 Task: Create custom object Asset for Service desk management.
Action: Mouse moved to (688, 40)
Screenshot: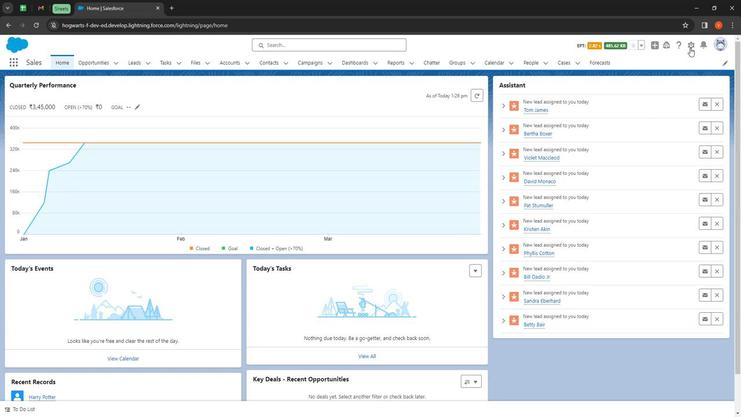 
Action: Mouse pressed left at (688, 40)
Screenshot: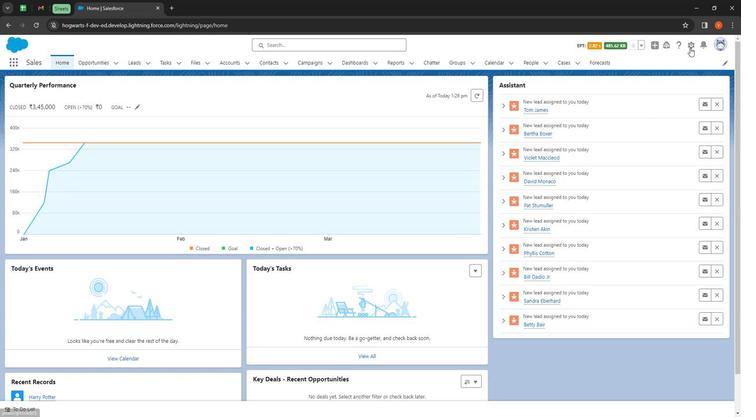
Action: Mouse moved to (677, 59)
Screenshot: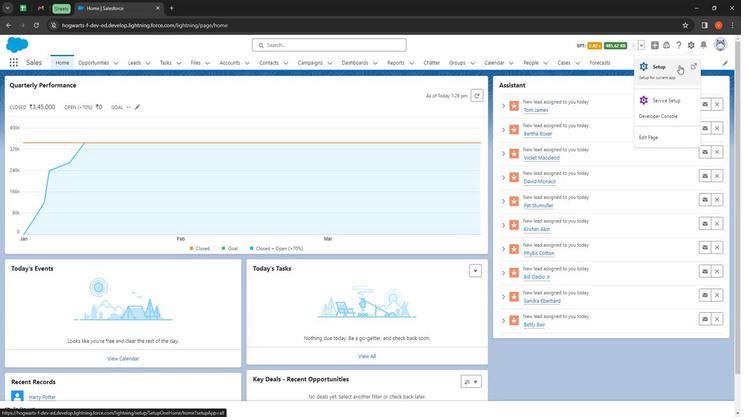
Action: Mouse pressed left at (677, 59)
Screenshot: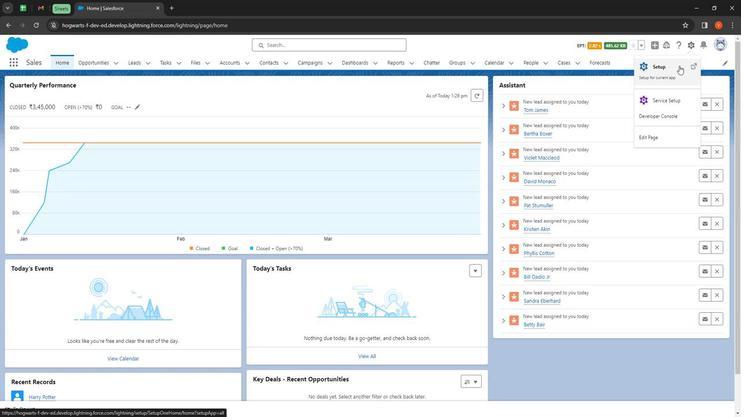 
Action: Mouse moved to (100, 53)
Screenshot: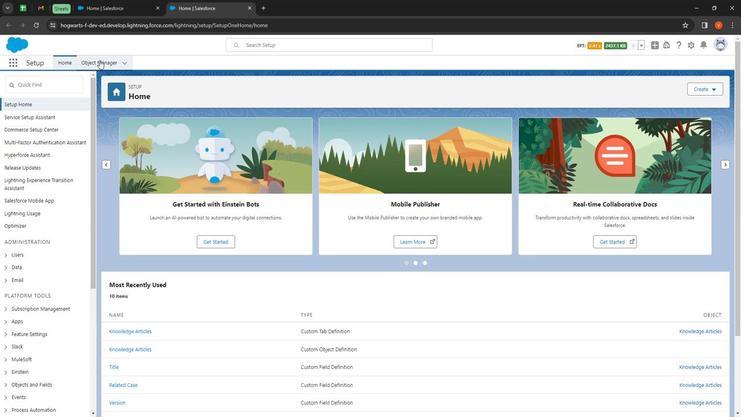 
Action: Mouse pressed left at (100, 53)
Screenshot: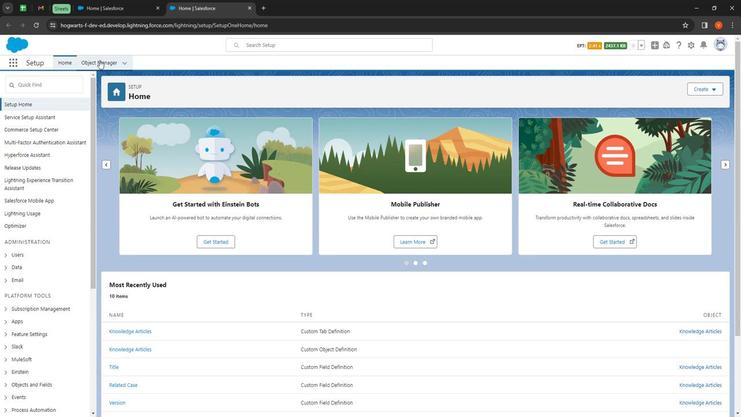 
Action: Mouse moved to (713, 86)
Screenshot: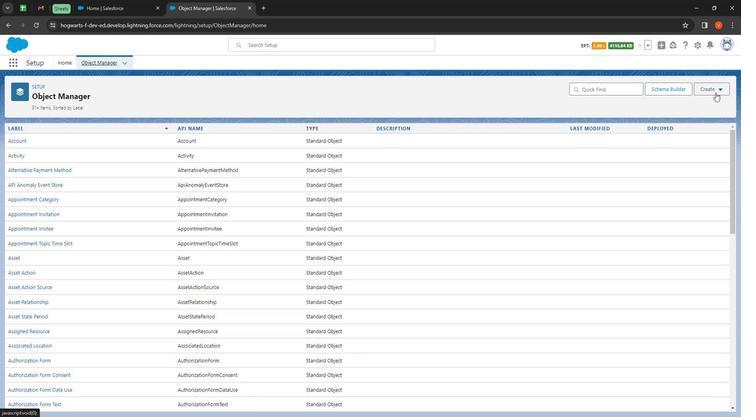 
Action: Mouse pressed left at (713, 86)
Screenshot: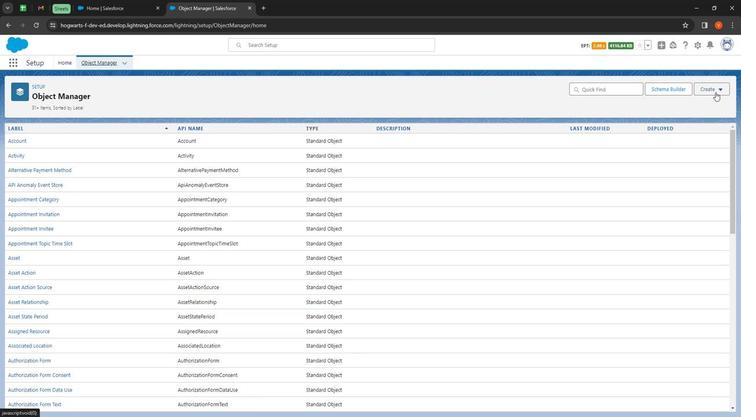 
Action: Mouse moved to (700, 102)
Screenshot: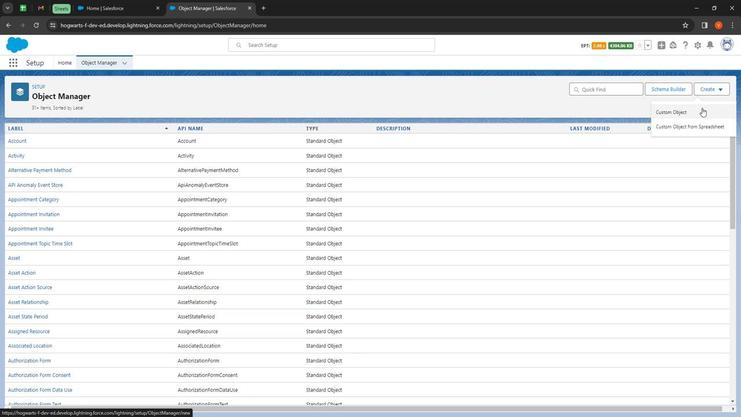 
Action: Mouse pressed left at (700, 102)
Screenshot: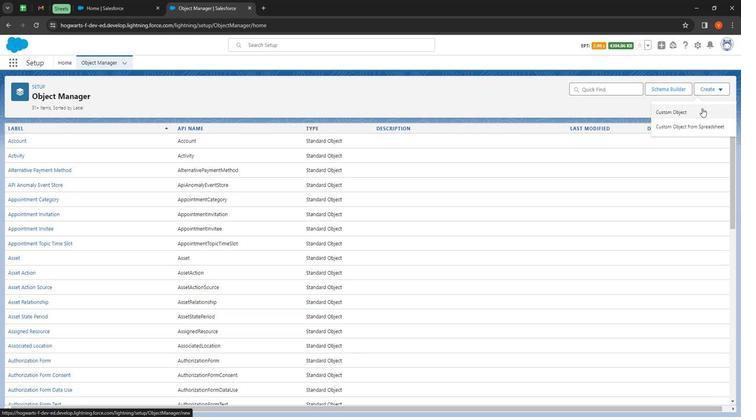 
Action: Mouse moved to (180, 186)
Screenshot: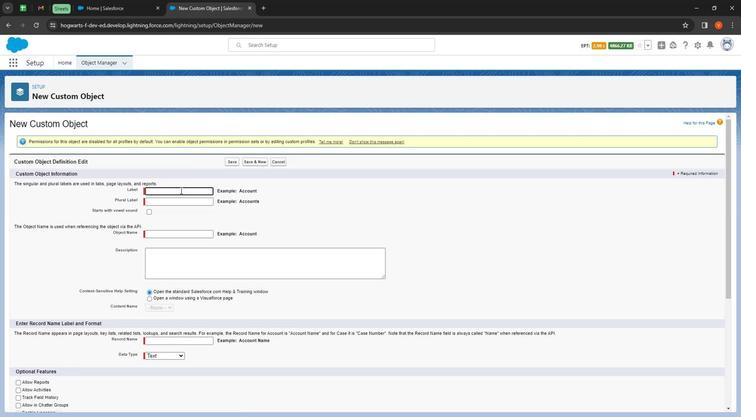 
Action: Mouse pressed left at (180, 186)
Screenshot: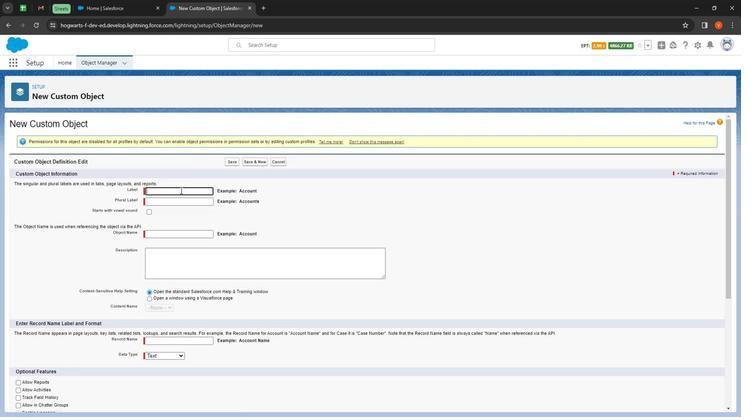 
Action: Mouse moved to (180, 186)
Screenshot: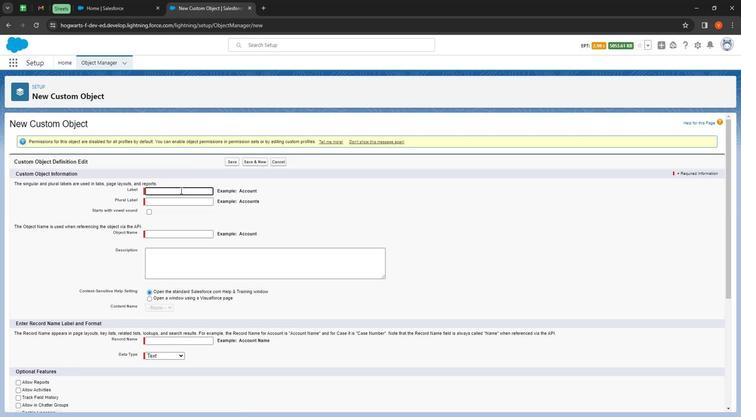 
Action: Key pressed <Key.shift>Asset
Screenshot: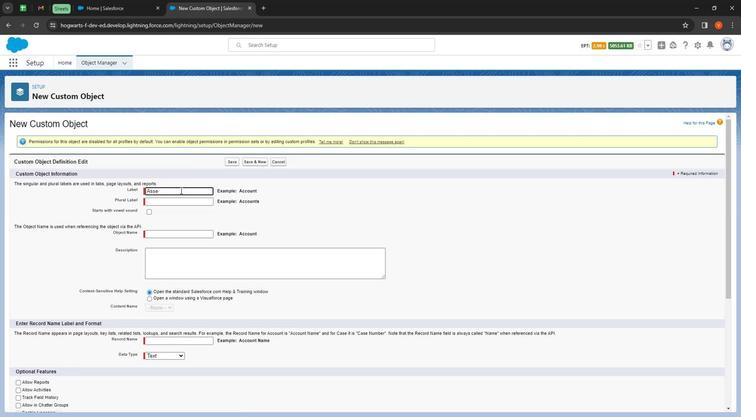 
Action: Mouse moved to (183, 197)
Screenshot: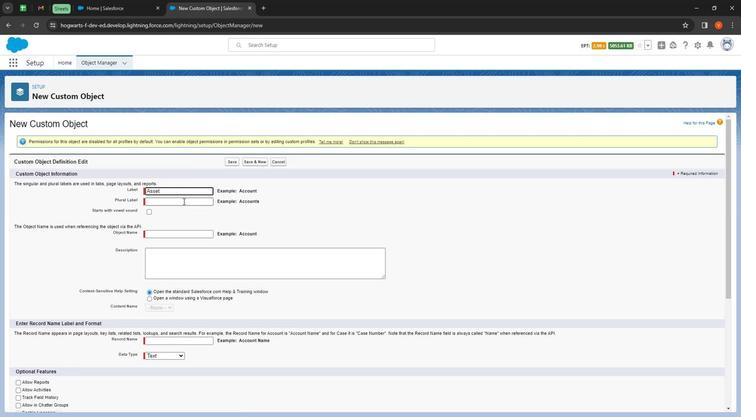 
Action: Mouse pressed left at (183, 197)
Screenshot: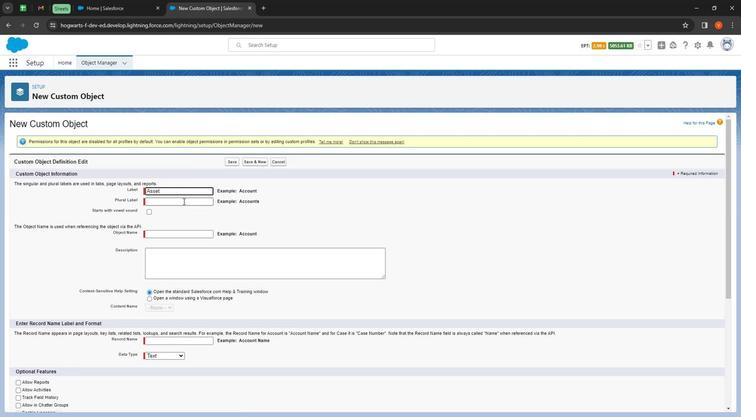 
Action: Key pressed <Key.shift>Assets
Screenshot: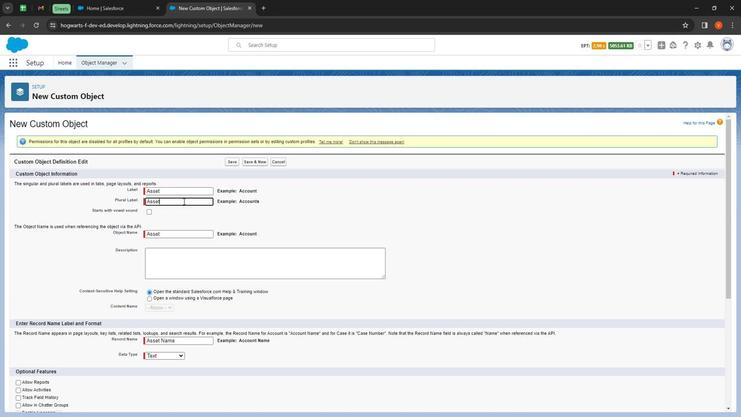 
Action: Mouse moved to (147, 209)
Screenshot: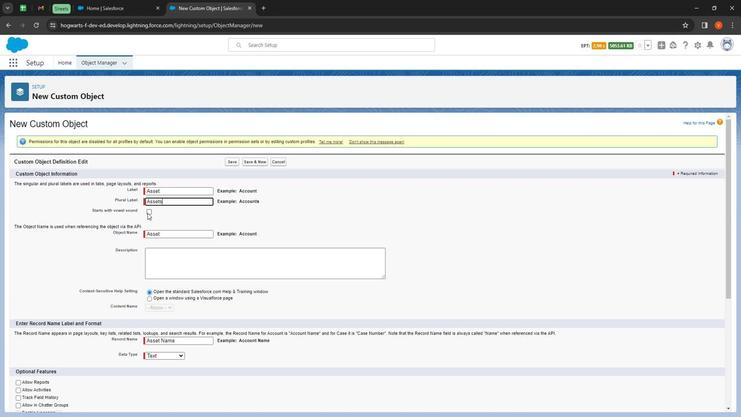 
Action: Mouse pressed left at (147, 209)
Screenshot: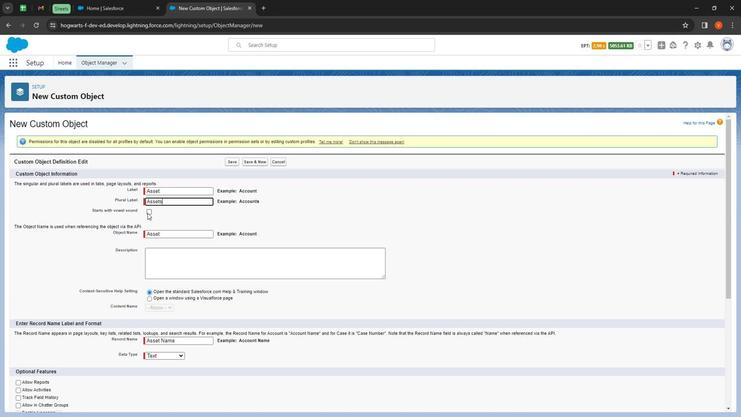 
Action: Mouse moved to (201, 238)
Screenshot: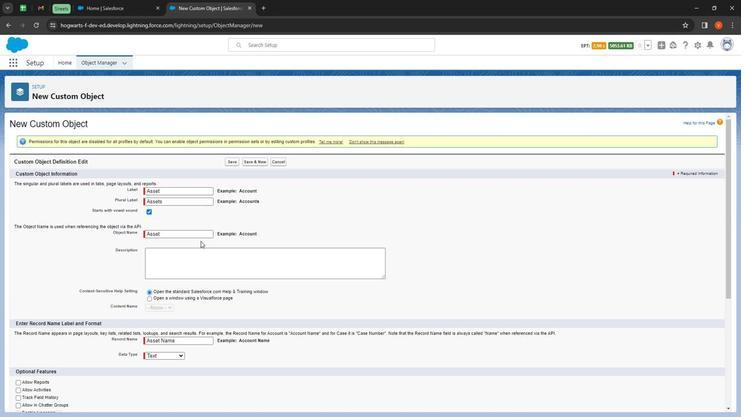 
Action: Mouse scrolled (201, 238) with delta (0, 0)
Screenshot: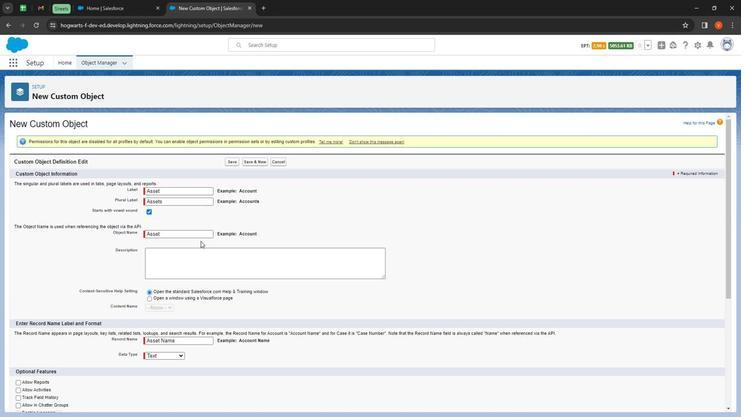 
Action: Mouse moved to (185, 220)
Screenshot: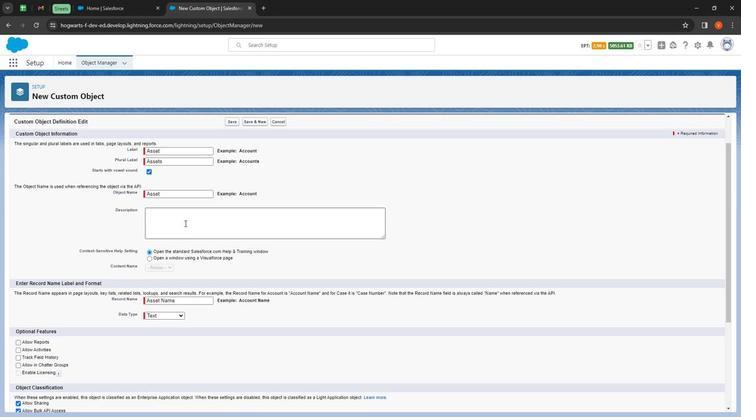 
Action: Mouse pressed left at (185, 220)
Screenshot: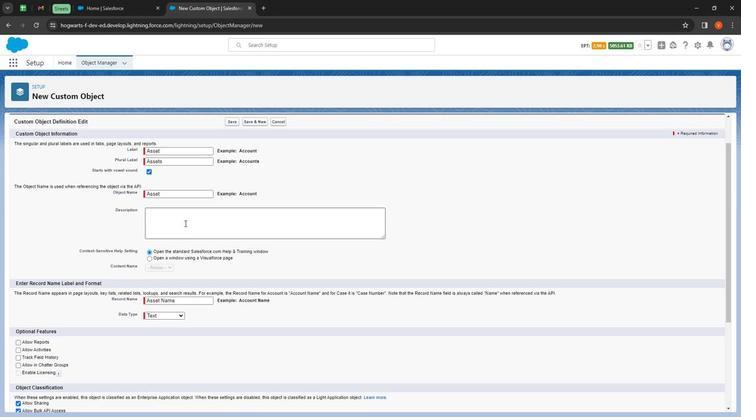 
Action: Key pressed <Key.shift>Asses<Key.backspace>t<Key.space>os<Key.space><Key.backspace><Key.backspace><Key.backspace>is<Key.space>an<Key.space>custom<Key.space>object<Key.space>used<Key.space>in<Key.space>
Screenshot: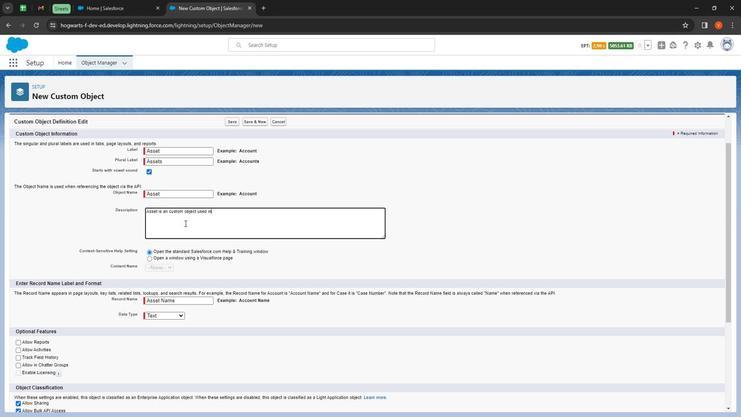 
Action: Mouse moved to (184, 220)
Screenshot: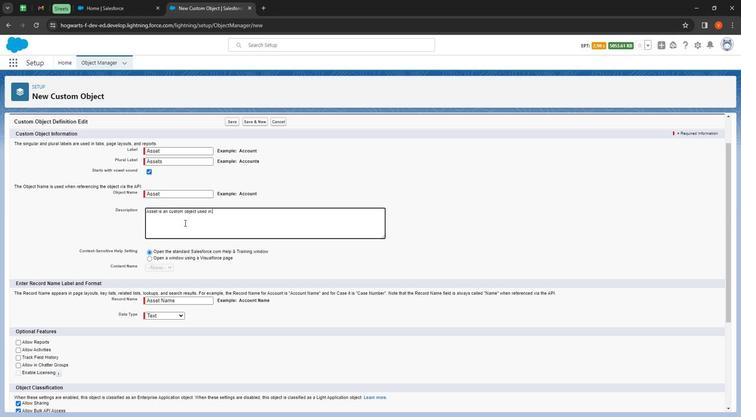 
Action: Key pressed <Key.shift><Key.shift><Key.shift><Key.shift><Key.shift><Key.shift><Key.shift><Key.shift><Key.shift><Key.shift><Key.shift><Key.shift><Key.shift><Key.shift><Key.shift>Service<Key.space><Key.shift>Desk<Key.space><Key.shift>Management<Key.space>application<Key.space>in<Key.space>salesforce<Key.space>containing<Key.space>different<Key.space>different<Key.space>fields<Key.space>which<Key.space>take<Key.space>data<Key.space>from<Key.space>user.
Screenshot: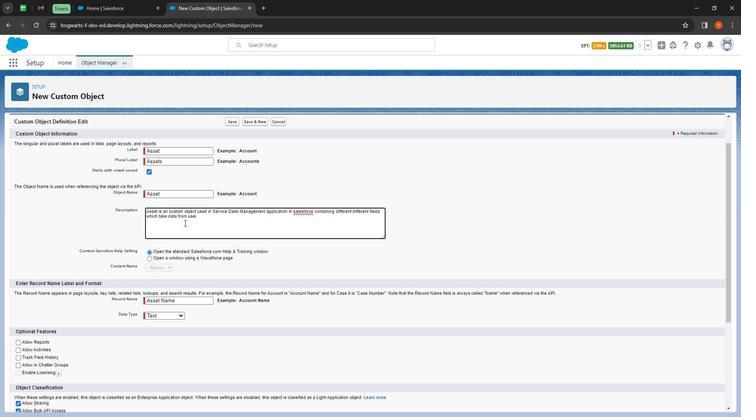 
Action: Mouse moved to (297, 209)
Screenshot: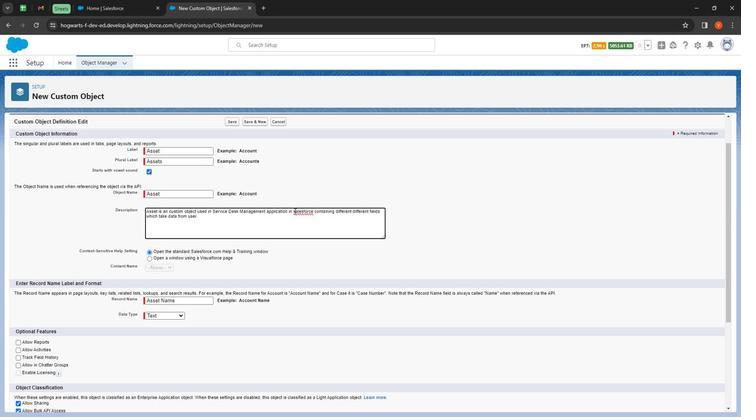
Action: Mouse pressed right at (297, 209)
Screenshot: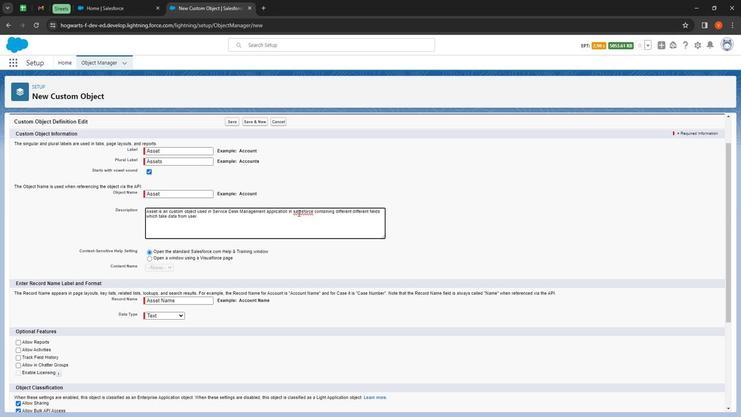 
Action: Mouse moved to (311, 219)
Screenshot: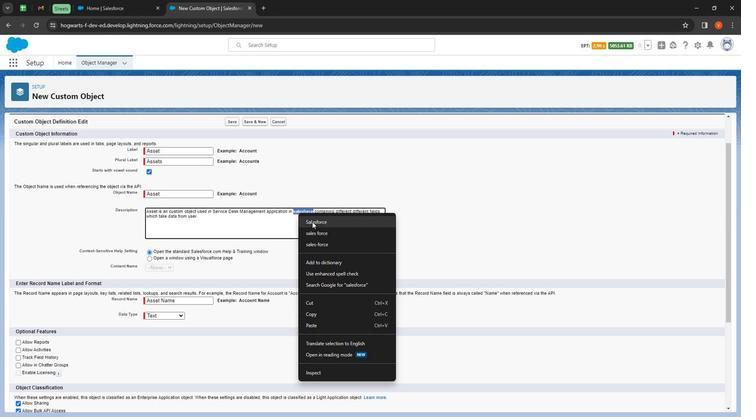 
Action: Mouse pressed left at (311, 219)
Screenshot: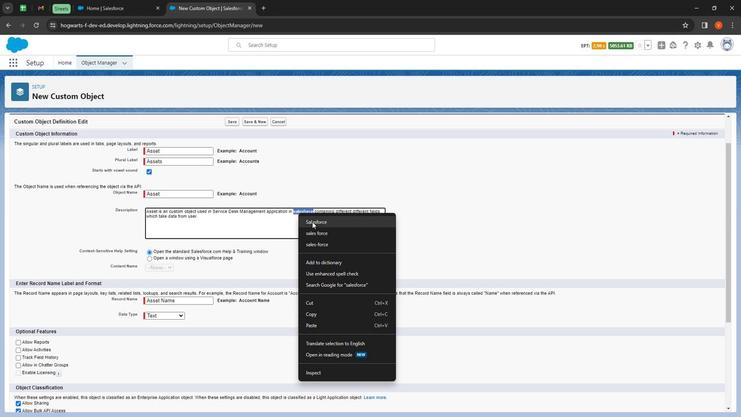 
Action: Mouse moved to (31, 341)
Screenshot: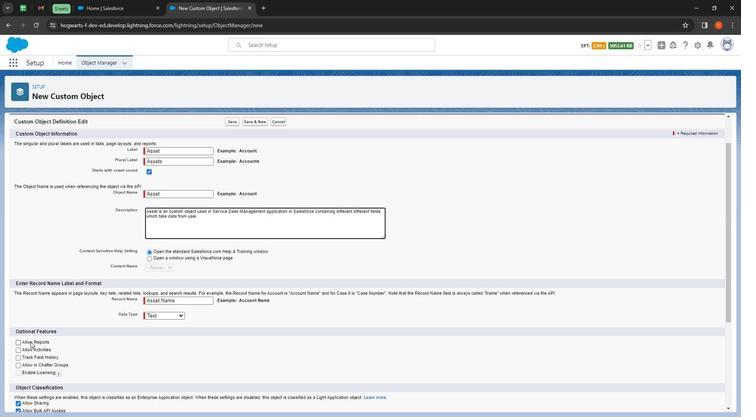 
Action: Mouse pressed left at (31, 341)
Screenshot: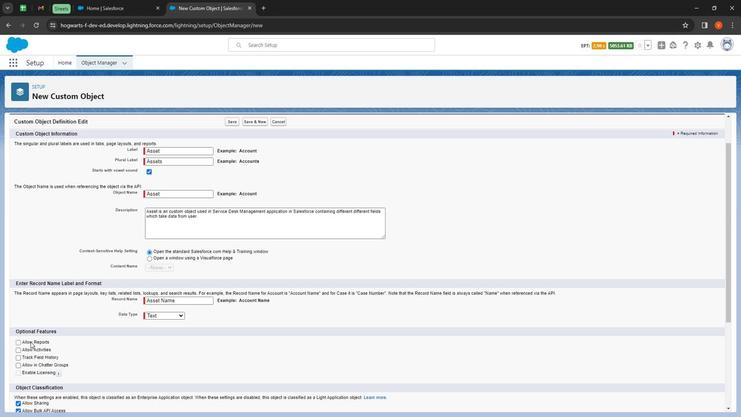 
Action: Mouse moved to (33, 349)
Screenshot: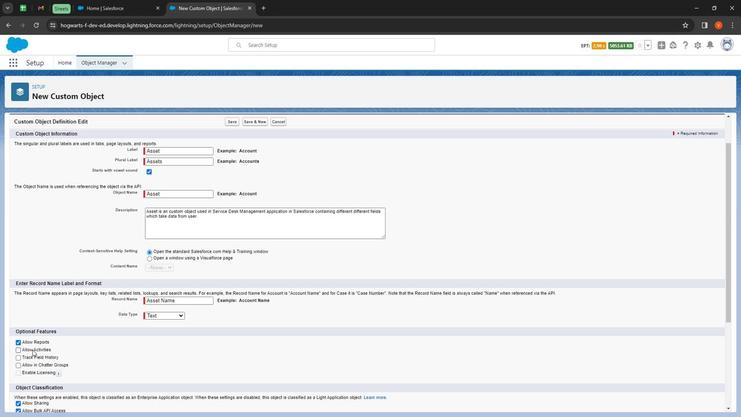 
Action: Mouse pressed left at (33, 349)
Screenshot: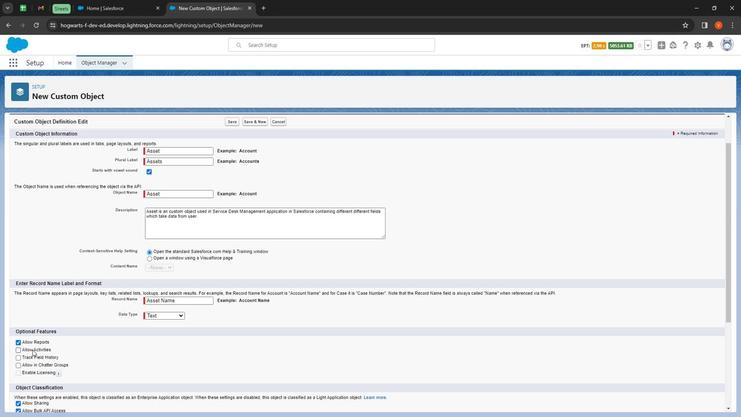 
Action: Mouse moved to (38, 358)
Screenshot: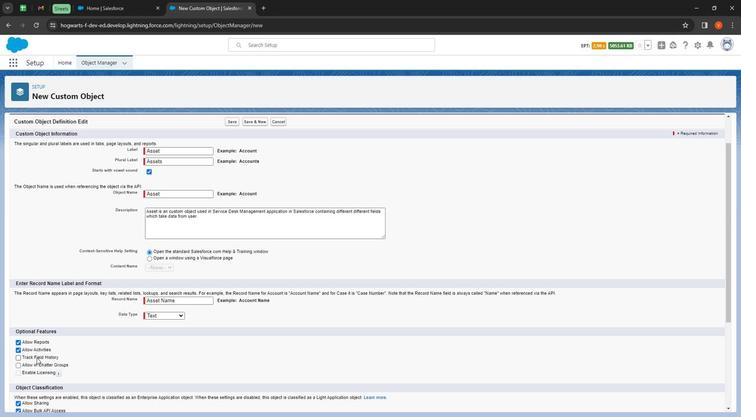 
Action: Mouse pressed left at (38, 358)
Screenshot: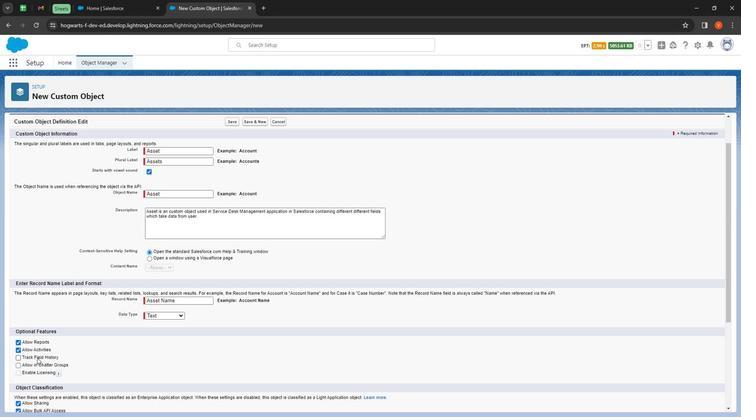 
Action: Mouse moved to (41, 363)
Screenshot: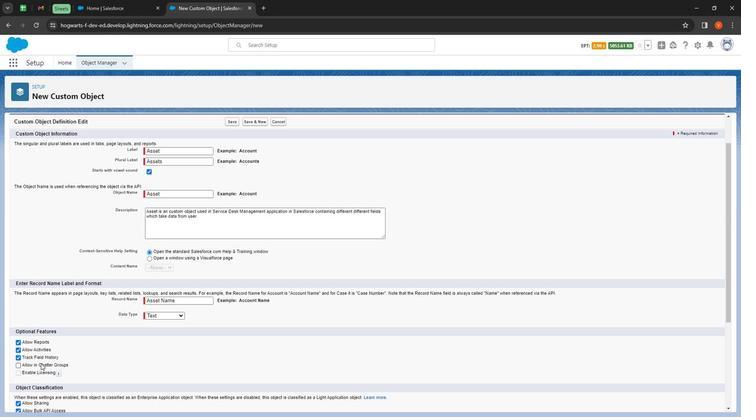 
Action: Mouse pressed left at (41, 363)
Screenshot: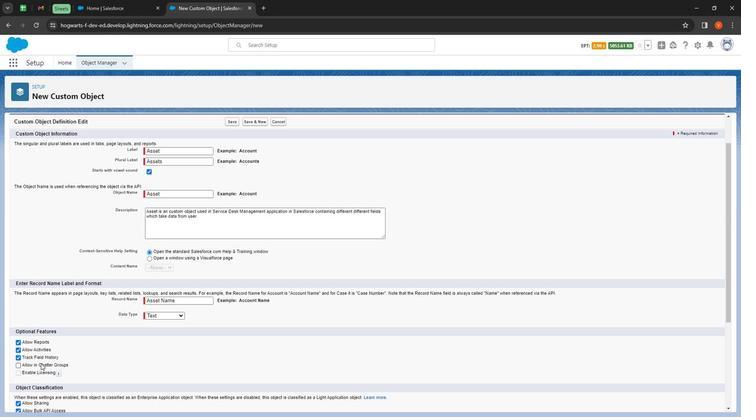 
Action: Mouse moved to (66, 365)
Screenshot: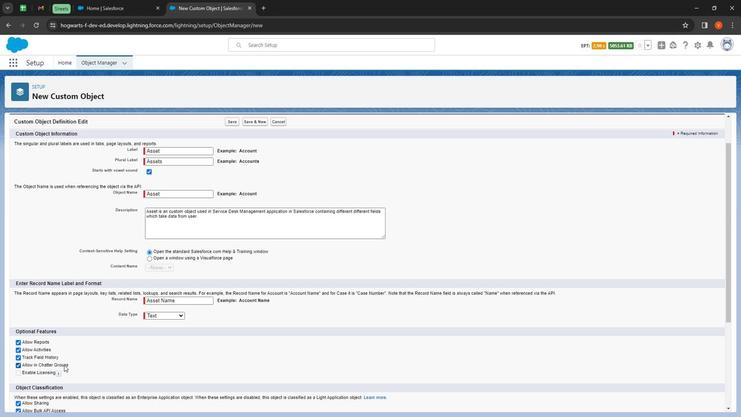 
Action: Mouse scrolled (66, 365) with delta (0, 0)
Screenshot: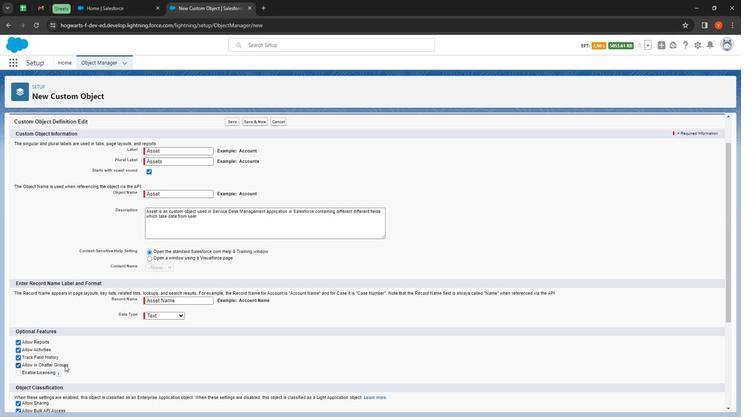 
Action: Mouse scrolled (66, 365) with delta (0, 0)
Screenshot: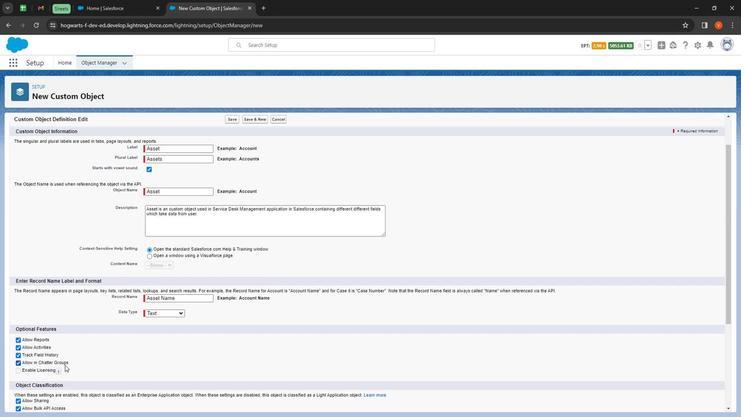 
Action: Mouse scrolled (66, 365) with delta (0, 0)
Screenshot: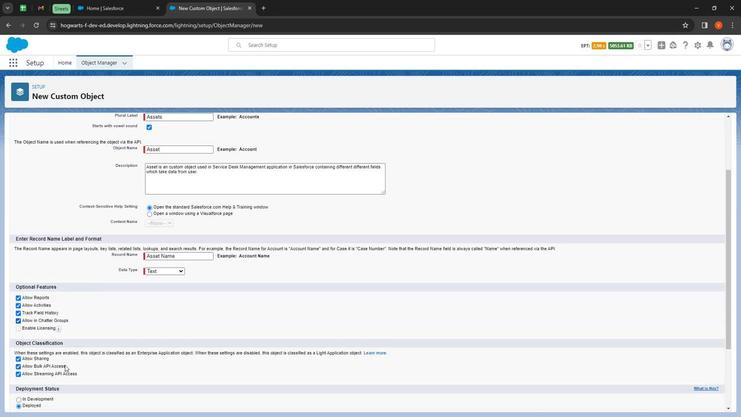 
Action: Mouse scrolled (66, 365) with delta (0, 0)
Screenshot: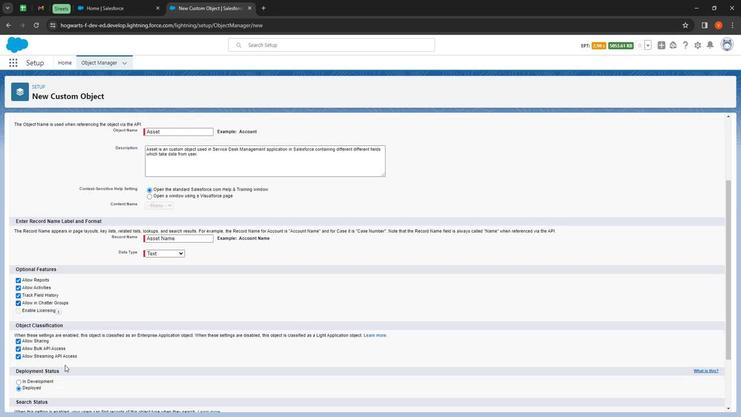 
Action: Mouse scrolled (66, 365) with delta (0, 0)
Screenshot: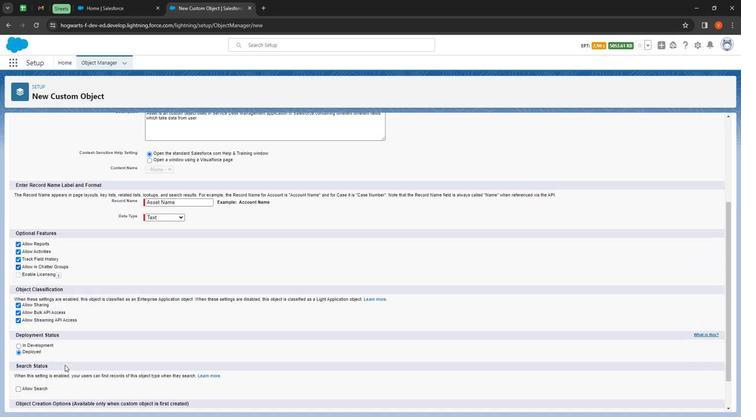 
Action: Mouse scrolled (66, 365) with delta (0, 0)
Screenshot: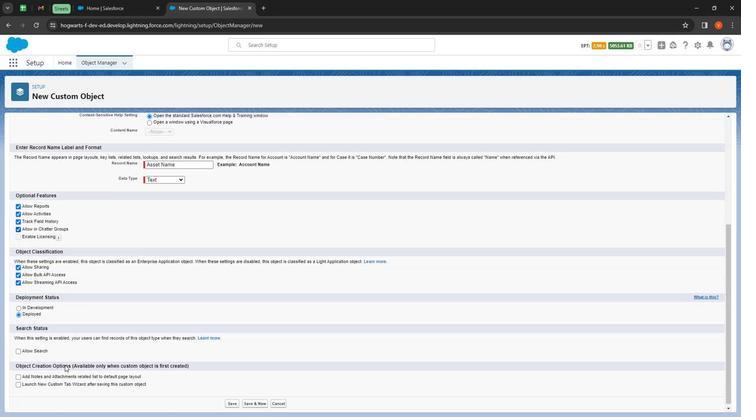 
Action: Mouse moved to (33, 348)
Screenshot: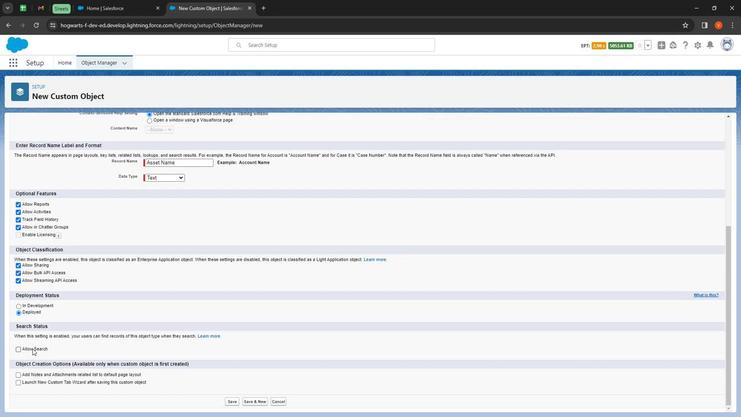 
Action: Mouse pressed left at (33, 348)
Screenshot: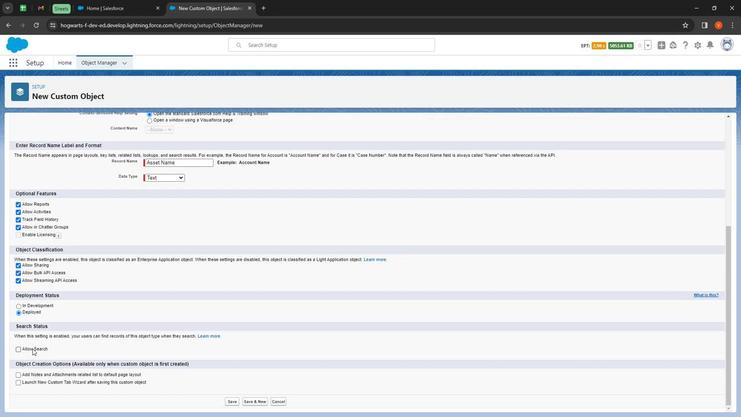 
Action: Mouse moved to (234, 402)
Screenshot: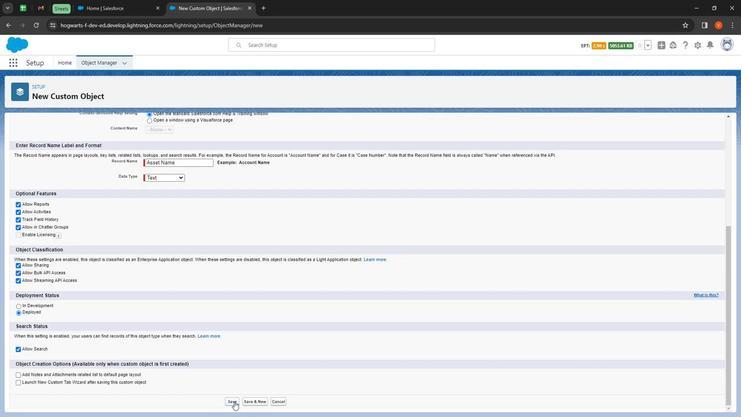 
Action: Mouse pressed left at (234, 402)
Screenshot: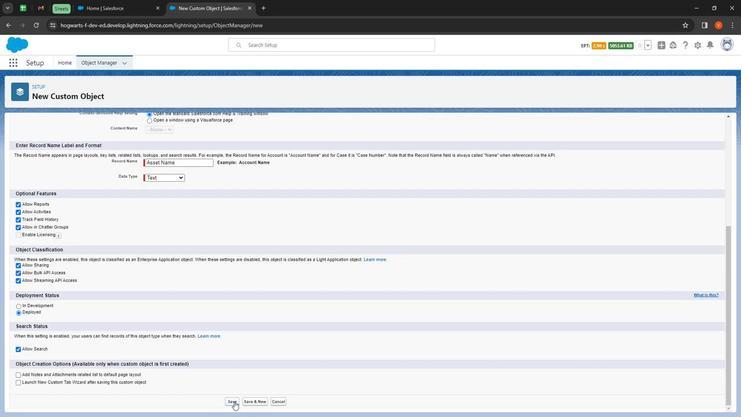 
Action: Mouse moved to (49, 136)
Screenshot: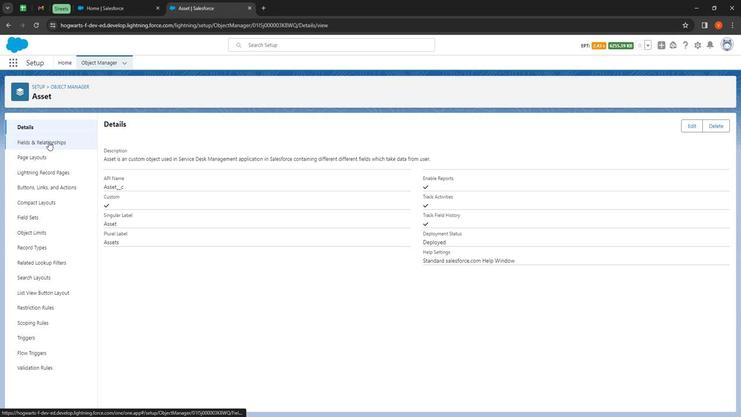 
Action: Mouse pressed left at (49, 136)
Screenshot: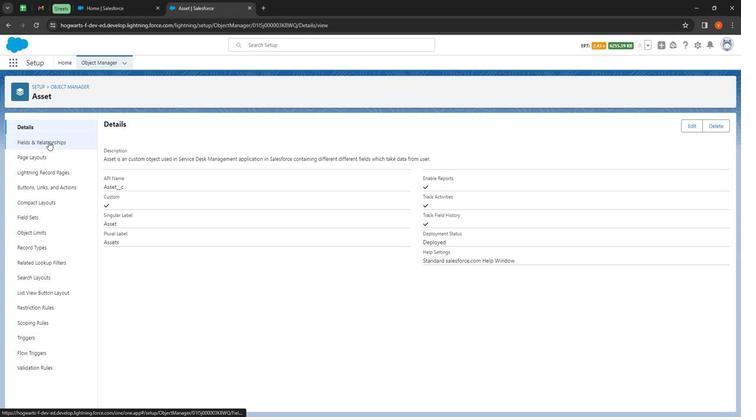 
Action: Mouse moved to (558, 121)
Screenshot: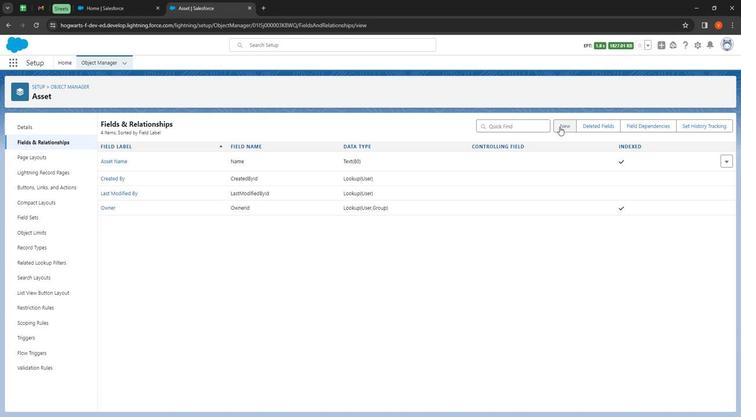 
Action: Mouse pressed left at (558, 121)
Screenshot: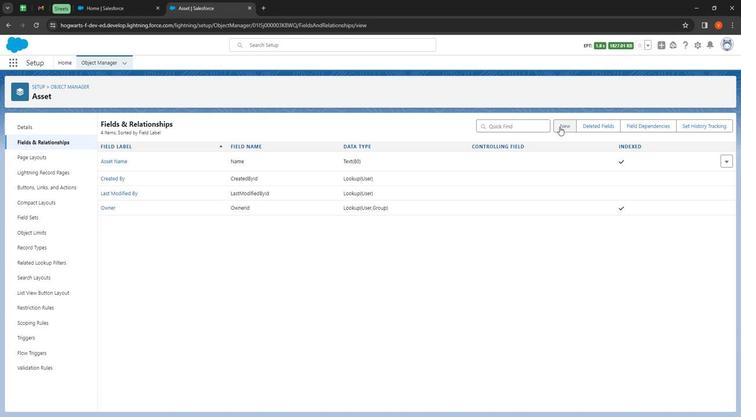 
Action: Mouse moved to (132, 227)
Screenshot: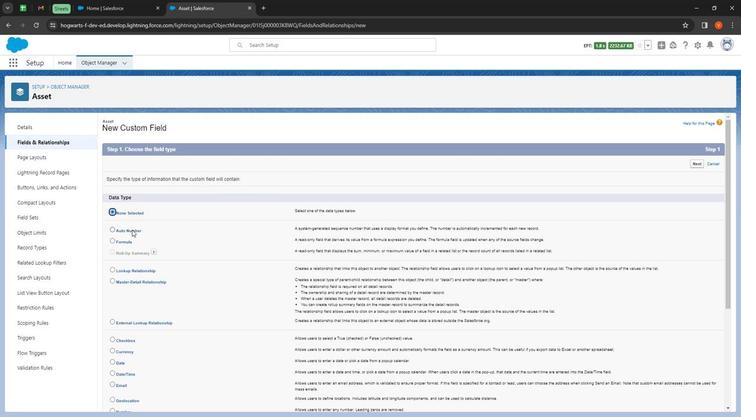 
Action: Mouse pressed left at (132, 227)
Screenshot: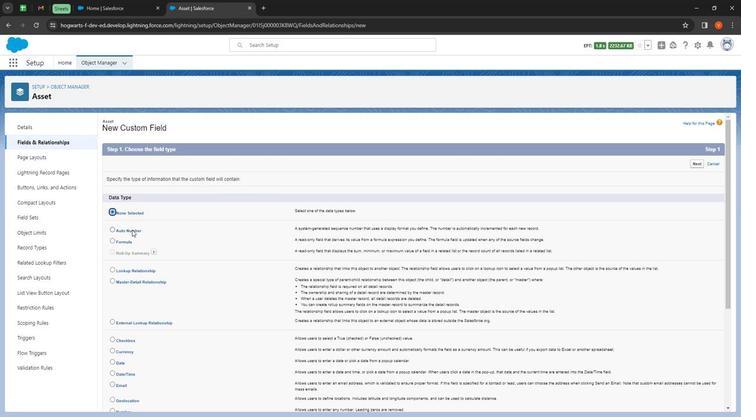 
Action: Mouse moved to (617, 255)
Screenshot: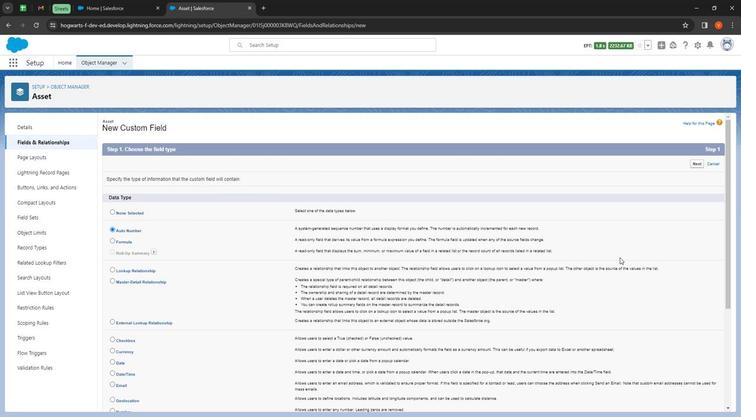 
Action: Mouse scrolled (617, 255) with delta (0, 0)
Screenshot: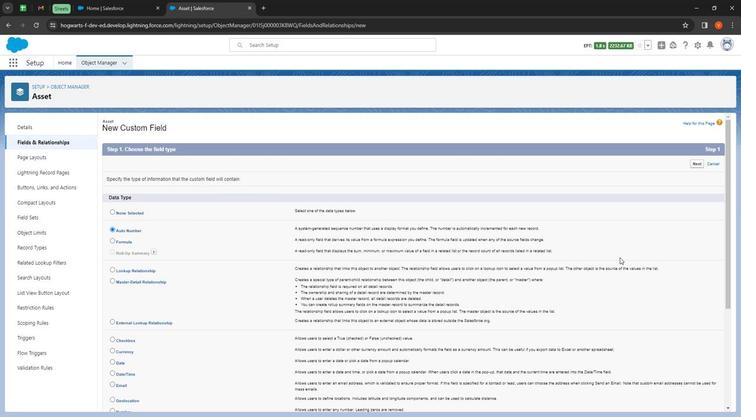 
Action: Mouse moved to (620, 258)
Screenshot: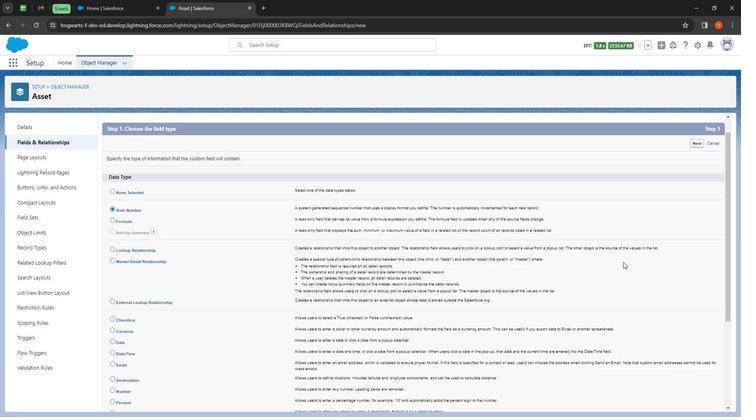 
Action: Mouse scrolled (620, 258) with delta (0, 0)
Screenshot: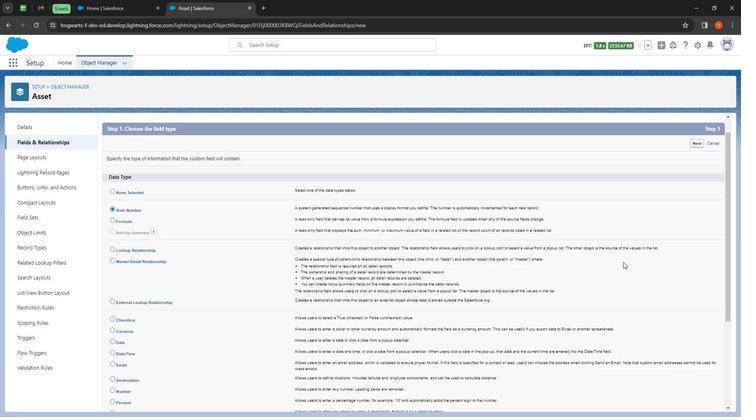 
Action: Mouse moved to (622, 261)
Screenshot: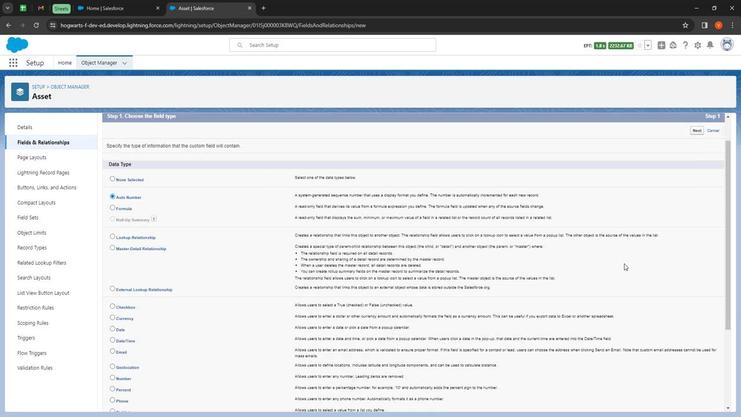 
Action: Mouse scrolled (622, 260) with delta (0, 0)
Screenshot: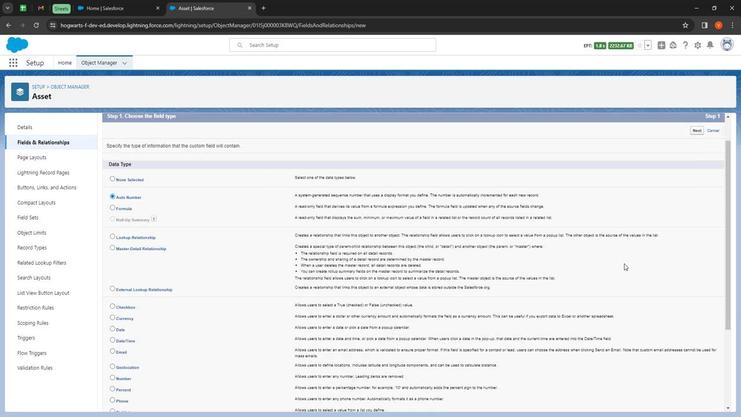 
Action: Mouse scrolled (622, 260) with delta (0, 0)
Screenshot: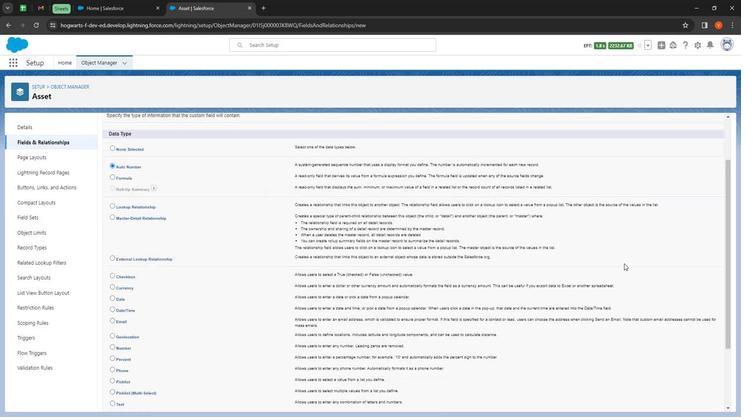 
Action: Mouse moved to (623, 262)
Screenshot: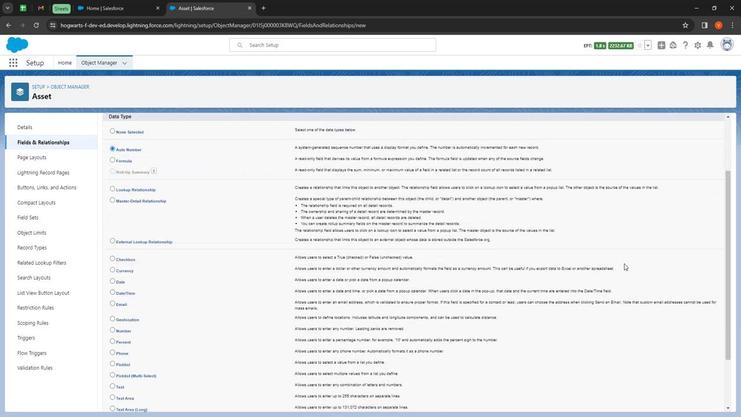 
Action: Mouse scrolled (623, 262) with delta (0, 0)
Screenshot: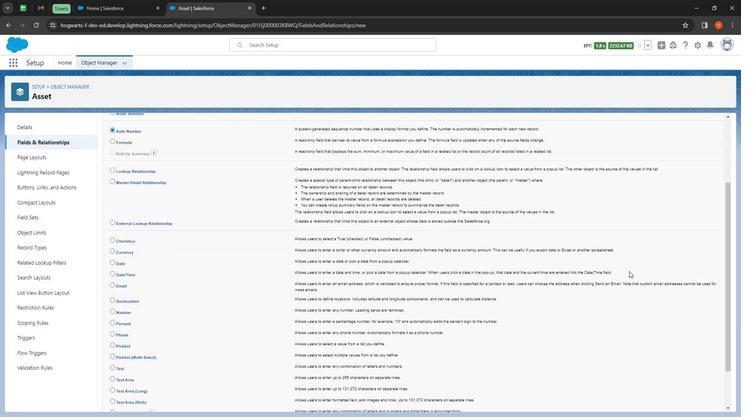 
Action: Mouse moved to (630, 273)
Screenshot: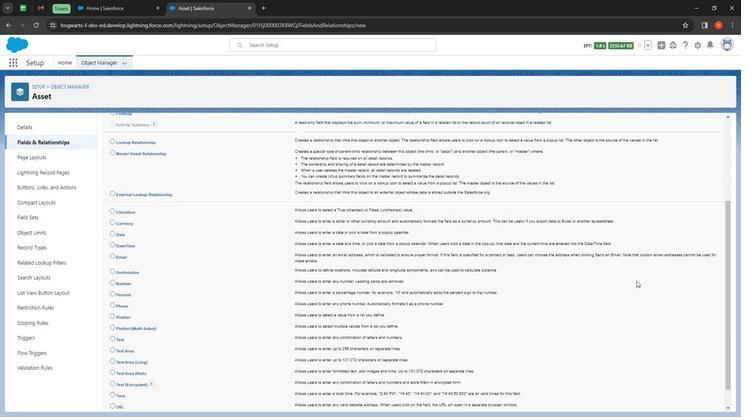 
Action: Mouse scrolled (630, 273) with delta (0, 0)
Screenshot: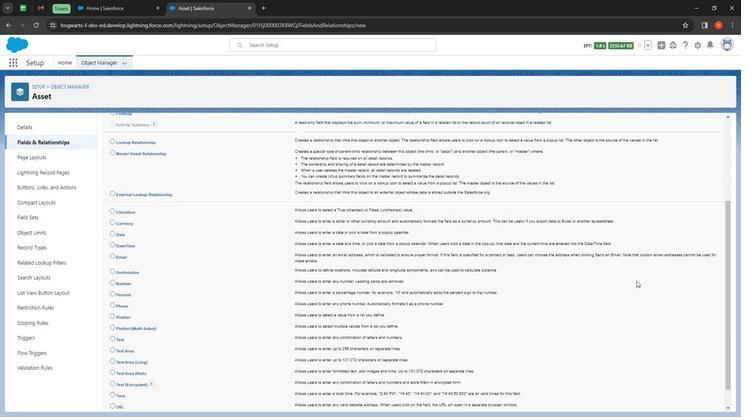 
Action: Mouse moved to (644, 292)
Screenshot: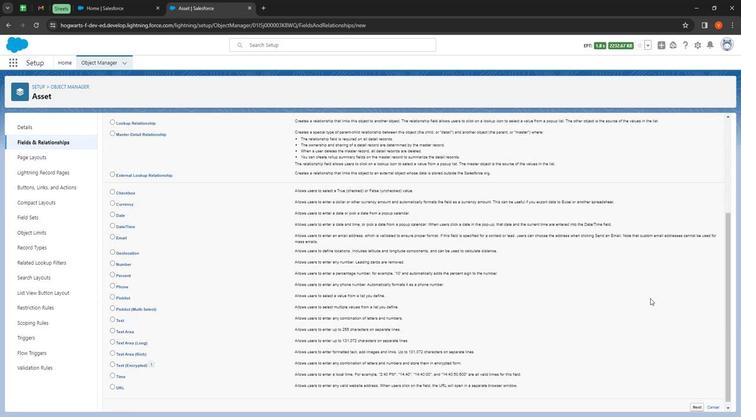 
Action: Mouse scrolled (644, 291) with delta (0, 0)
Screenshot: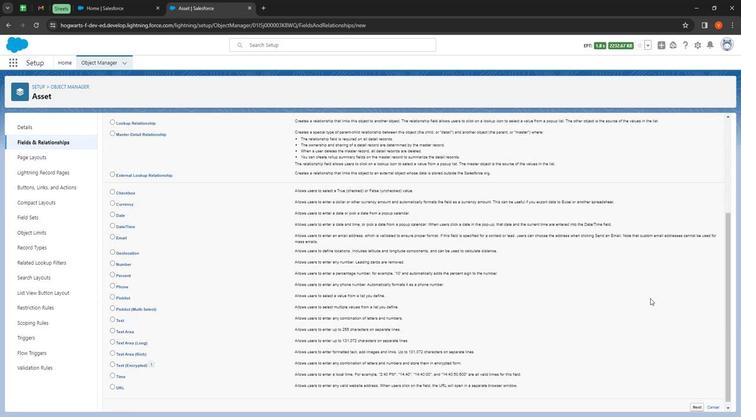 
Action: Mouse moved to (697, 403)
Screenshot: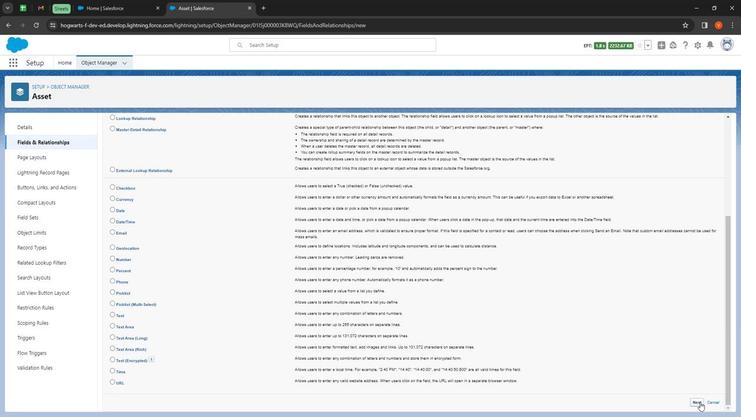 
Action: Mouse pressed left at (697, 403)
Screenshot: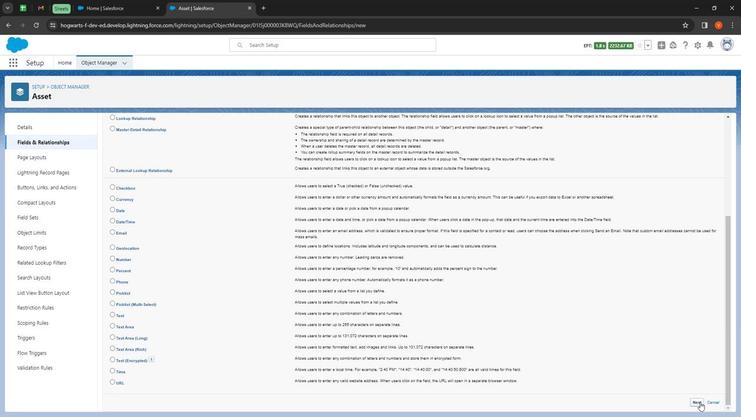 
Action: Mouse moved to (236, 178)
Screenshot: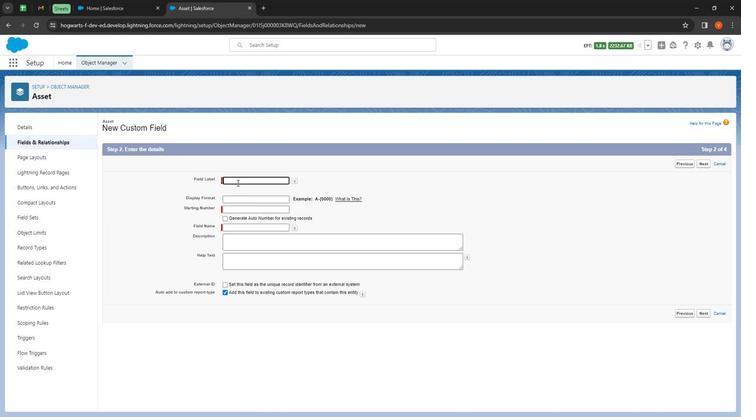 
Action: Mouse pressed left at (236, 178)
Screenshot: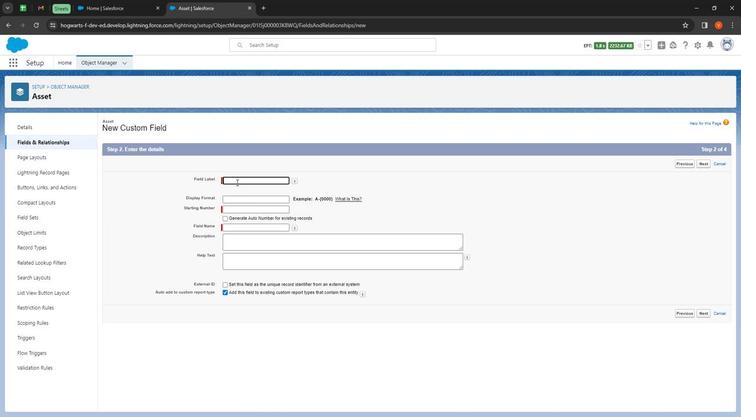 
Action: Key pressed <Key.shift>Asset<Key.space><Key.shift_r><Key.shift_r><Key.shift_r>Number
Screenshot: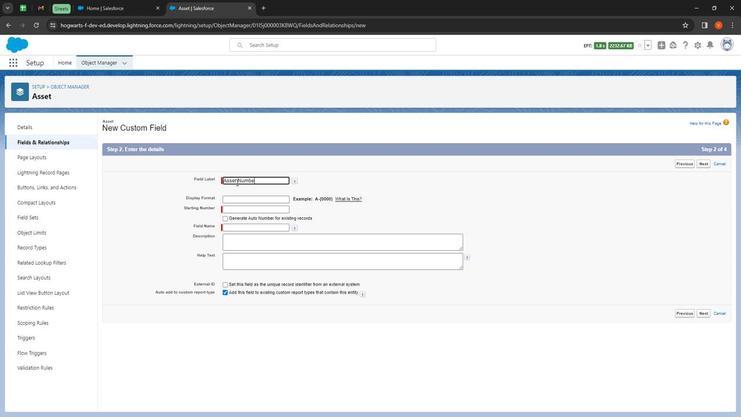 
Action: Mouse moved to (246, 198)
Screenshot: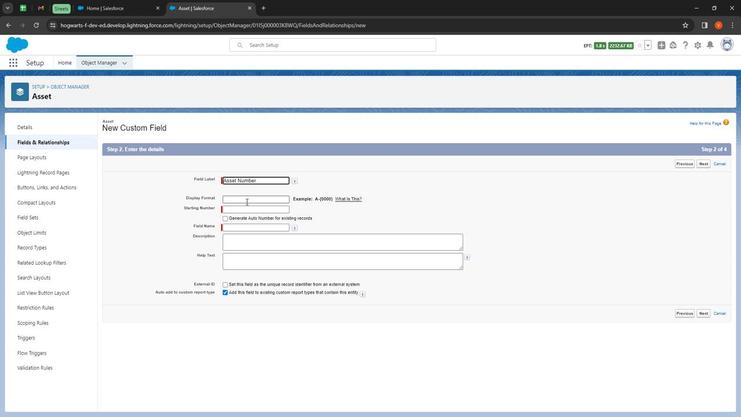 
Action: Mouse pressed left at (246, 198)
Screenshot: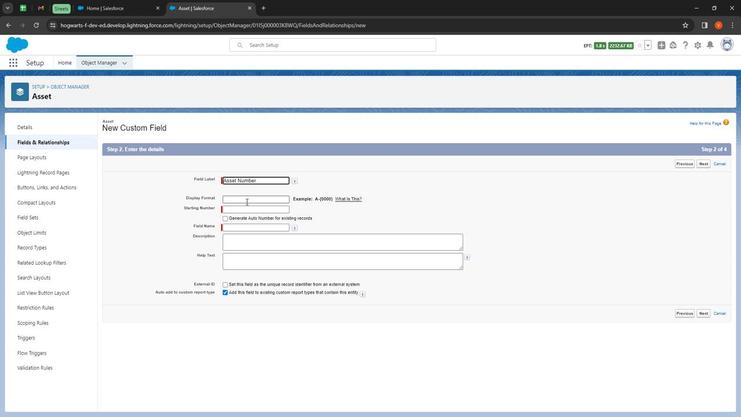 
Action: Key pressed <Key.shift>A<Key.shift_r>N-<Key.shift_r>{000<Key.shift_r><Key.shift_r><Key.shift_r><Key.shift_r><Key.shift_r><Key.shift_r>}
Screenshot: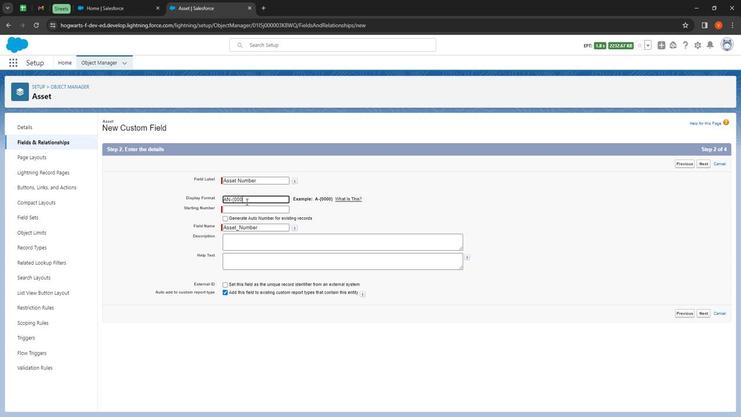 
Action: Mouse moved to (255, 205)
Screenshot: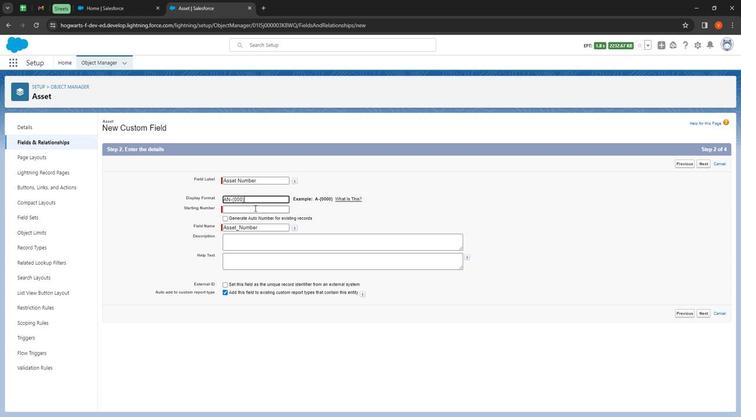 
Action: Mouse pressed left at (255, 205)
Screenshot: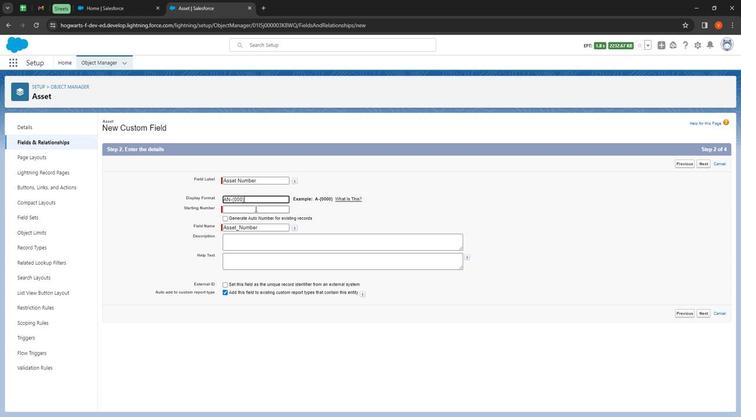 
Action: Key pressed 001
Screenshot: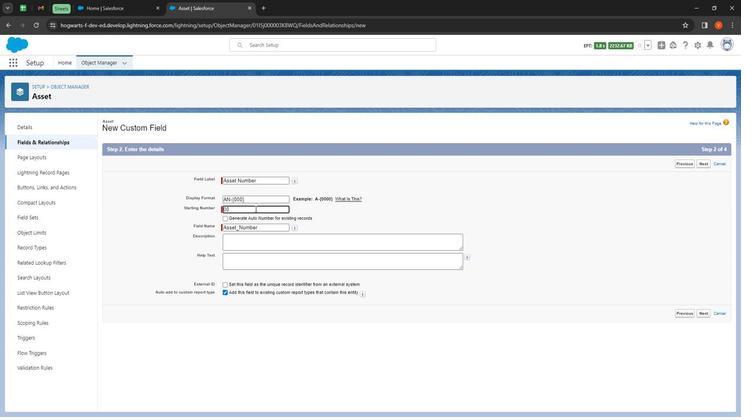 
Action: Mouse moved to (249, 238)
Screenshot: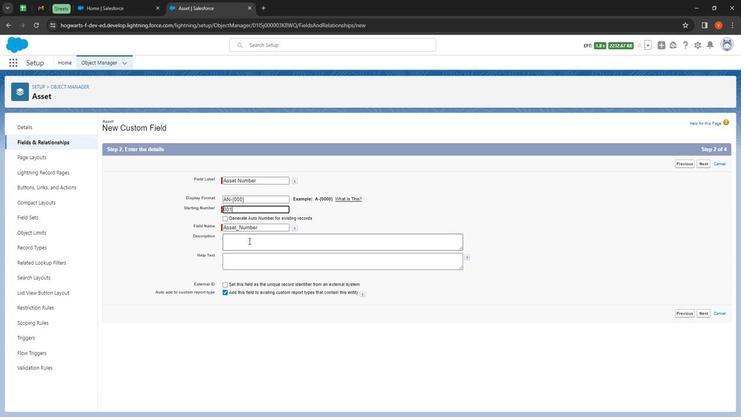 
Action: Mouse pressed left at (249, 238)
Screenshot: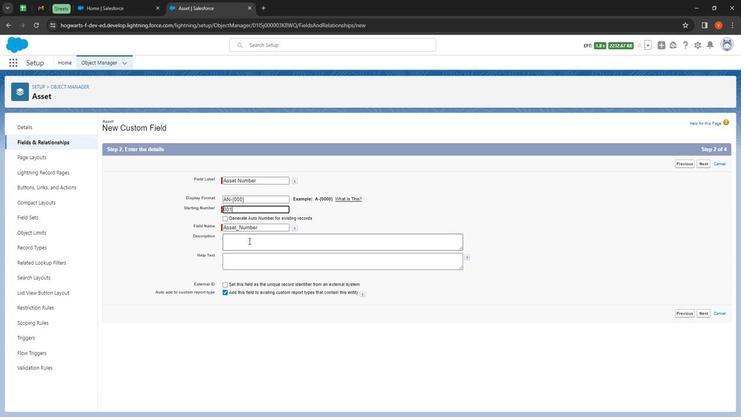 
Action: Mouse moved to (246, 239)
Screenshot: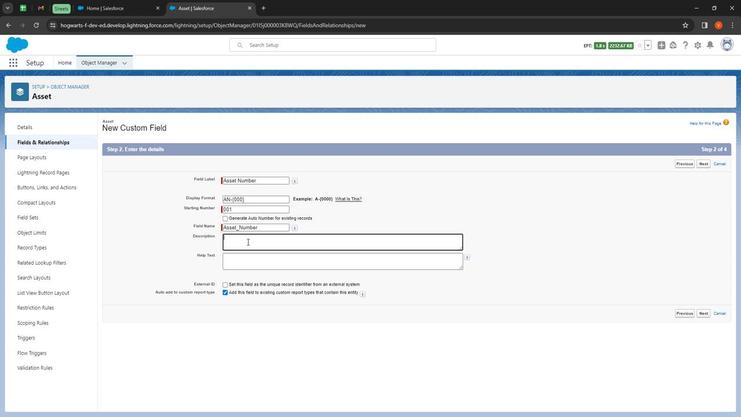 
Action: Key pressed <Key.shift>
Screenshot: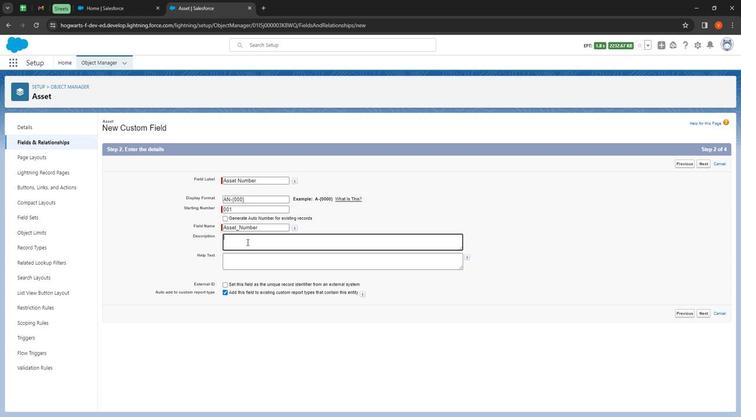 
Action: Mouse moved to (245, 239)
Screenshot: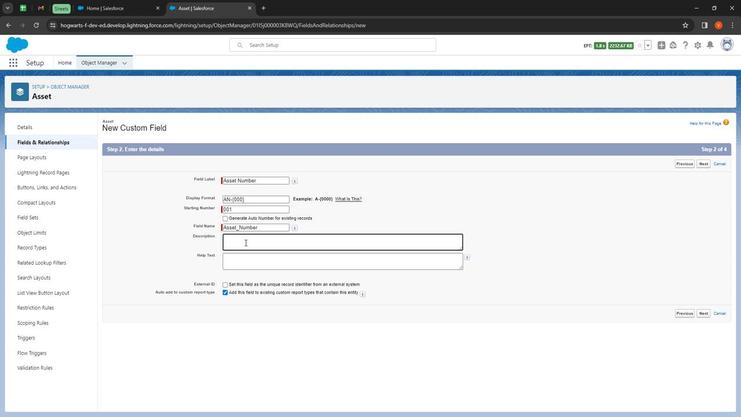 
Action: Key pressed A
Screenshot: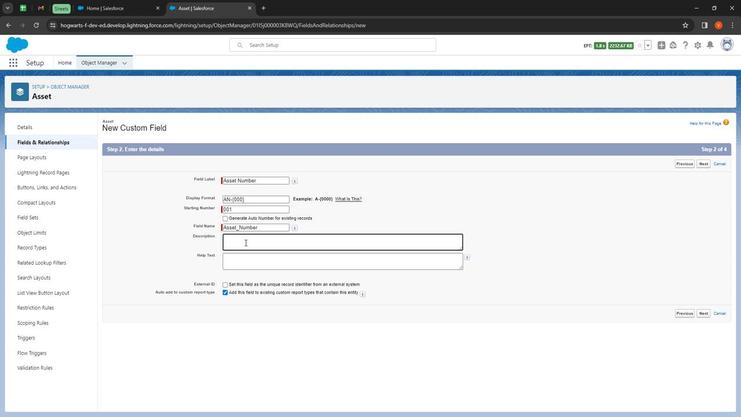 
Action: Mouse moved to (286, 207)
Screenshot: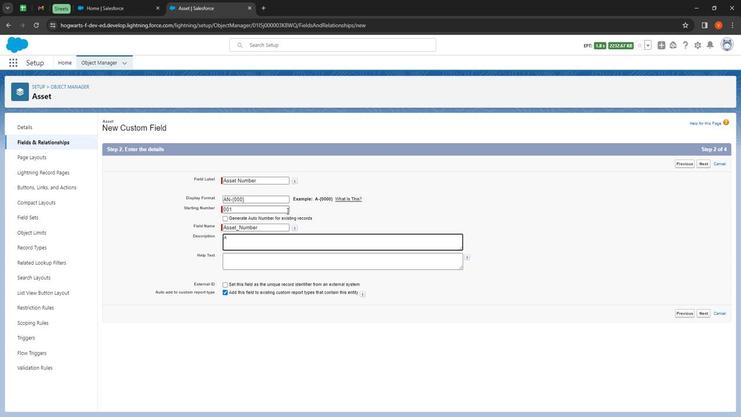 
Action: Key pressed sset<Key.space><Key.shift><Key.shift>Number<Key.space><Key.shift>Is<Key.space>an<Key.space>ato<Key.space><Key.backspace><Key.backspace><Key.backspace>uto<Key.space><Key.space>generated<Key.space>field<Key.space>you<Key.space>don't<Key.space>have<Key.space>to<Key.space>fill<Key.space>this<Key.space>field.
Screenshot: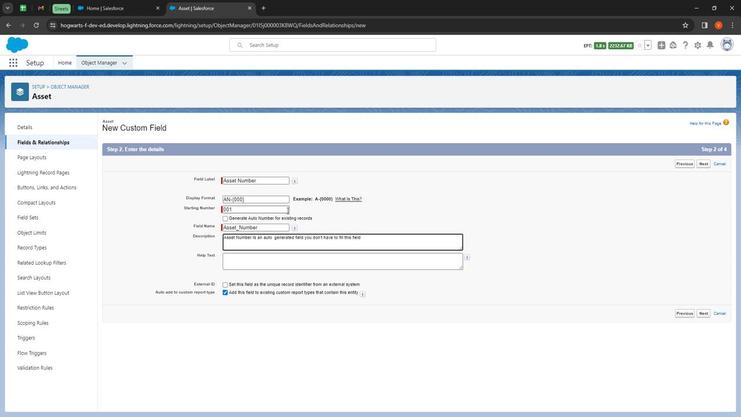 
Action: Mouse moved to (255, 259)
Screenshot: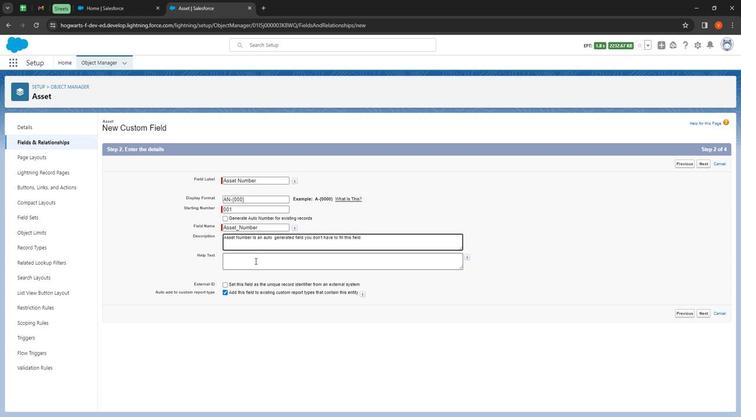 
Action: Mouse pressed left at (255, 259)
Screenshot: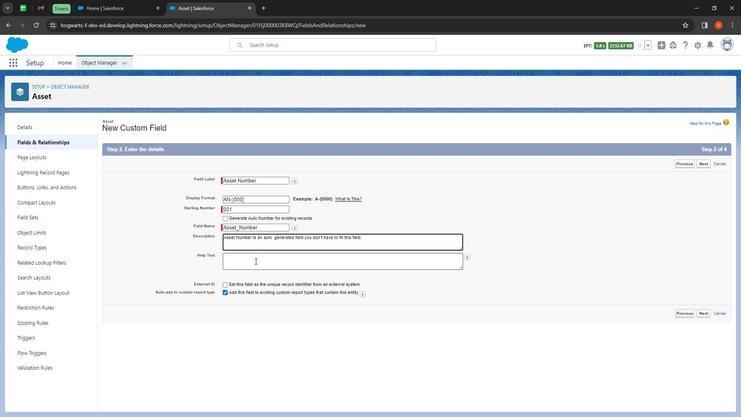 
Action: Key pressed <Key.shift>Asset<Key.space><Key.shift_r>Number<Key.space>is<Key.space>an<Key.space>auto<Key.space>generated<Key.space>field<Key.space>you<Key.space>do<Key.space>not<Key.space>have<Key.space>to<Key.space>fill<Key.space>this<Key.space>field.
Screenshot: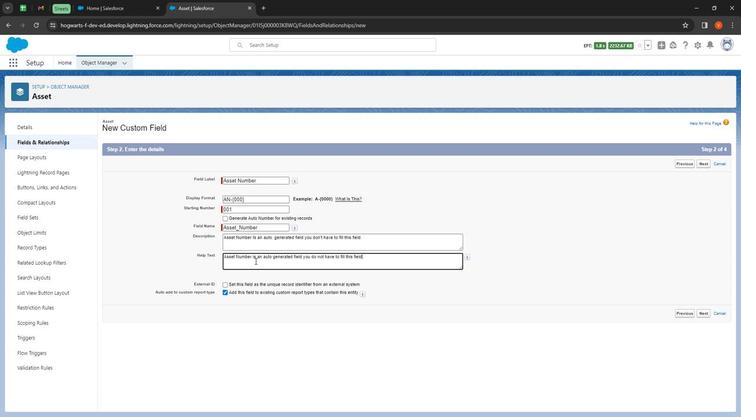 
Action: Mouse moved to (700, 308)
Screenshot: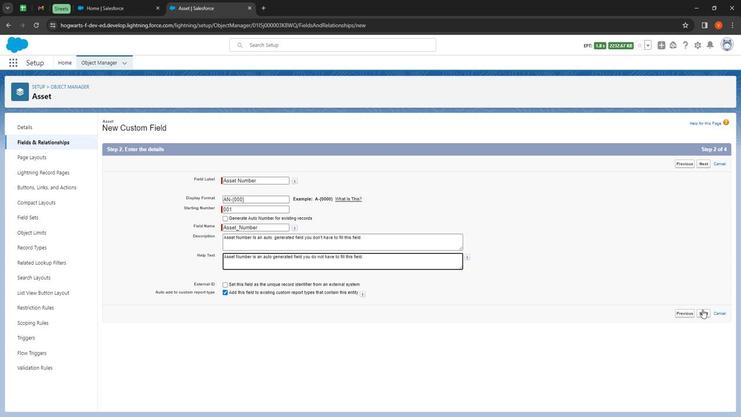 
Action: Mouse pressed left at (700, 308)
Screenshot: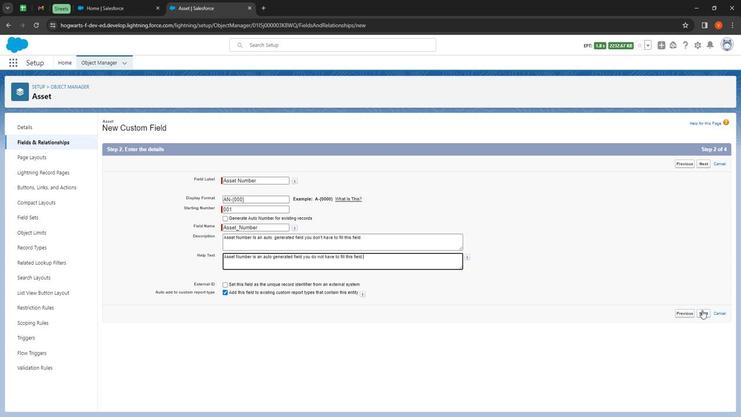 
Action: Mouse moved to (550, 252)
Screenshot: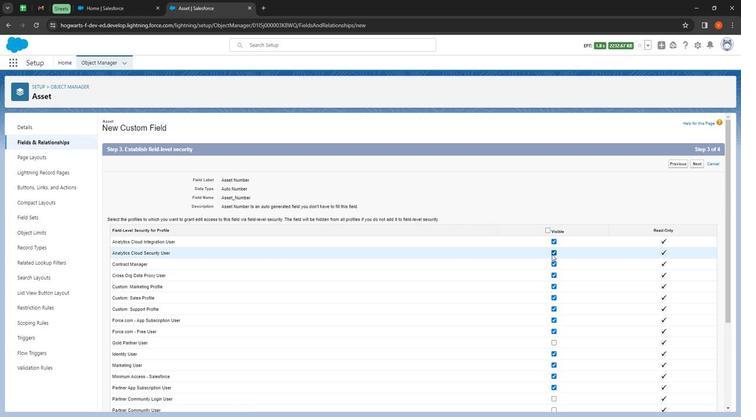 
Action: Mouse pressed left at (550, 252)
Screenshot: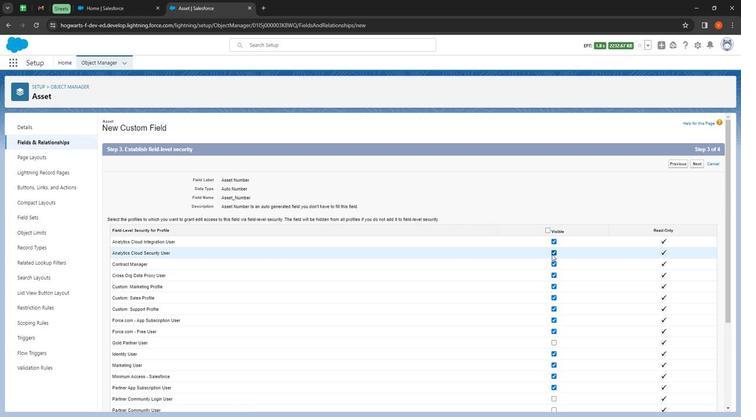 
Action: Mouse moved to (551, 274)
Screenshot: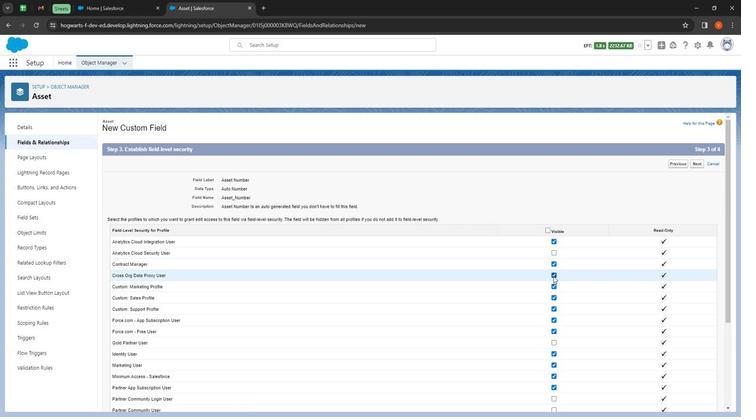 
Action: Mouse pressed left at (551, 274)
Screenshot: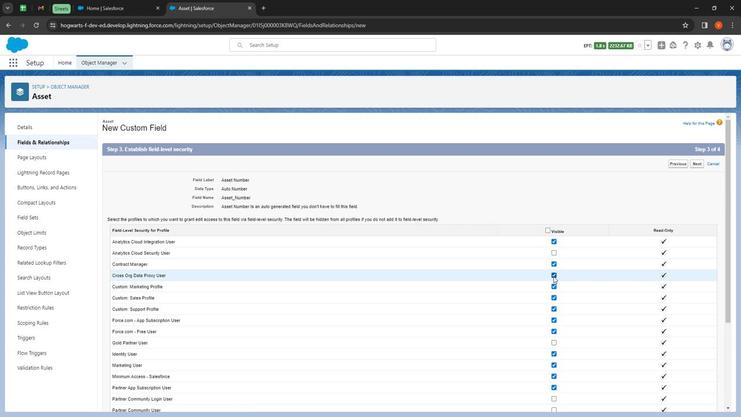 
Action: Mouse moved to (553, 286)
Screenshot: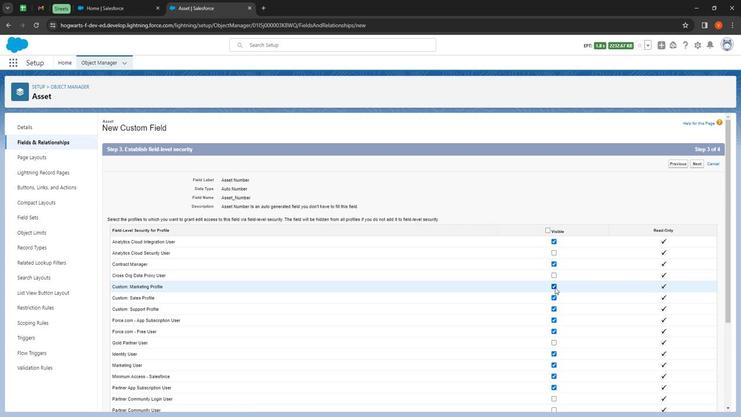 
Action: Mouse pressed left at (553, 286)
Screenshot: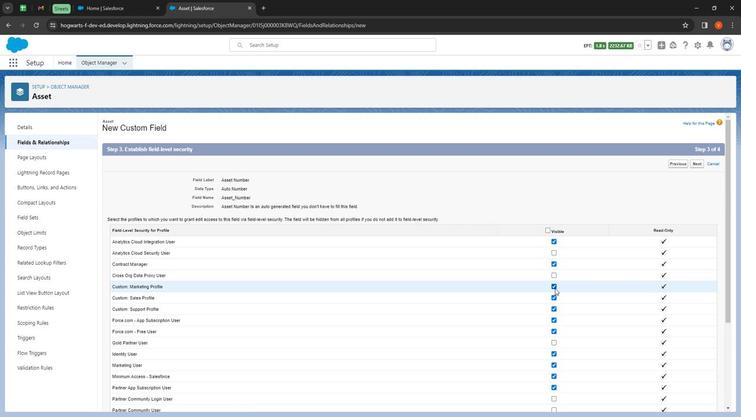 
Action: Mouse moved to (550, 297)
Screenshot: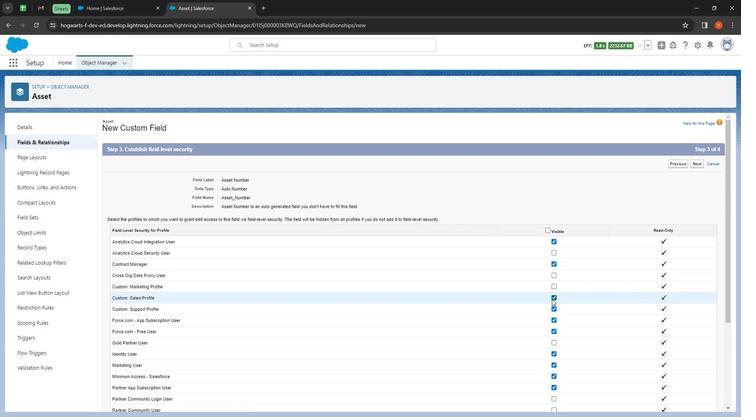 
Action: Mouse pressed left at (550, 297)
Screenshot: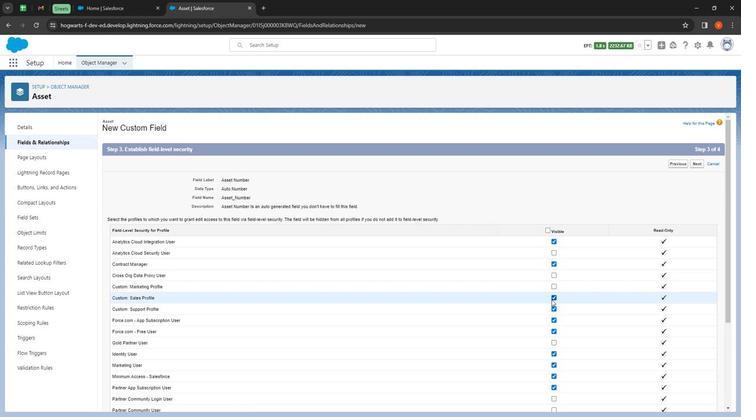 
Action: Mouse moved to (551, 296)
Screenshot: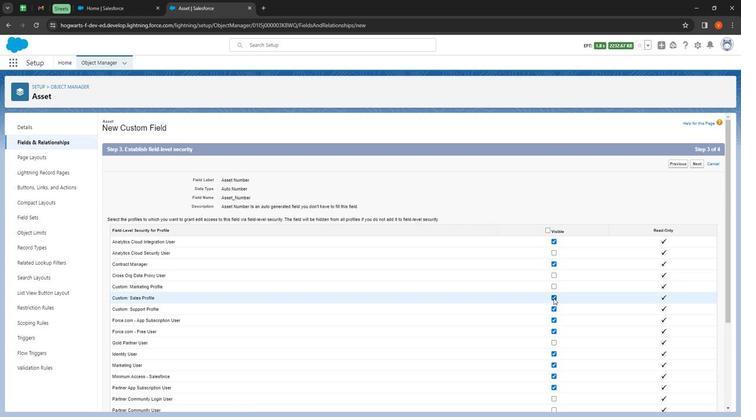 
Action: Mouse pressed left at (551, 296)
Screenshot: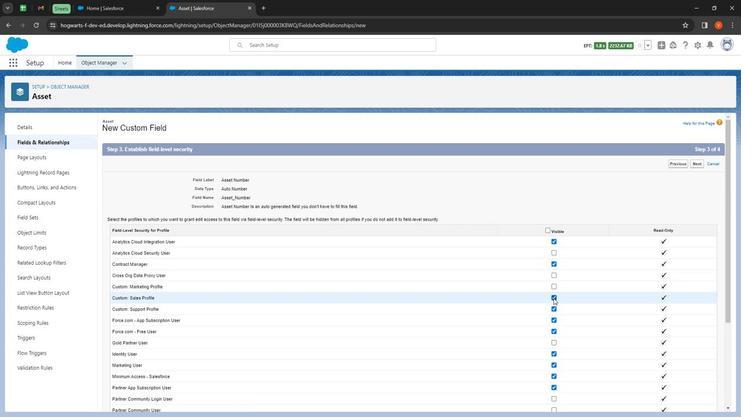 
Action: Mouse moved to (554, 307)
Screenshot: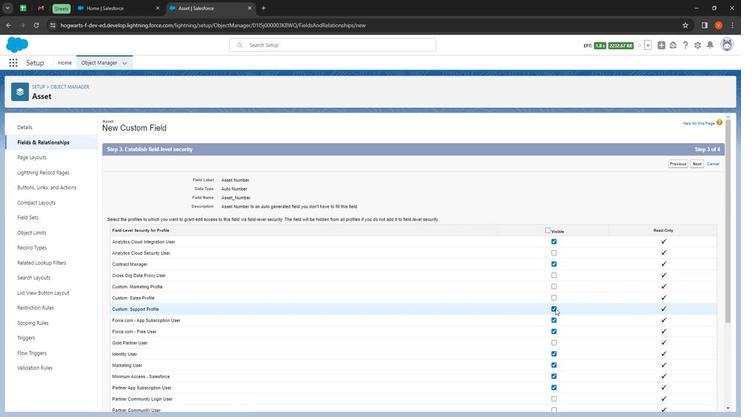 
Action: Mouse pressed left at (554, 307)
Screenshot: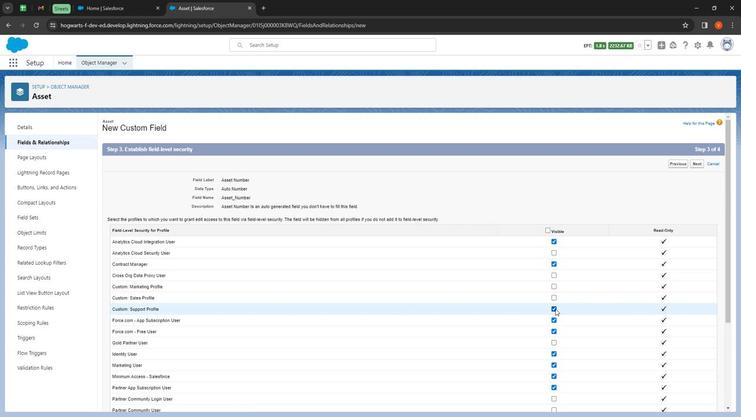 
Action: Mouse moved to (553, 294)
Screenshot: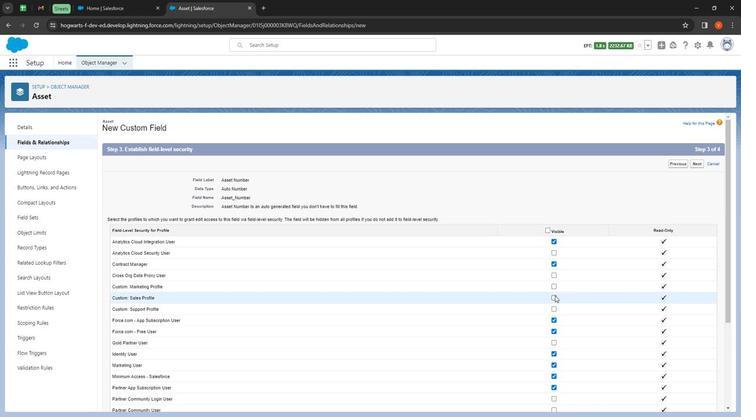 
Action: Mouse scrolled (553, 293) with delta (0, 0)
Screenshot: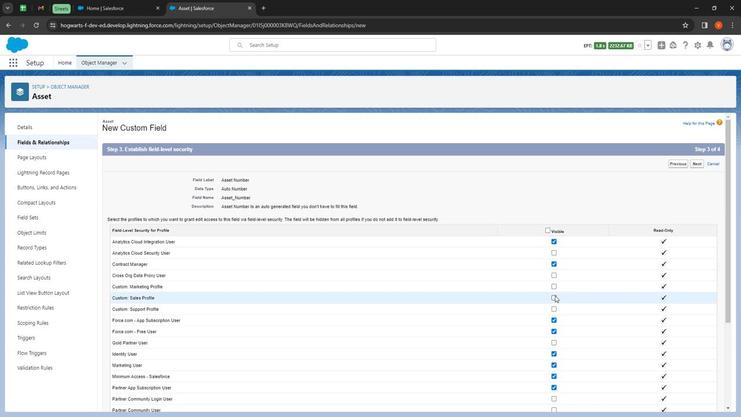 
Action: Mouse moved to (552, 294)
Screenshot: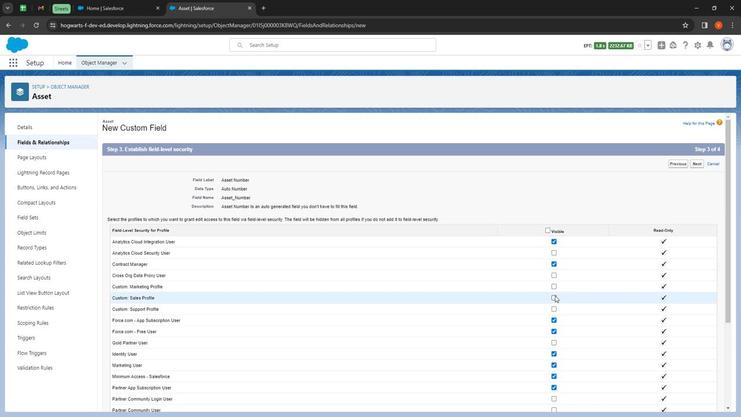 
Action: Mouse scrolled (552, 293) with delta (0, 0)
Screenshot: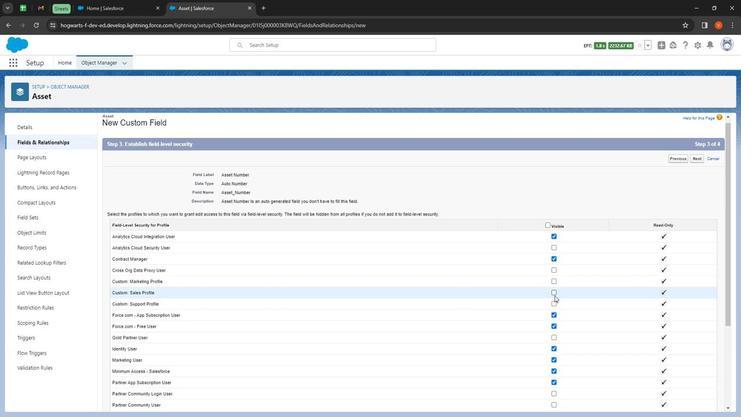 
Action: Mouse scrolled (552, 293) with delta (0, 0)
Screenshot: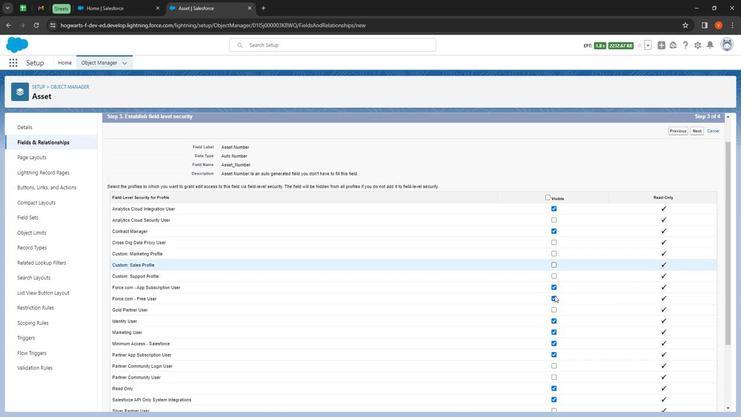 
Action: Mouse moved to (552, 293)
Screenshot: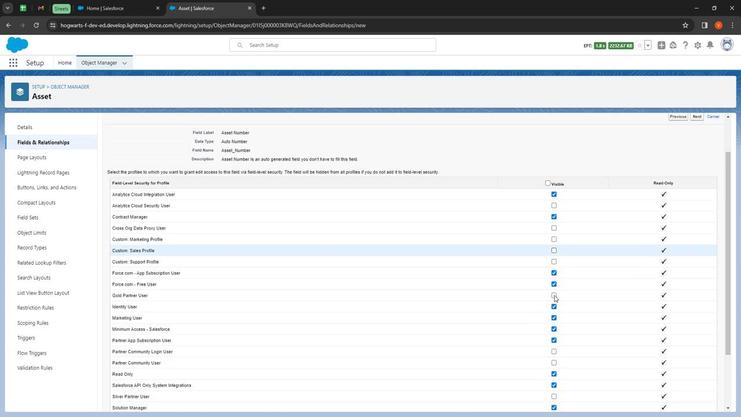 
Action: Mouse scrolled (552, 293) with delta (0, 0)
Screenshot: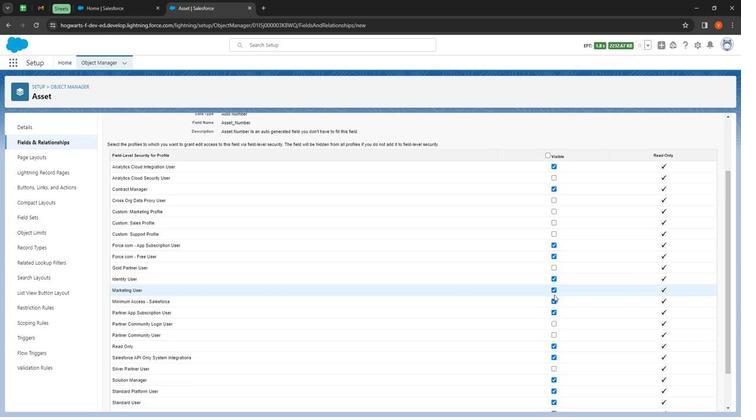
Action: Mouse moved to (552, 293)
Screenshot: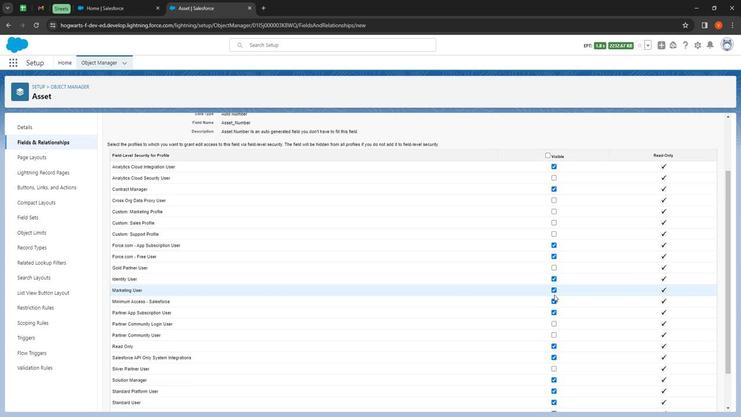 
Action: Mouse scrolled (552, 293) with delta (0, 0)
Screenshot: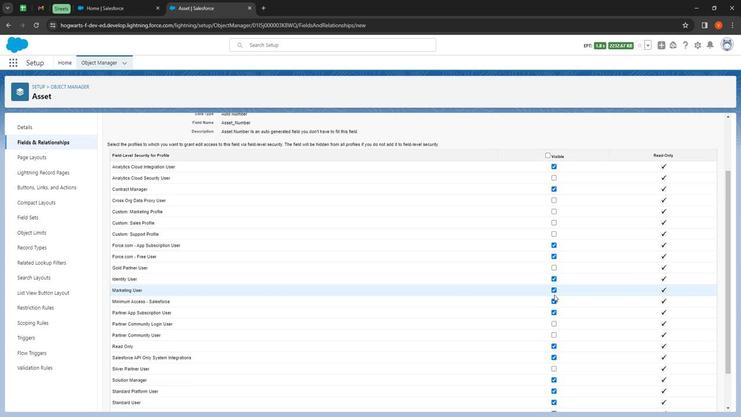 
Action: Mouse scrolled (552, 293) with delta (0, 0)
Screenshot: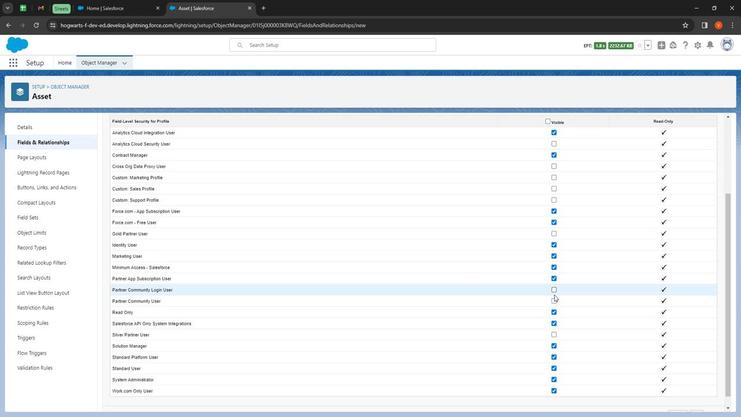 
Action: Mouse moved to (552, 241)
Screenshot: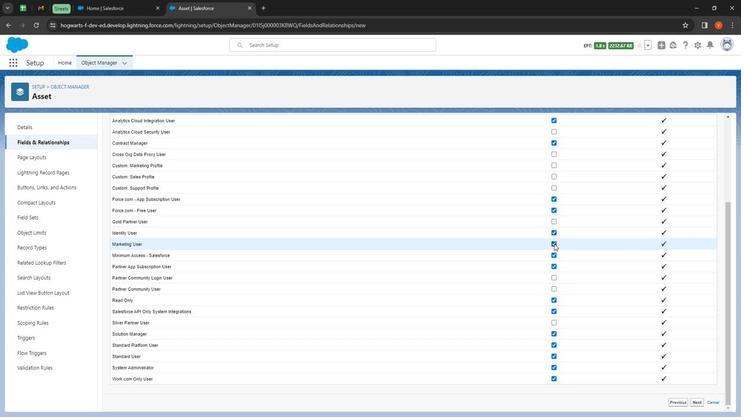 
Action: Mouse pressed left at (552, 241)
Screenshot: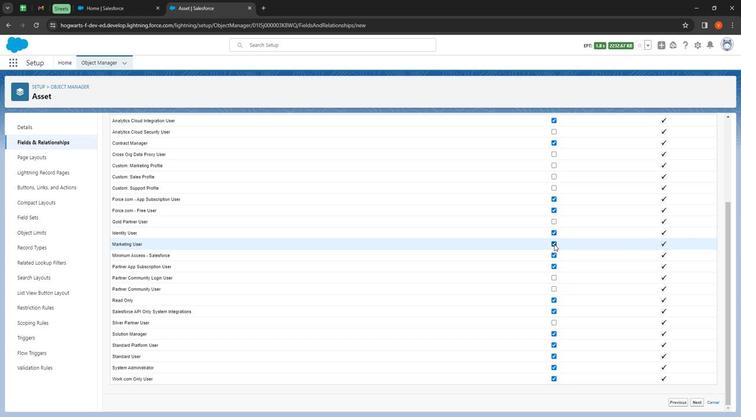 
Action: Mouse moved to (554, 252)
Screenshot: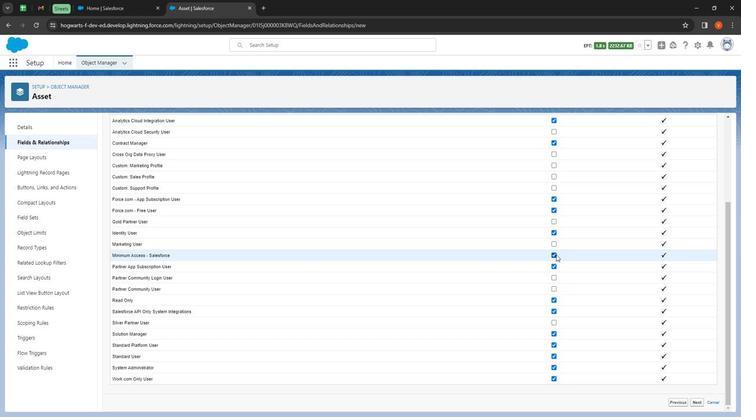 
Action: Mouse pressed left at (554, 252)
Screenshot: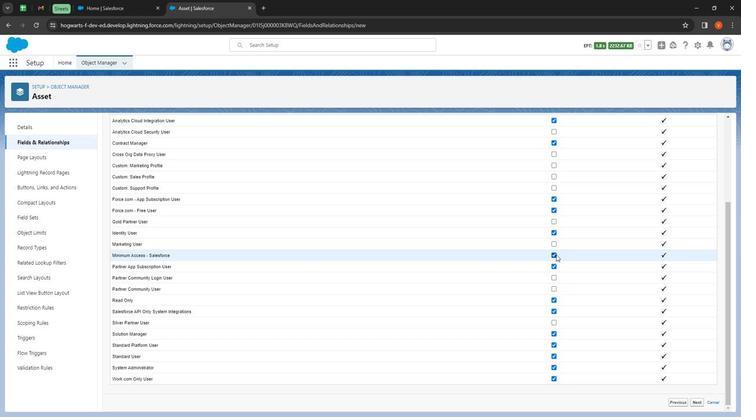 
Action: Mouse moved to (553, 288)
Screenshot: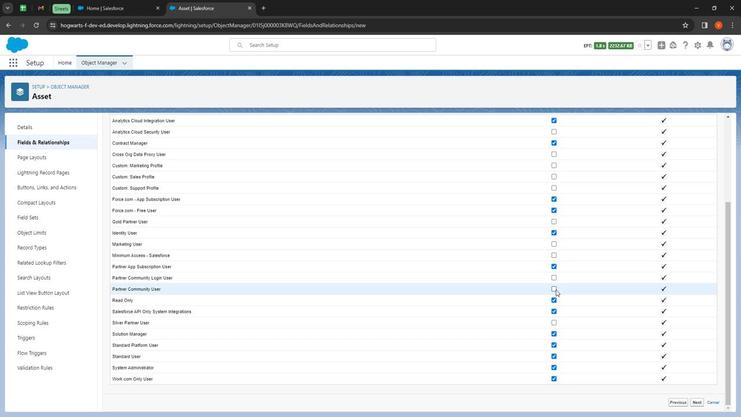 
Action: Mouse pressed left at (553, 288)
Screenshot: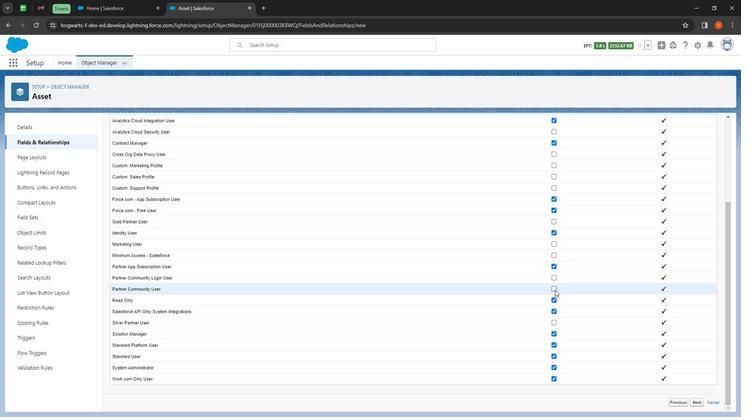 
Action: Mouse moved to (552, 277)
Screenshot: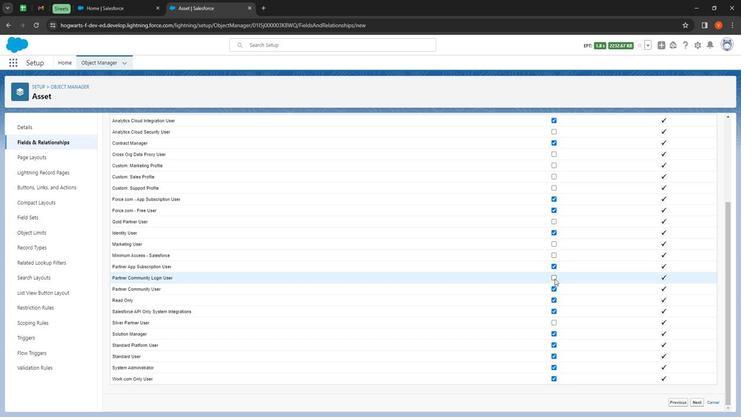 
Action: Mouse pressed left at (552, 277)
Screenshot: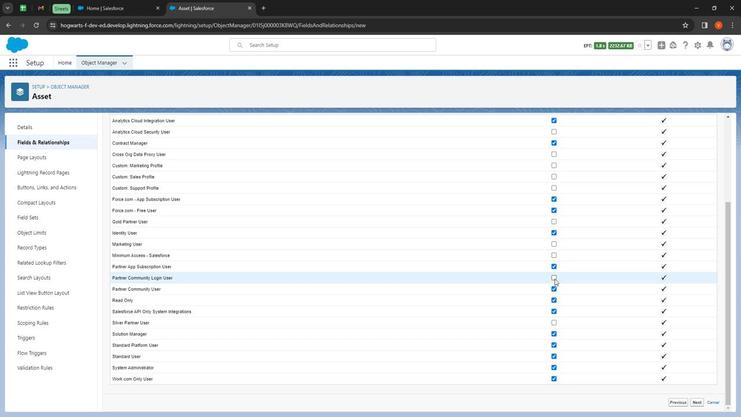 
Action: Mouse moved to (552, 308)
Screenshot: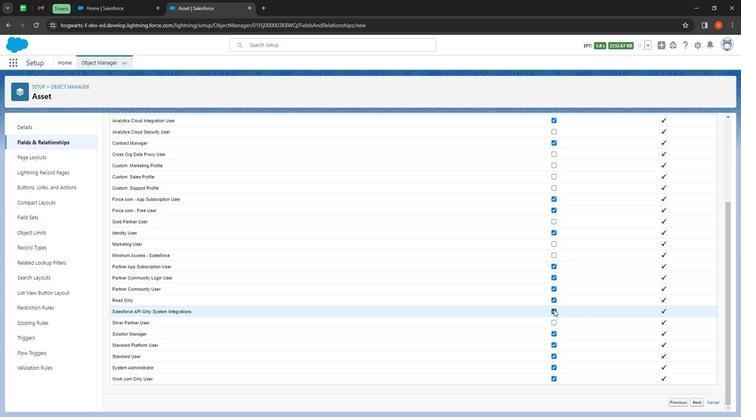 
Action: Mouse pressed left at (552, 308)
Screenshot: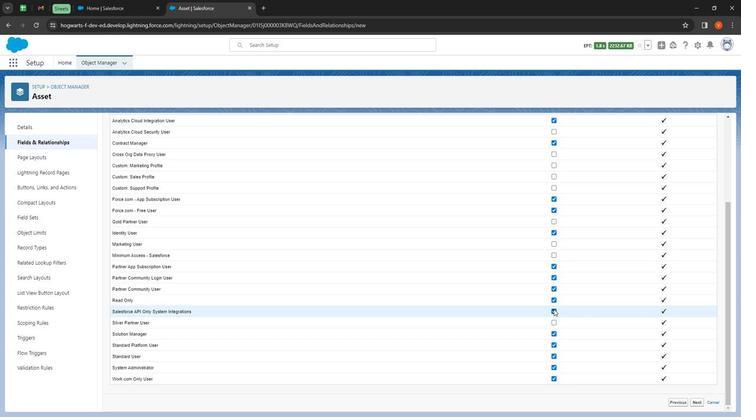 
Action: Mouse moved to (552, 343)
Screenshot: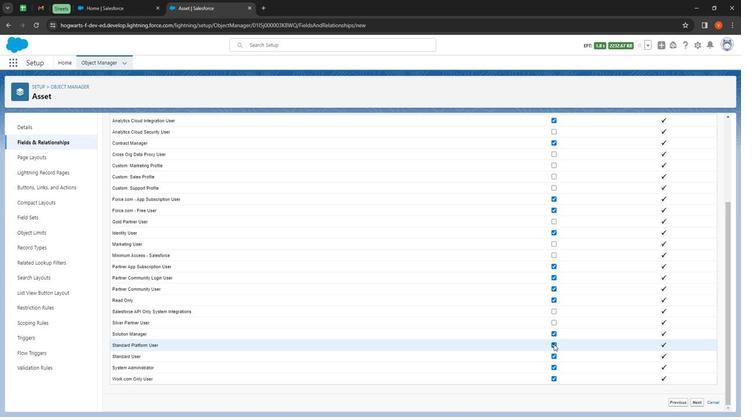 
Action: Mouse pressed left at (552, 343)
Screenshot: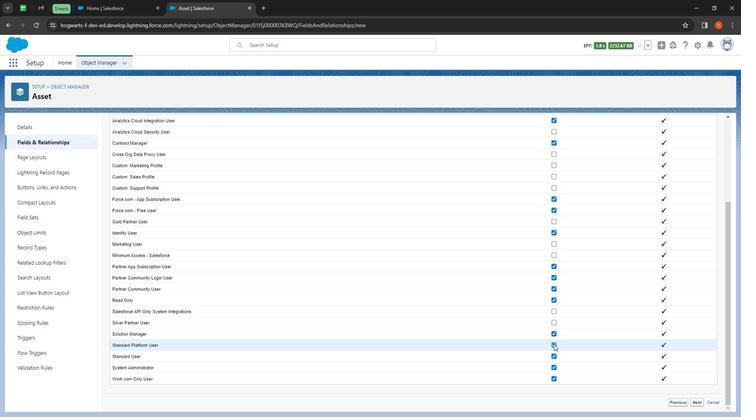 
Action: Mouse moved to (552, 355)
Screenshot: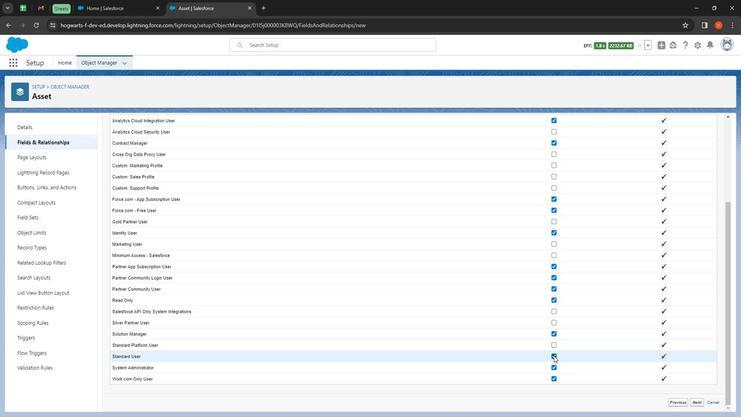 
Action: Mouse pressed left at (552, 355)
Screenshot: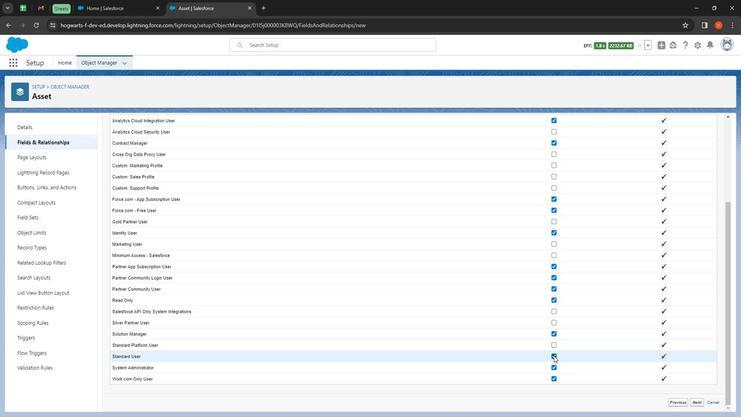 
Action: Mouse moved to (690, 402)
Screenshot: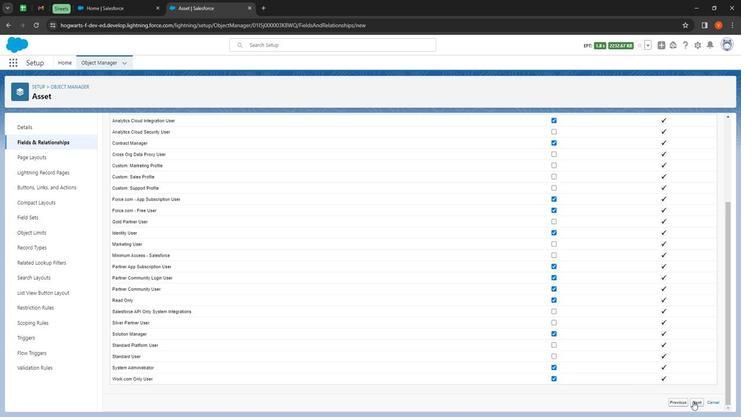 
Action: Mouse pressed left at (690, 402)
Screenshot: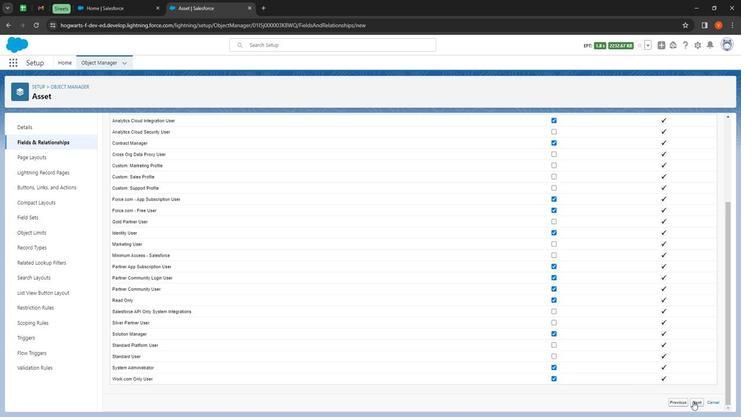 
Action: Mouse moved to (703, 276)
Screenshot: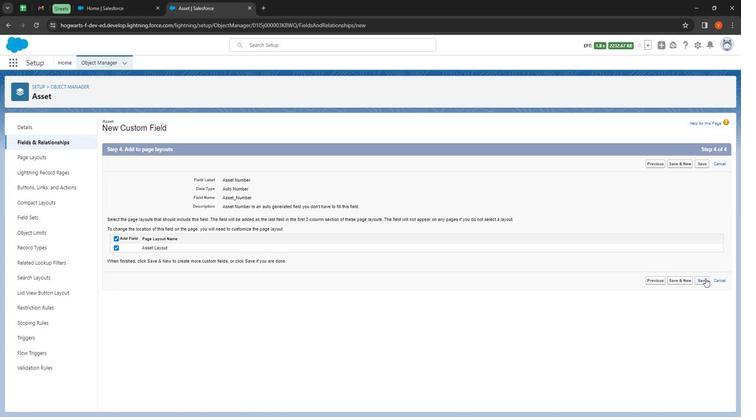 
Action: Mouse pressed left at (703, 276)
Screenshot: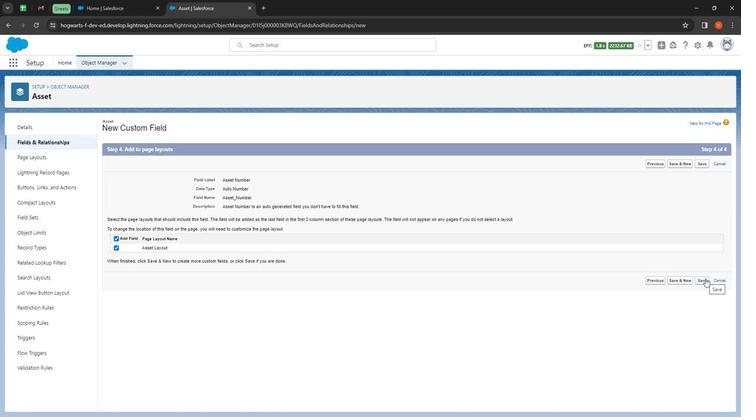 
Action: Mouse moved to (565, 122)
Screenshot: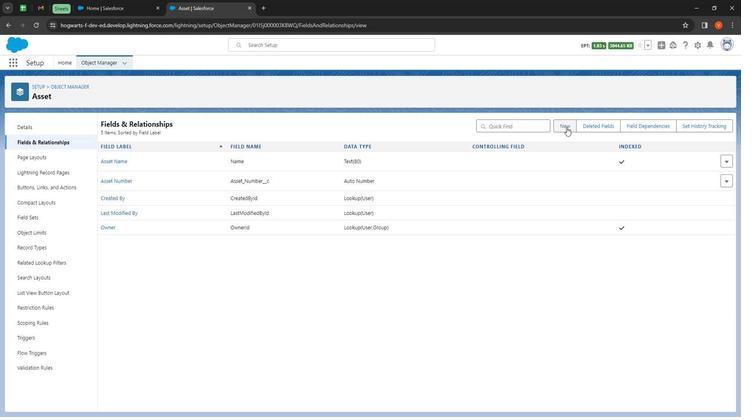 
Action: Mouse pressed left at (565, 122)
Screenshot: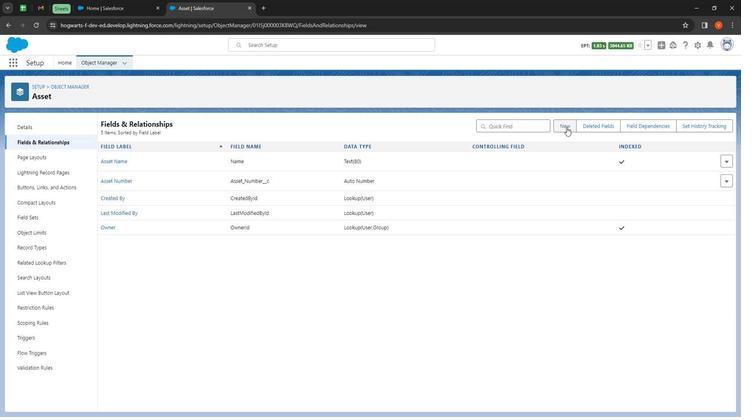 
Action: Mouse moved to (146, 359)
Screenshot: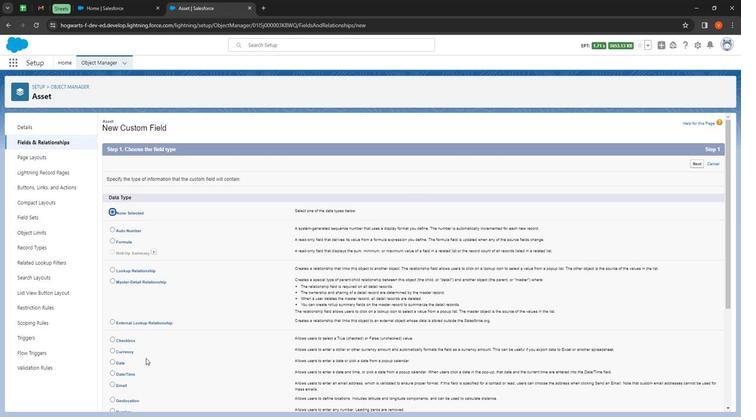 
Action: Mouse scrolled (146, 359) with delta (0, 0)
Screenshot: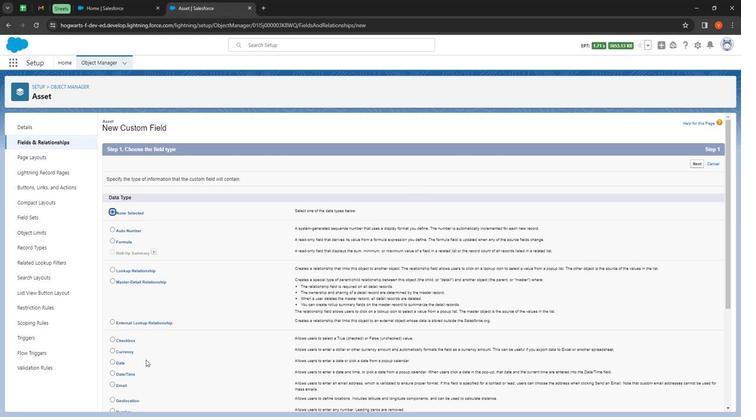
Action: Mouse moved to (146, 361)
Screenshot: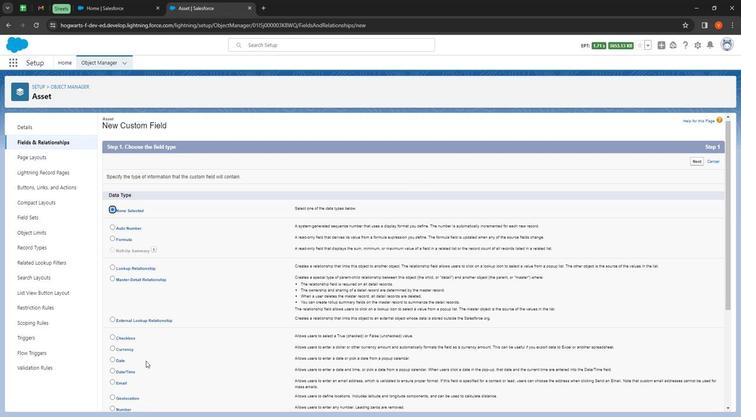 
Action: Mouse scrolled (146, 361) with delta (0, 0)
Screenshot: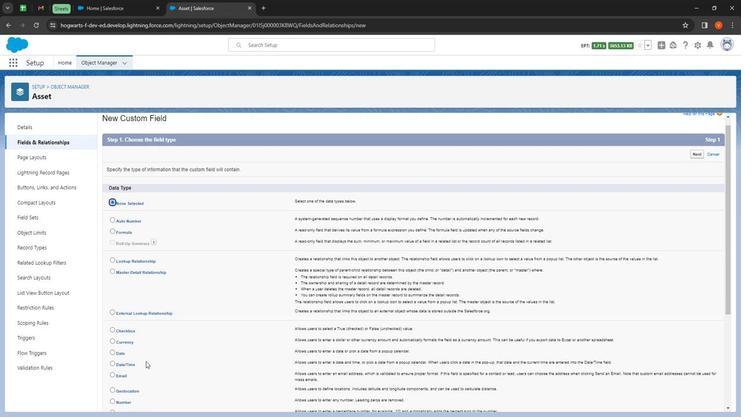 
Action: Mouse moved to (123, 365)
Screenshot: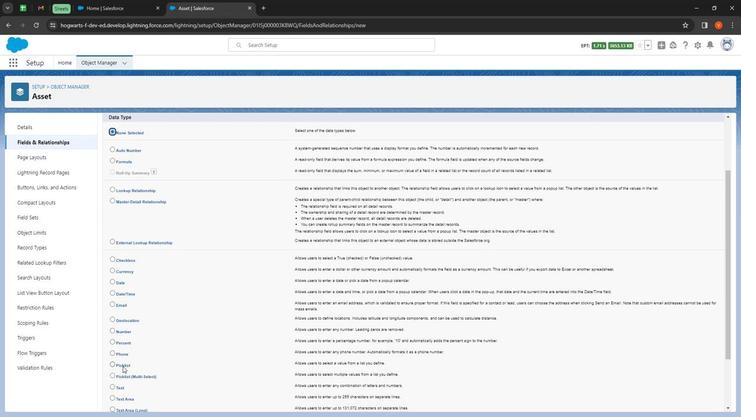
Action: Mouse pressed left at (123, 365)
Screenshot: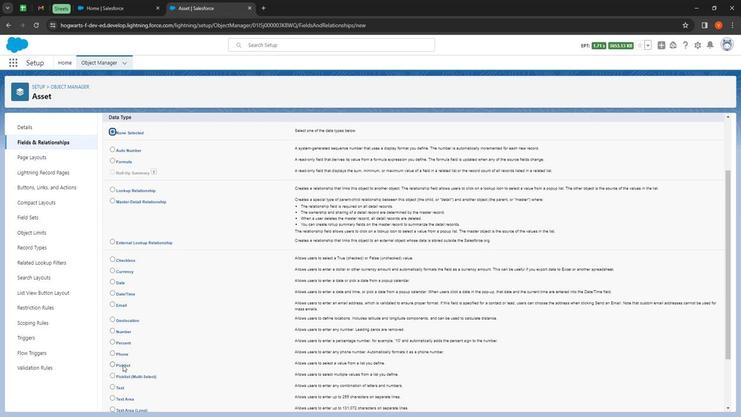 
Action: Mouse moved to (591, 380)
Screenshot: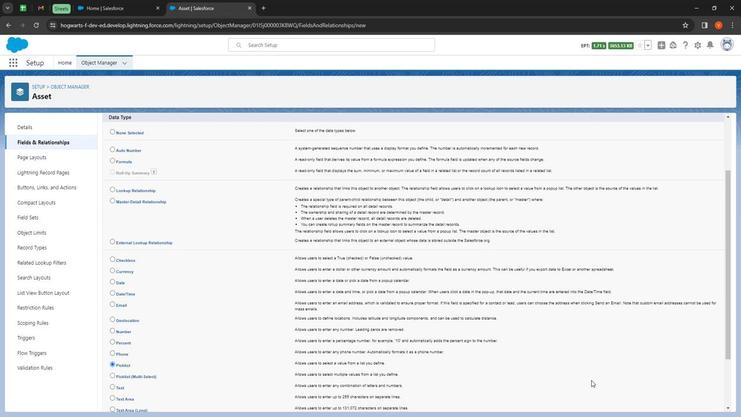 
Action: Mouse scrolled (591, 380) with delta (0, 0)
Screenshot: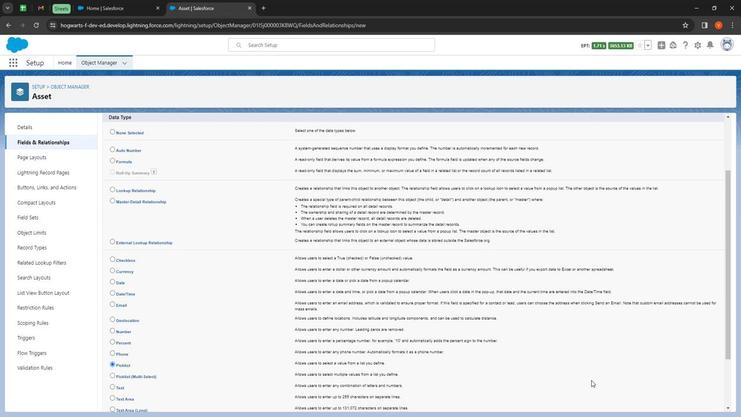 
Action: Mouse moved to (615, 385)
Screenshot: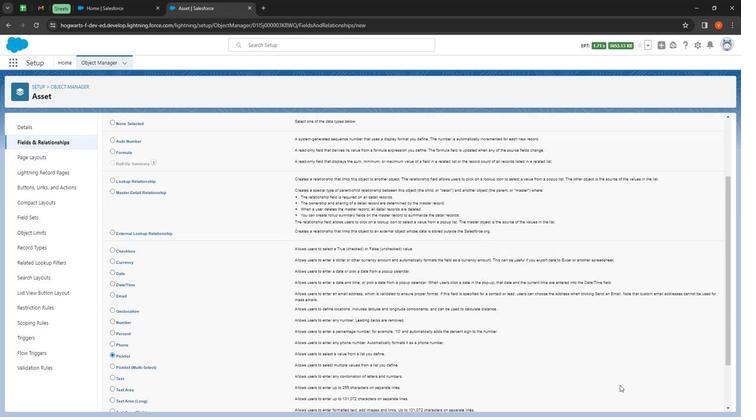 
Action: Mouse scrolled (615, 384) with delta (0, 0)
Screenshot: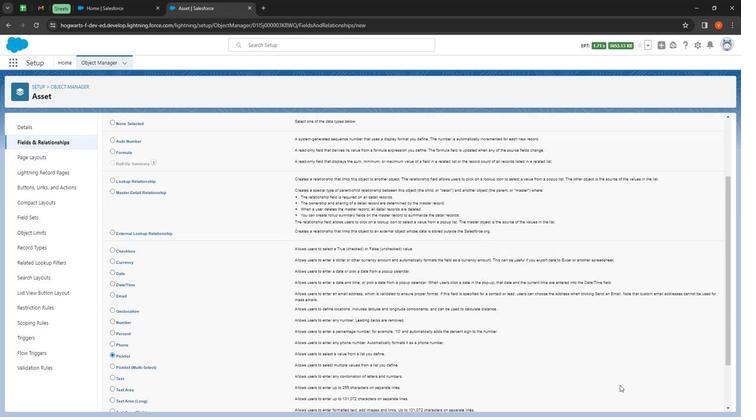 
Action: Mouse moved to (635, 389)
Screenshot: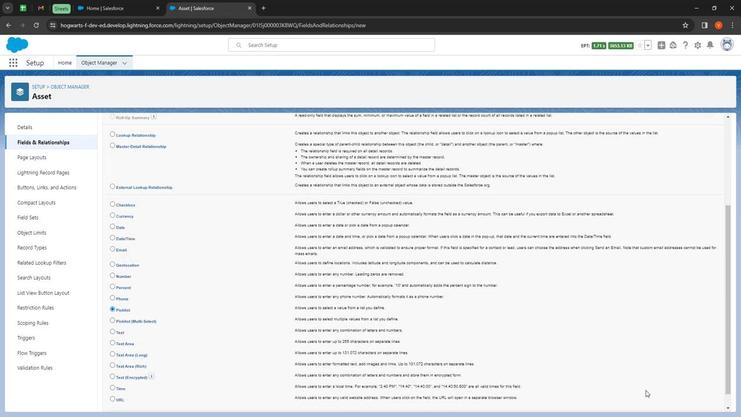 
Action: Mouse scrolled (635, 388) with delta (0, 0)
Screenshot: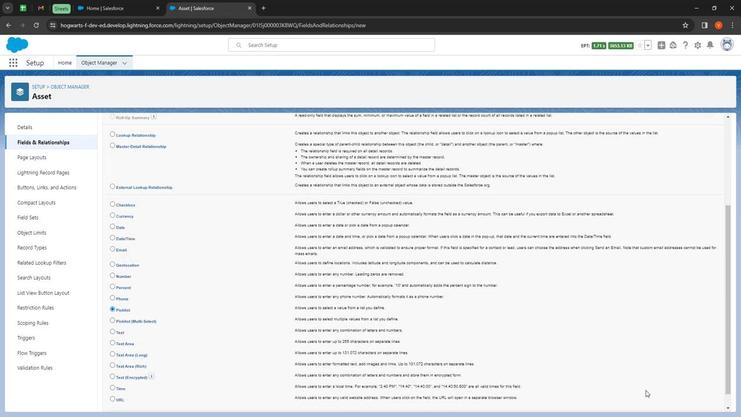
Action: Mouse moved to (649, 391)
Screenshot: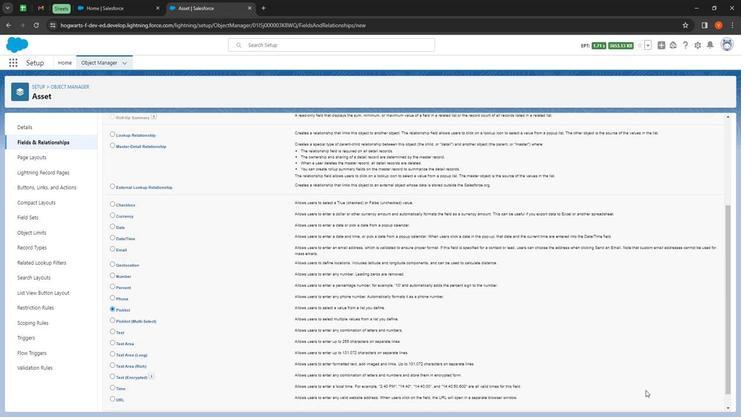 
Action: Mouse scrolled (649, 391) with delta (0, 0)
Screenshot: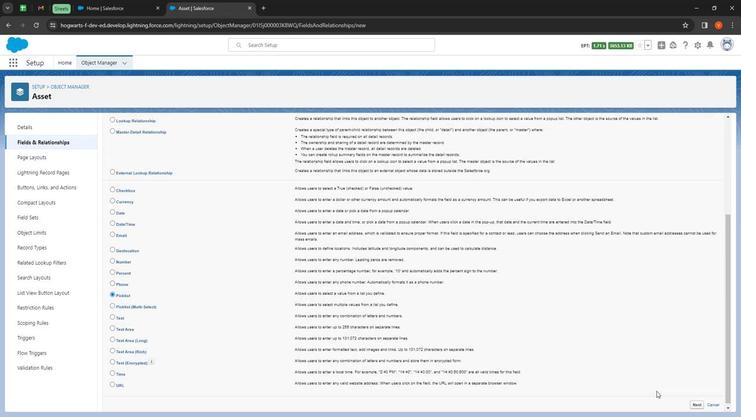 
Action: Mouse moved to (657, 392)
Screenshot: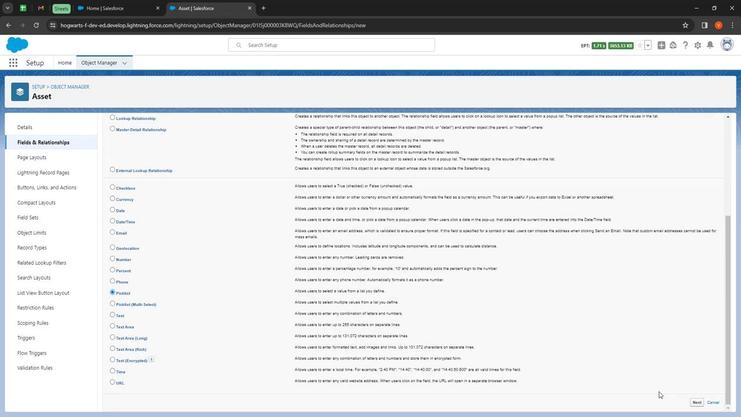 
Action: Mouse scrolled (657, 391) with delta (0, 0)
Screenshot: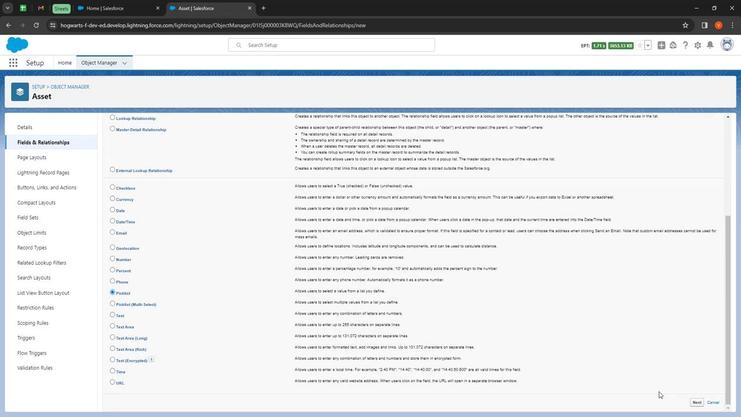 
Action: Mouse moved to (696, 400)
Screenshot: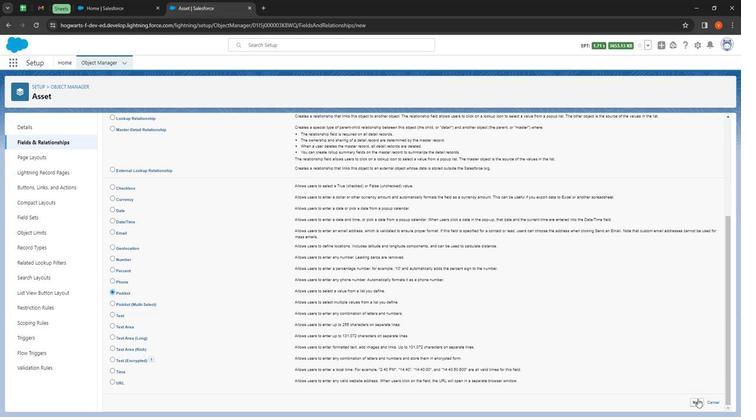
Action: Mouse pressed left at (696, 400)
Screenshot: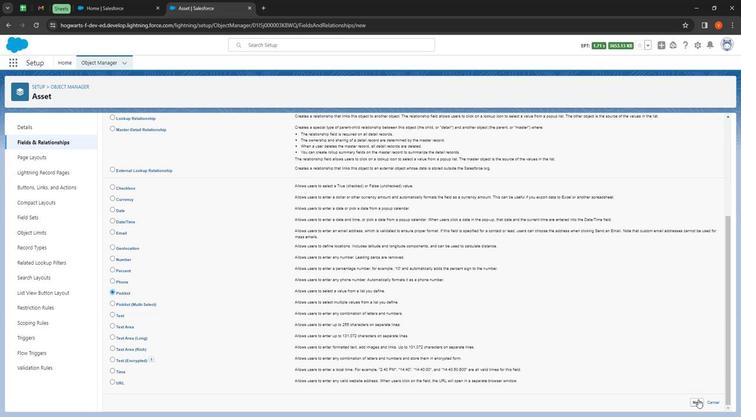
Action: Mouse moved to (238, 179)
Screenshot: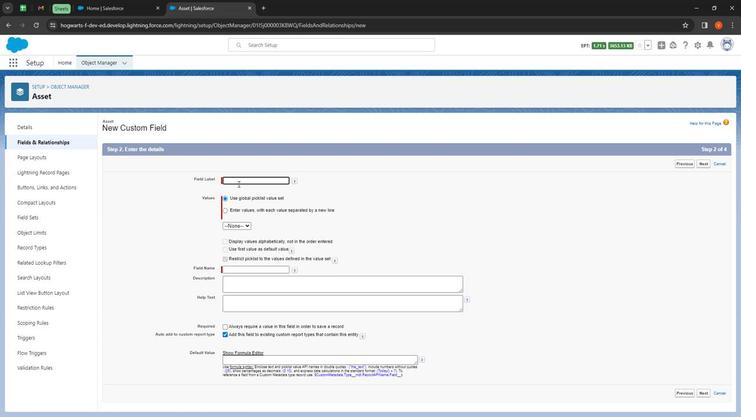 
Action: Mouse pressed left at (238, 179)
Screenshot: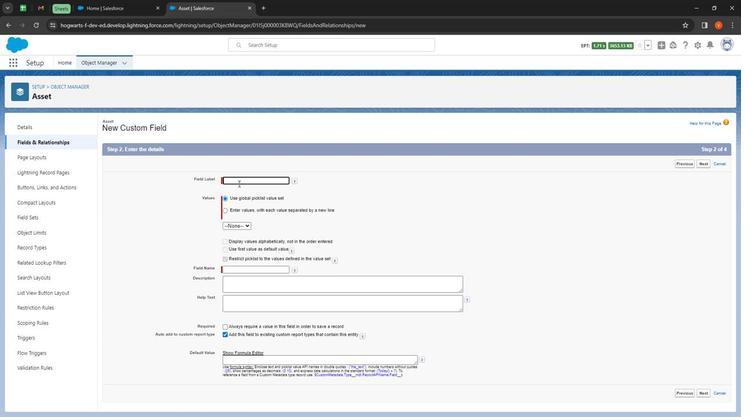 
Action: Mouse moved to (195, 144)
Screenshot: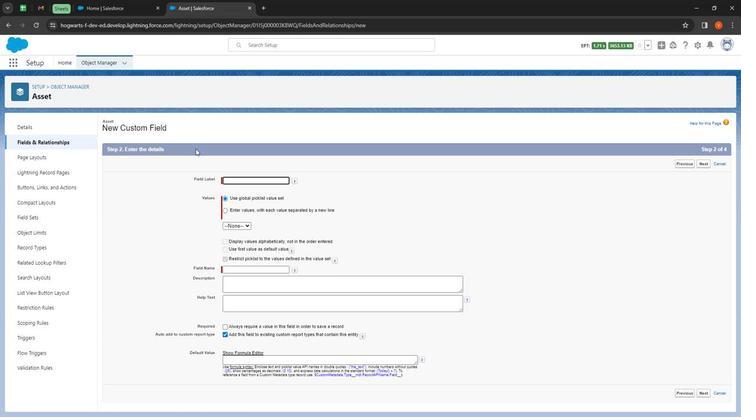 
Action: Key pressed <Key.shift>Asset<Key.space>type
Screenshot: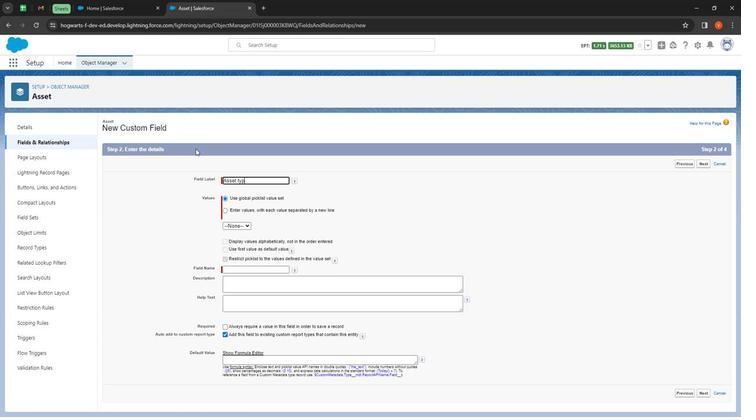 
Action: Mouse moved to (228, 205)
Screenshot: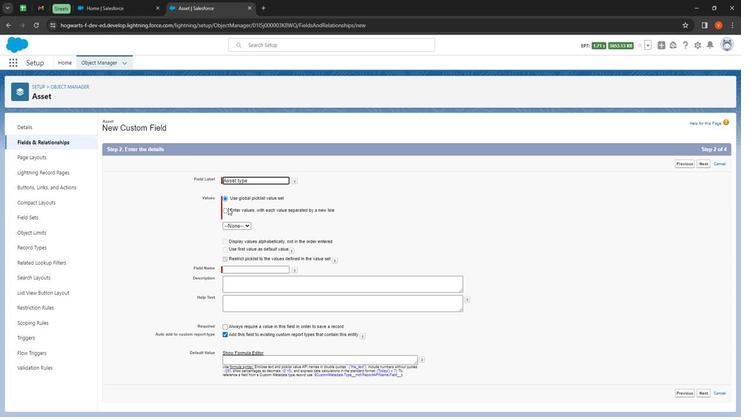 
Action: Mouse pressed left at (228, 205)
Screenshot: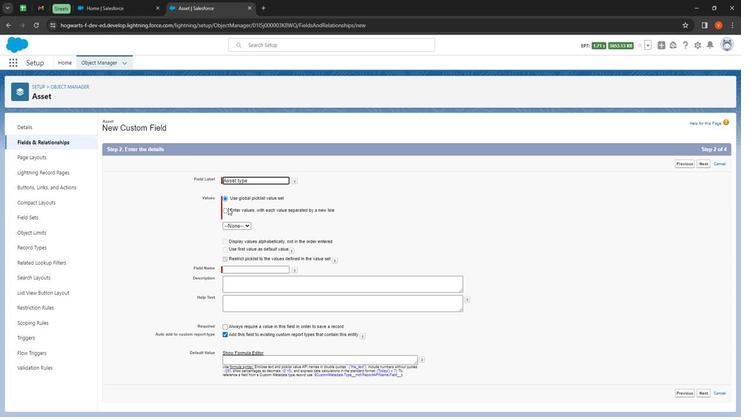
Action: Mouse moved to (234, 208)
Screenshot: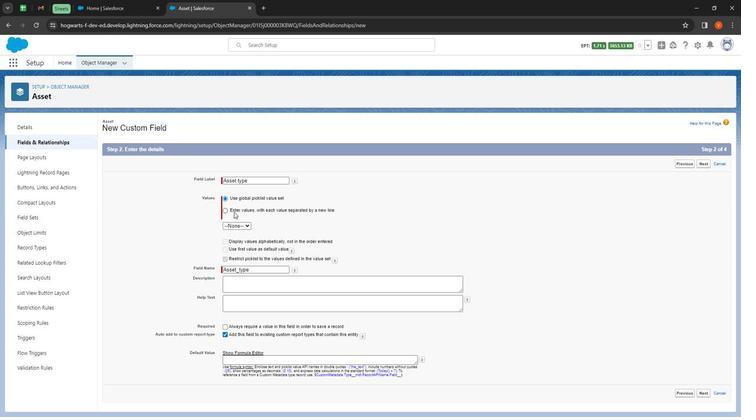 
Action: Mouse pressed left at (234, 208)
Screenshot: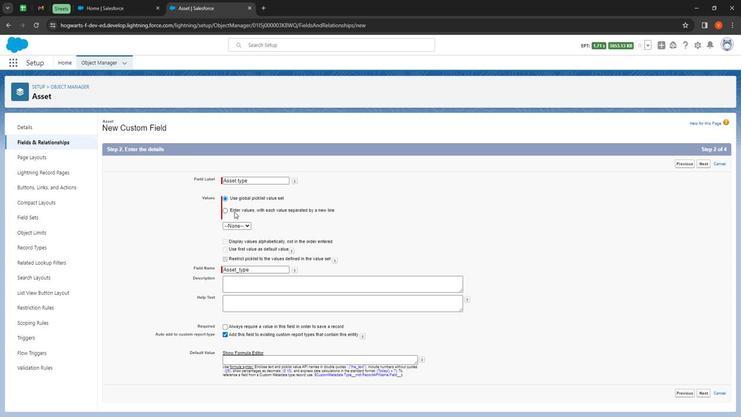 
Action: Mouse moved to (242, 231)
Screenshot: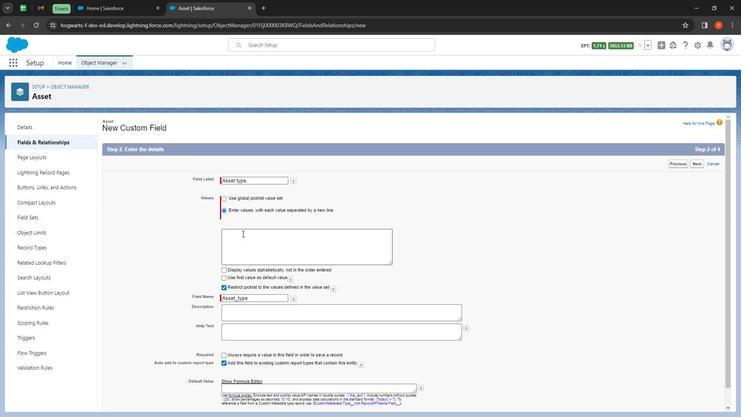 
Action: Mouse pressed left at (242, 231)
Screenshot: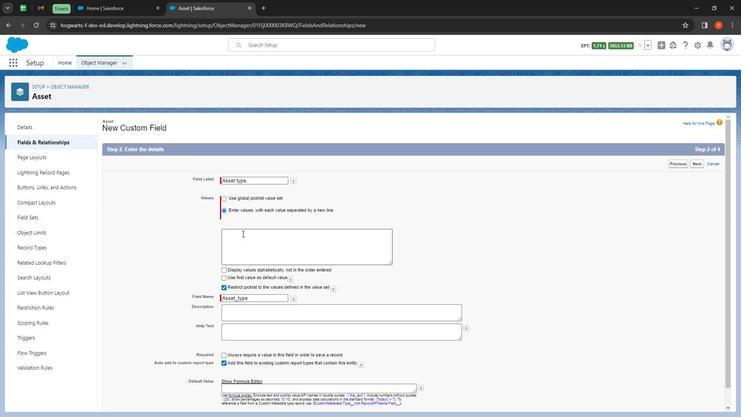 
Action: Mouse moved to (242, 231)
Screenshot: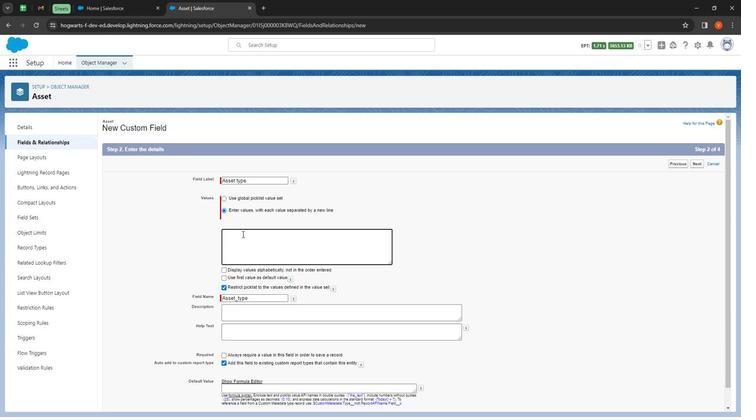 
Action: Key pressed <Key.shift_r>Laptop<Key.enter><Key.shift>Desktop<Key.enter><Key.shift_r><Key.shift_r><Key.shift_r><Key.shift_r><Key.shift_r><Key.shift_r><Key.shift_r>Printer<Key.enter><Key.shift>Server<Key.space><Key.enter><Key.shift_r>Networking<Key.space><Key.shift>Equipment<Key.enter><Key.shift_r><Key.shift_r><Key.shift_r>Tablet<Key.space><Key.enter><Key.shift_r><Key.shift_r><Key.shift_r><Key.shift_r><Key.shift_r><Key.shift_r>Mobile<Key.space>device<Key.enter><Key.shift_r><Key.shift_r><Key.shift_r>Monitor<Key.enter><Key.shift_r>Other
Screenshot: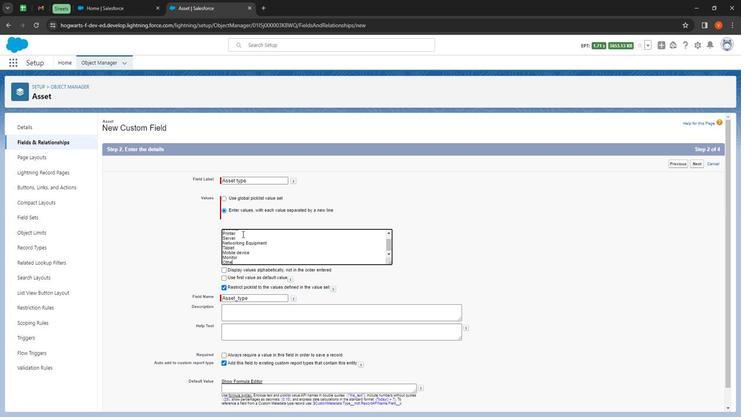 
Action: Mouse moved to (310, 253)
Screenshot: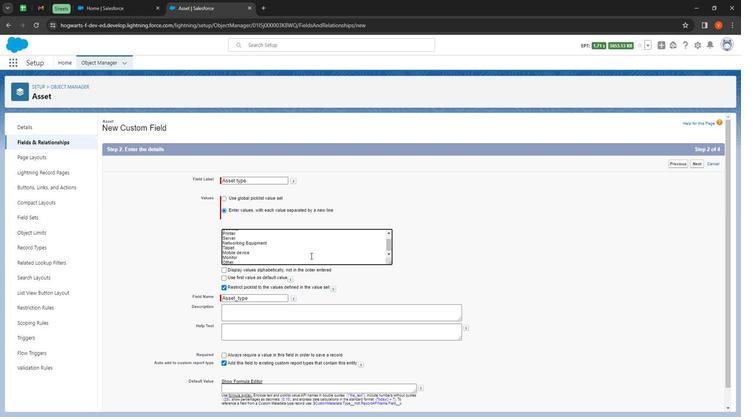 
Action: Mouse scrolled (310, 254) with delta (0, 0)
Screenshot: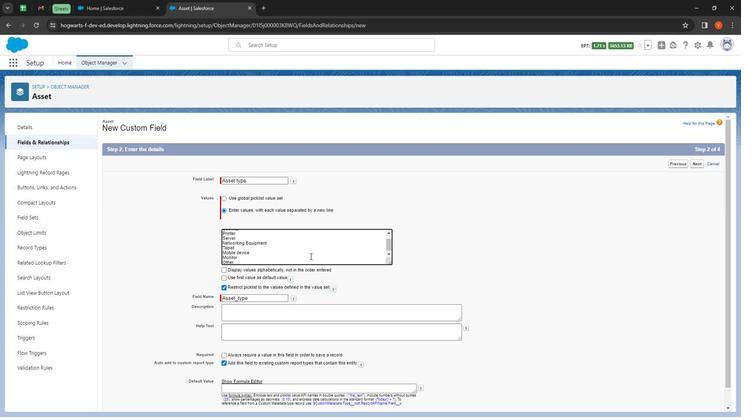
Action: Mouse scrolled (310, 254) with delta (0, 0)
Screenshot: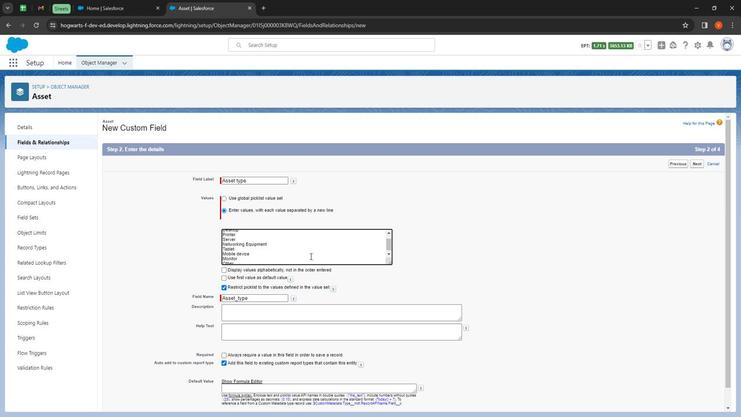 
Action: Mouse scrolled (310, 254) with delta (0, 0)
Screenshot: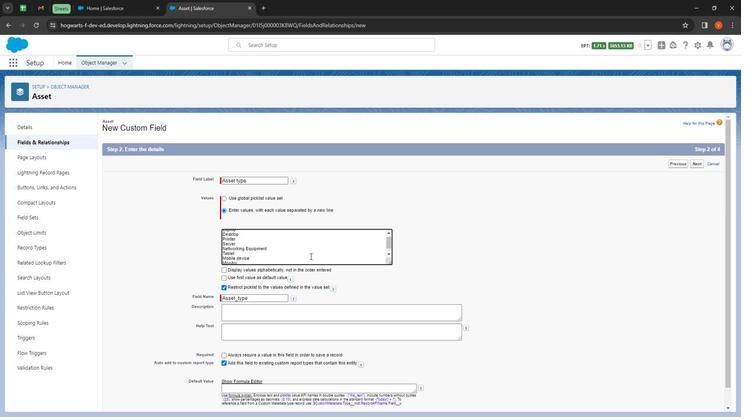 
Action: Mouse scrolled (310, 254) with delta (0, 0)
Screenshot: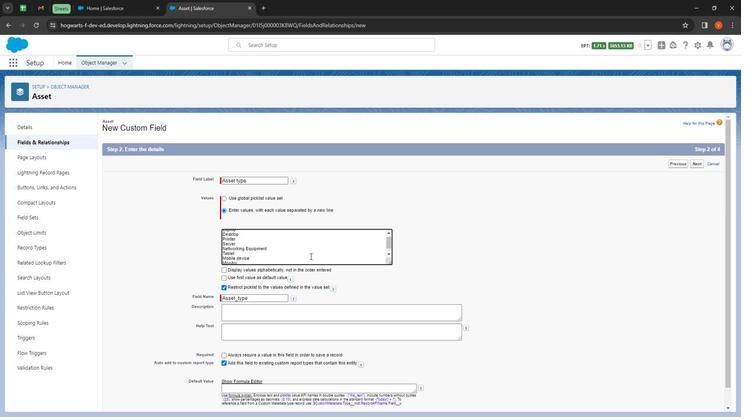 
Action: Mouse scrolled (310, 254) with delta (0, 0)
Screenshot: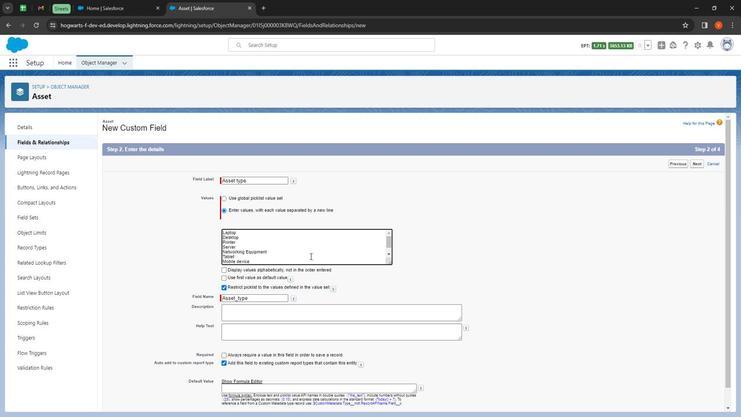 
Action: Mouse moved to (263, 268)
Screenshot: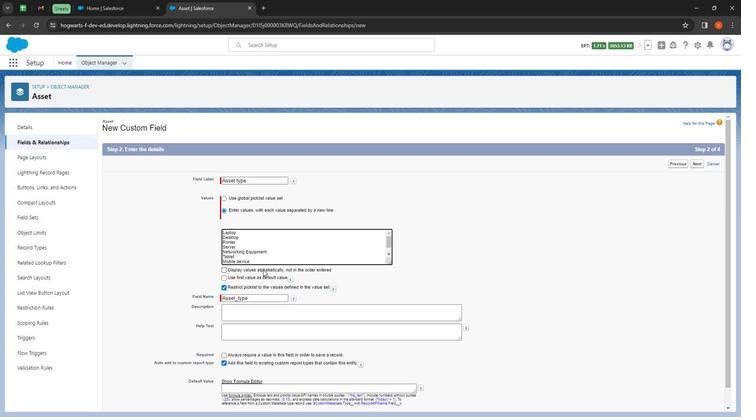 
Action: Mouse pressed left at (263, 268)
Screenshot: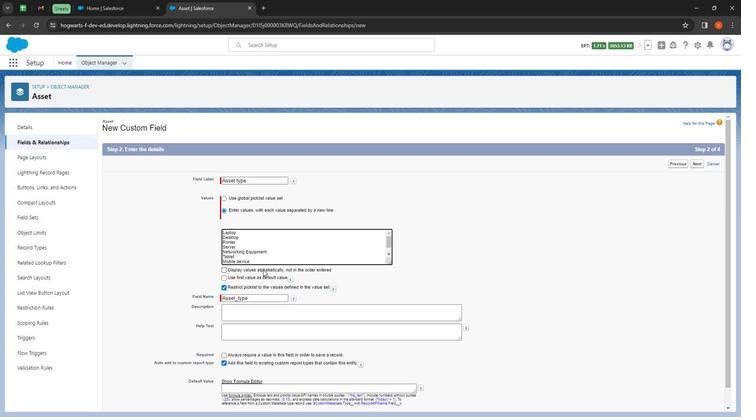 
Action: Mouse moved to (270, 314)
Screenshot: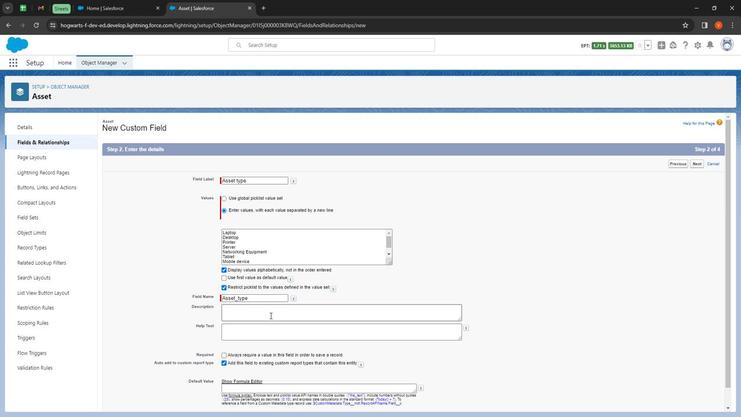 
Action: Mouse pressed left at (270, 314)
Screenshot: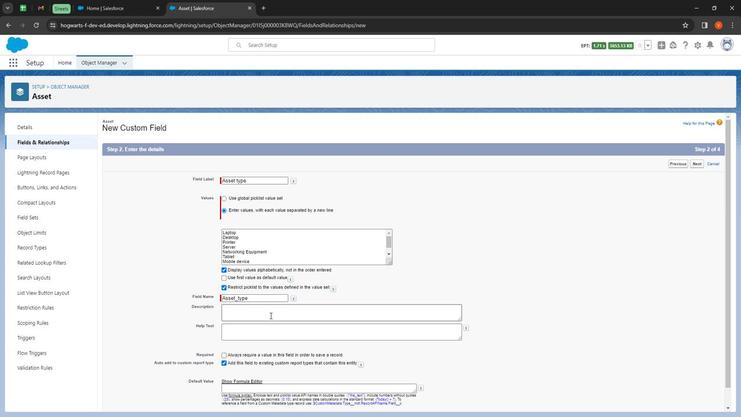 
Action: Mouse moved to (239, 275)
Screenshot: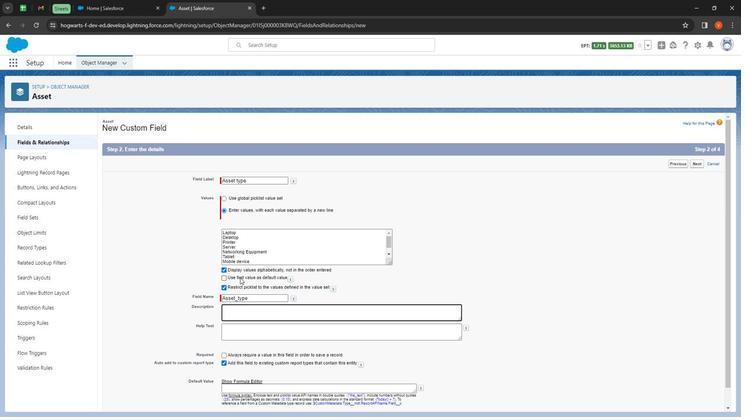 
Action: Key pressed the<Key.space><Key.shift_r>Manufacta<Key.backspace>urer<Key.space>of<Key.space><Key.shift>The<Key.space><Key.shift>Asset
Screenshot: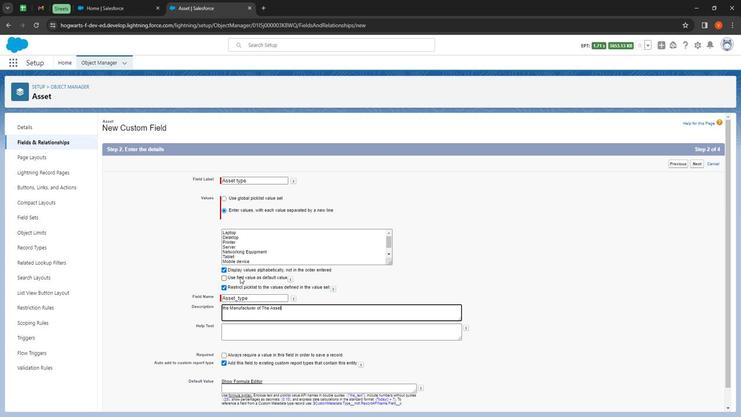 
Action: Mouse moved to (284, 332)
Screenshot: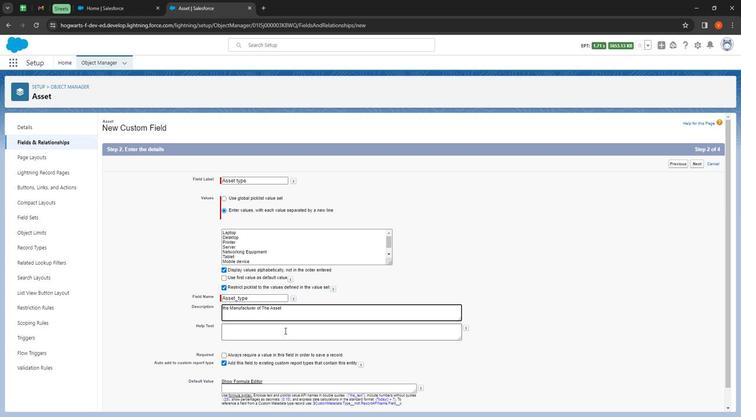 
Action: Mouse pressed left at (284, 332)
Screenshot: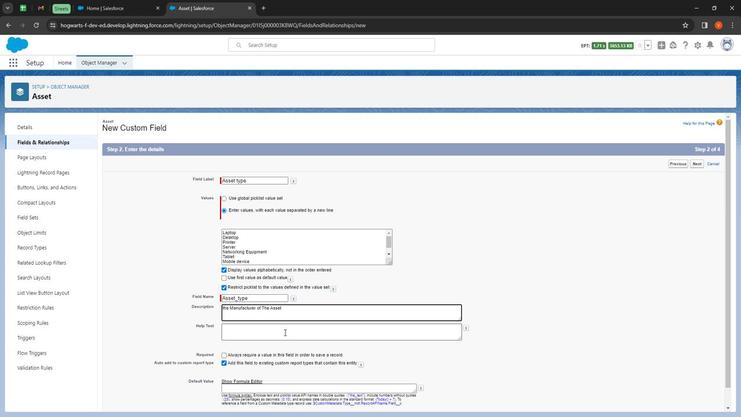 
Action: Mouse moved to (284, 332)
Screenshot: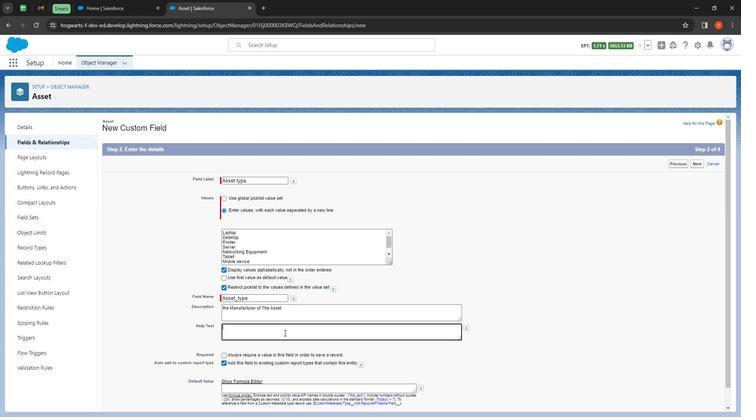 
Action: Key pressed <Key.shift>
Screenshot: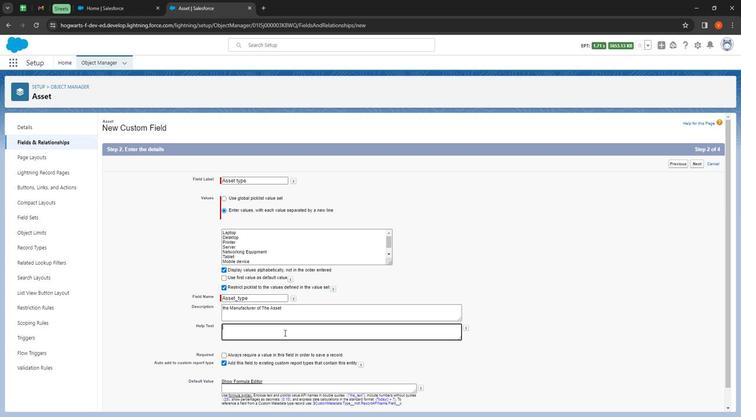 
Action: Mouse moved to (282, 332)
Screenshot: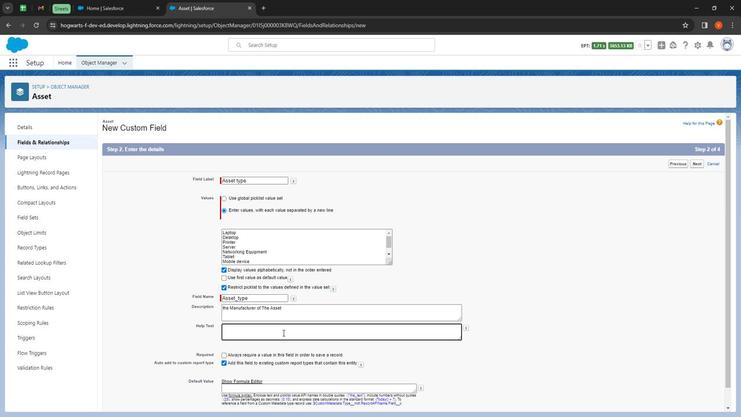 
Action: Key pressed The<Key.space>manu
Screenshot: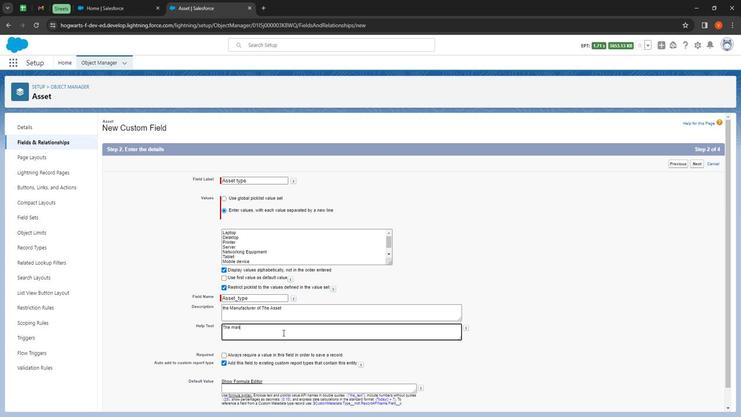 
Action: Mouse moved to (290, 331)
Screenshot: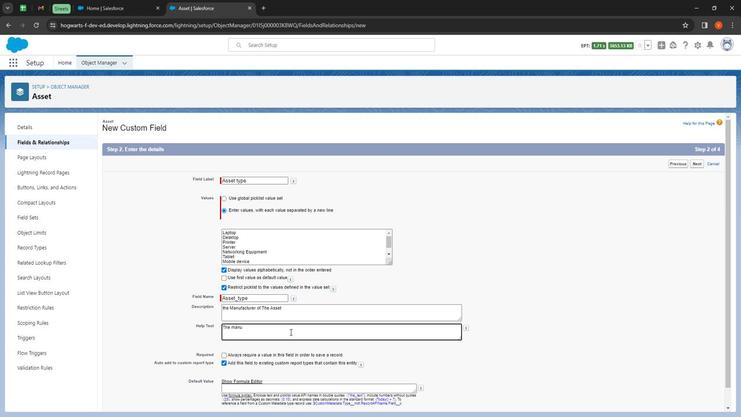 
Action: Key pressed factur
Screenshot: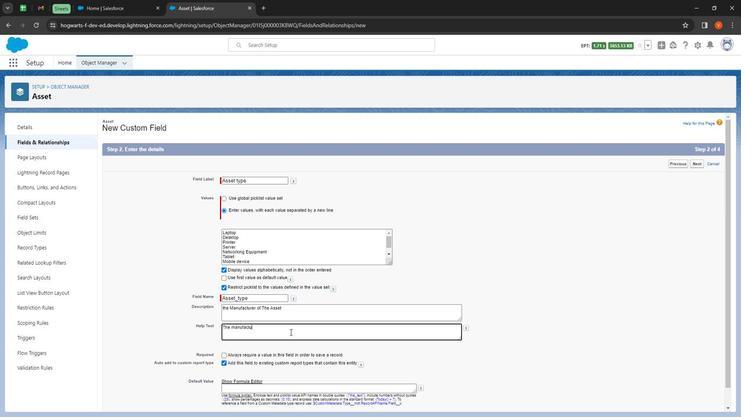 
Action: Mouse moved to (292, 329)
Screenshot: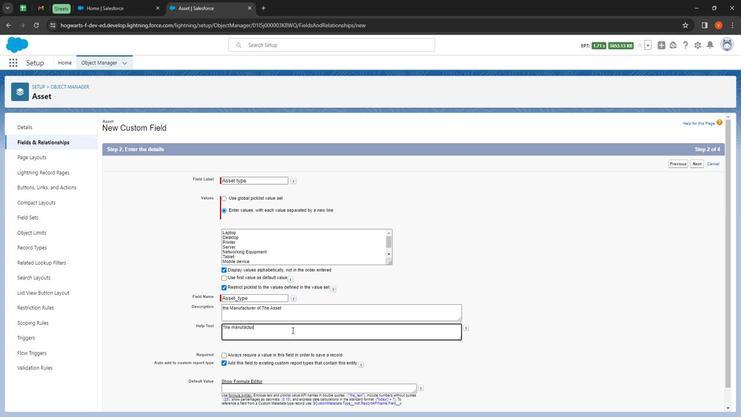 
Action: Key pressed e
Screenshot: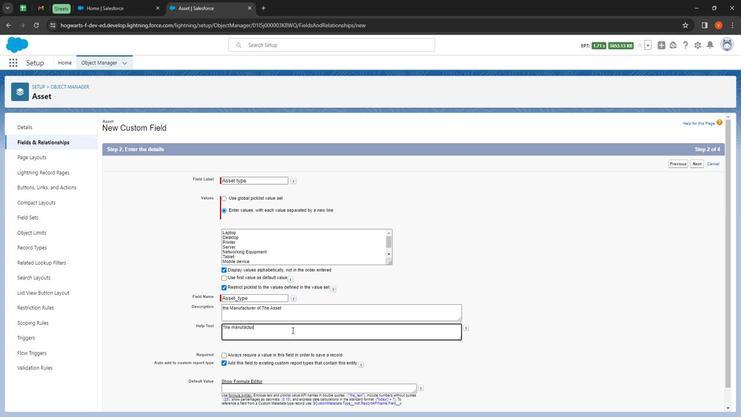 
Action: Mouse moved to (292, 329)
Screenshot: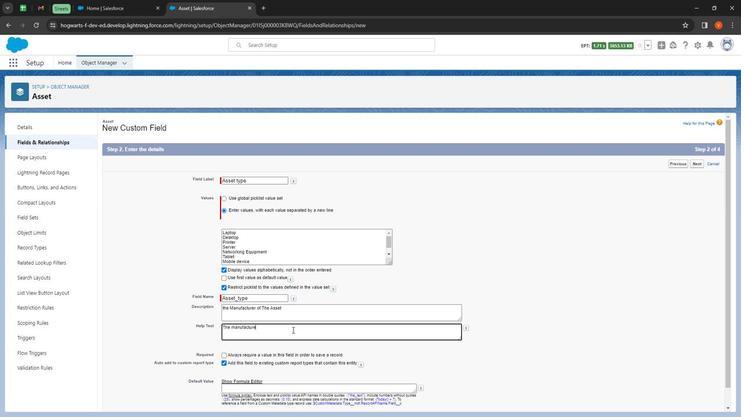 
Action: Key pressed <Key.space>of<Key.space>the<Key.space><Key.shift>Asset
Screenshot: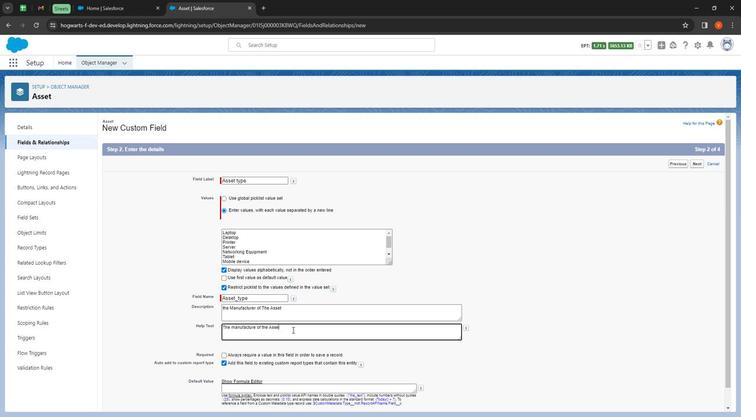 
Action: Mouse moved to (405, 349)
Screenshot: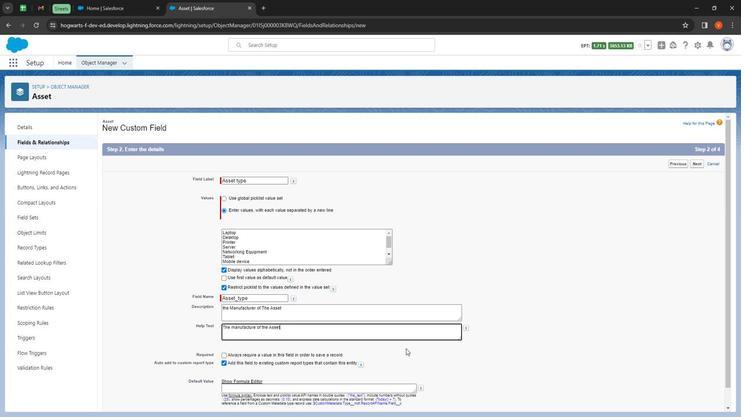 
Action: Mouse scrolled (405, 349) with delta (0, 0)
Screenshot: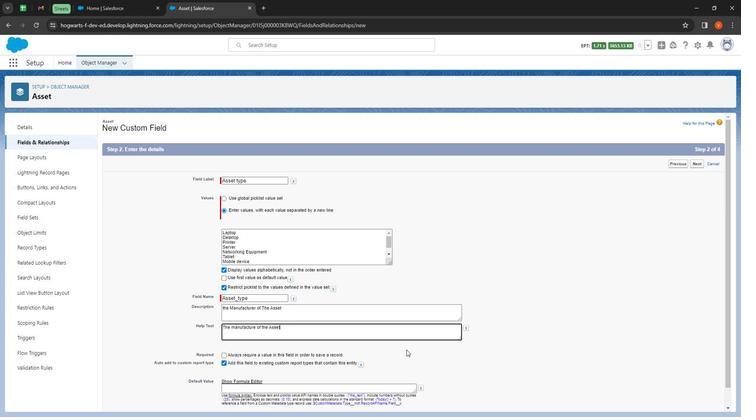 
Action: Mouse moved to (405, 349)
Screenshot: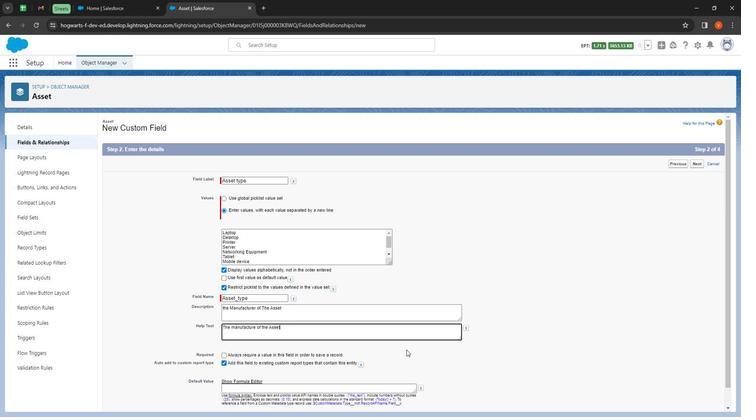 
Action: Mouse scrolled (405, 349) with delta (0, 0)
Screenshot: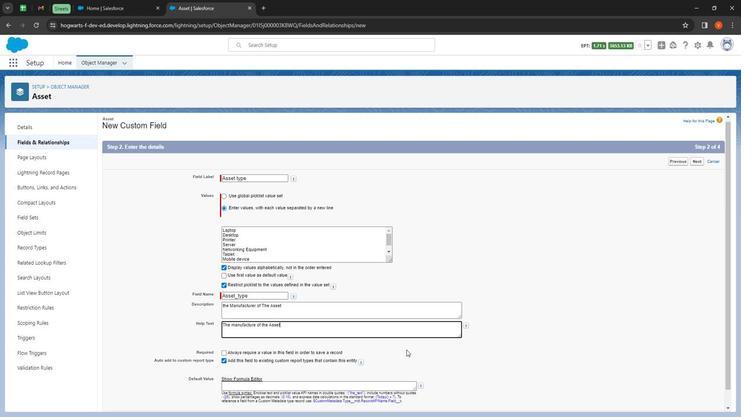 
Action: Mouse scrolled (405, 349) with delta (0, 0)
Screenshot: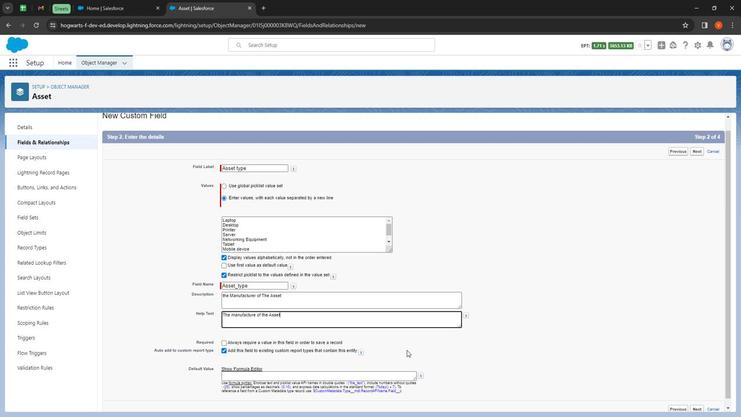 
Action: Mouse moved to (409, 351)
Screenshot: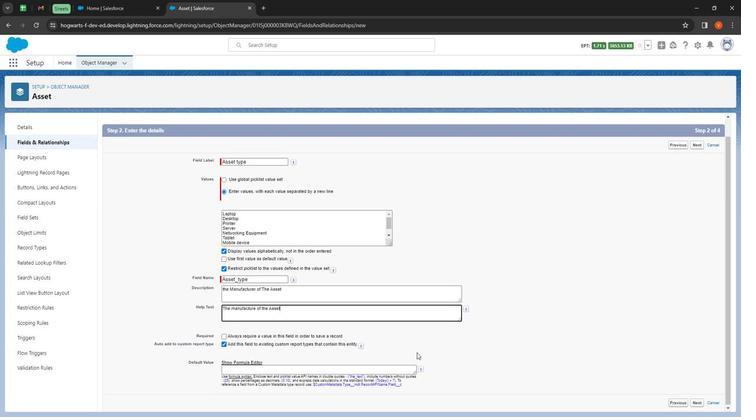 
Action: Mouse scrolled (409, 351) with delta (0, 0)
Screenshot: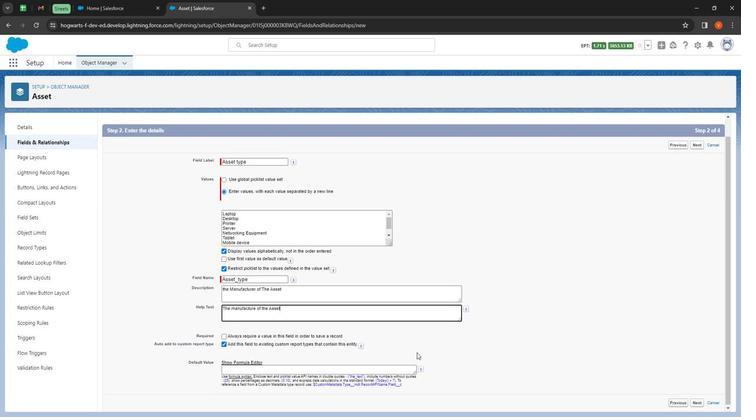 
Action: Mouse moved to (696, 402)
Screenshot: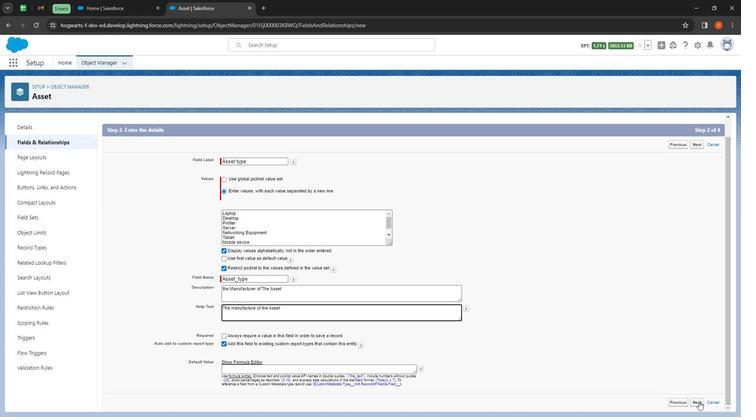
Action: Mouse pressed left at (696, 402)
Screenshot: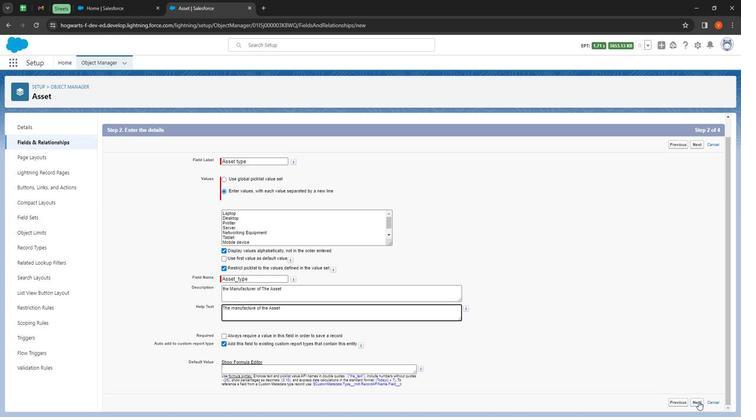 
Action: Mouse moved to (648, 249)
Screenshot: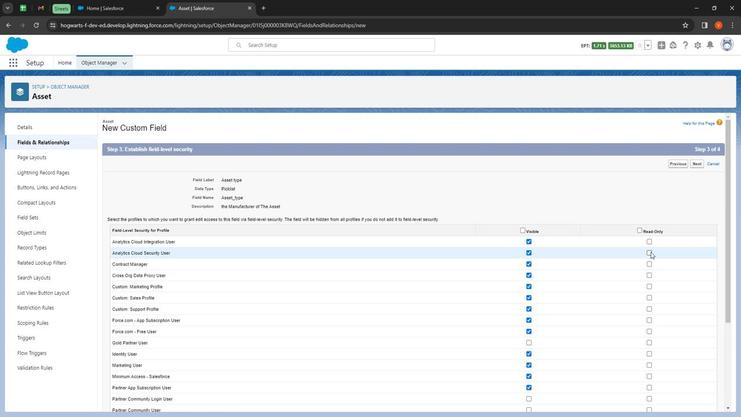 
Action: Mouse pressed left at (648, 249)
Screenshot: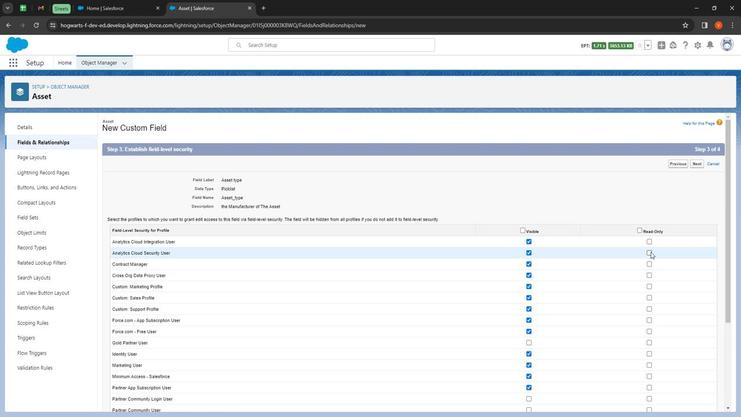 
Action: Mouse moved to (647, 260)
Screenshot: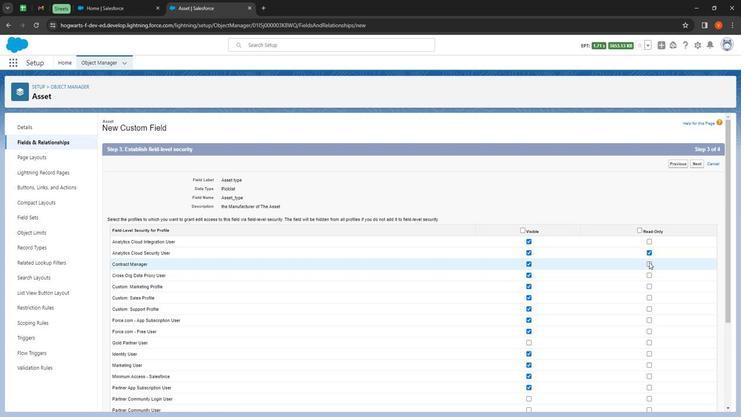 
Action: Mouse pressed left at (647, 260)
Screenshot: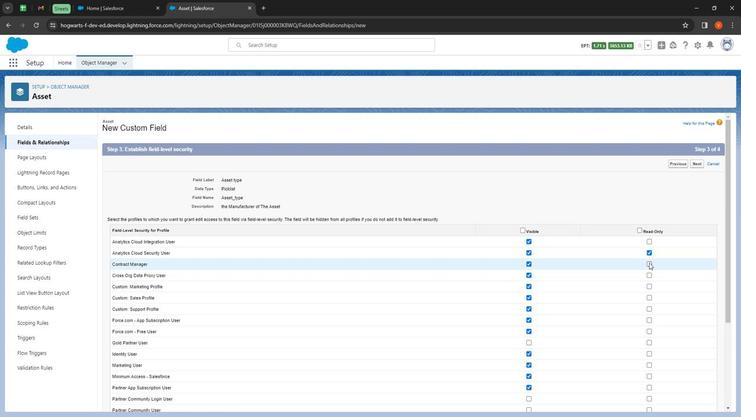 
Action: Mouse moved to (648, 272)
Screenshot: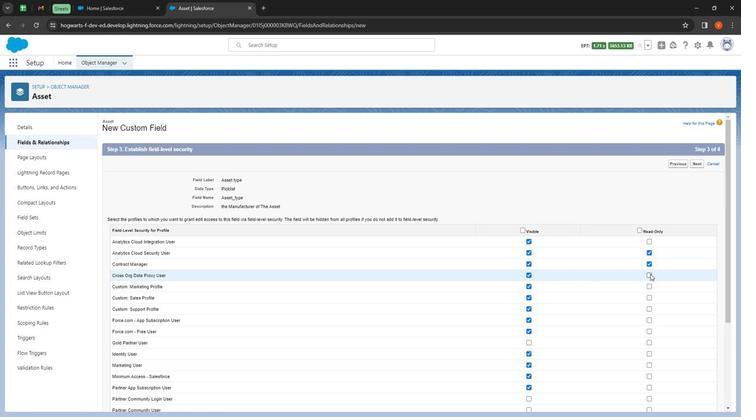 
Action: Mouse pressed left at (648, 272)
Screenshot: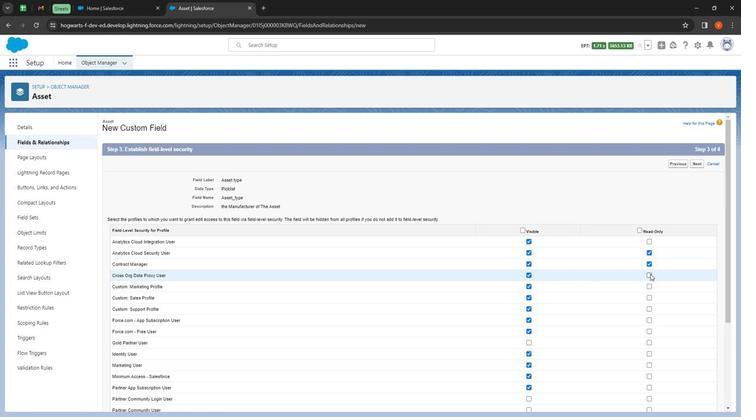 
Action: Mouse moved to (524, 297)
Screenshot: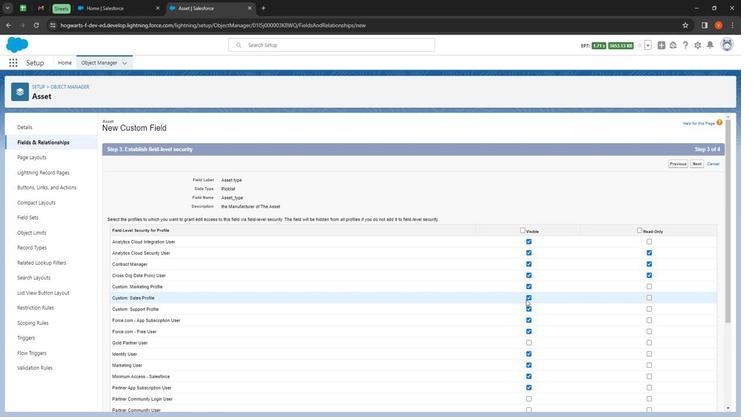 
Action: Mouse pressed left at (524, 297)
Screenshot: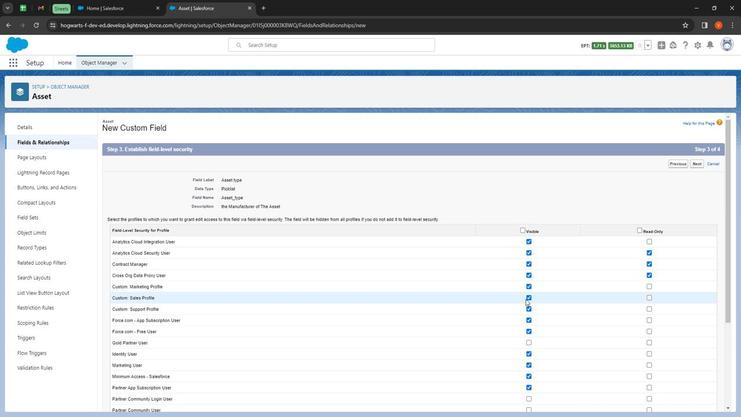 
Action: Mouse moved to (528, 298)
Screenshot: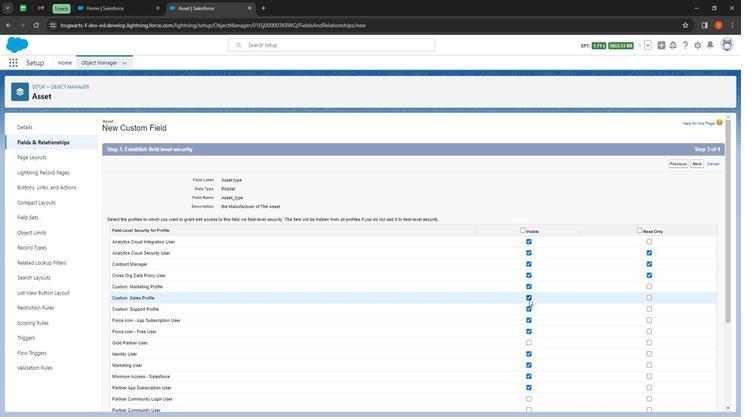
Action: Mouse pressed left at (528, 298)
Screenshot: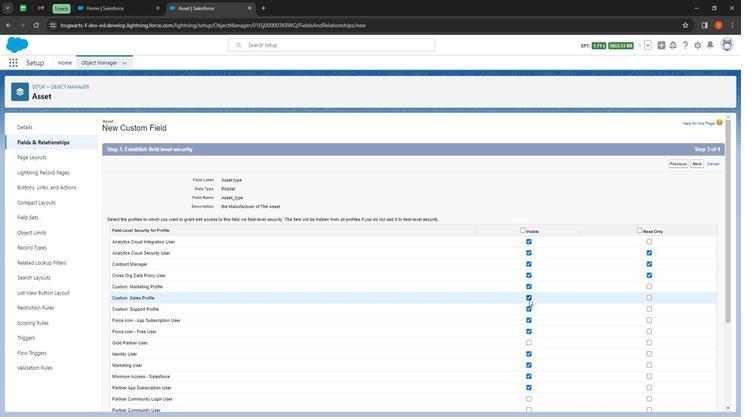 
Action: Mouse moved to (528, 306)
Screenshot: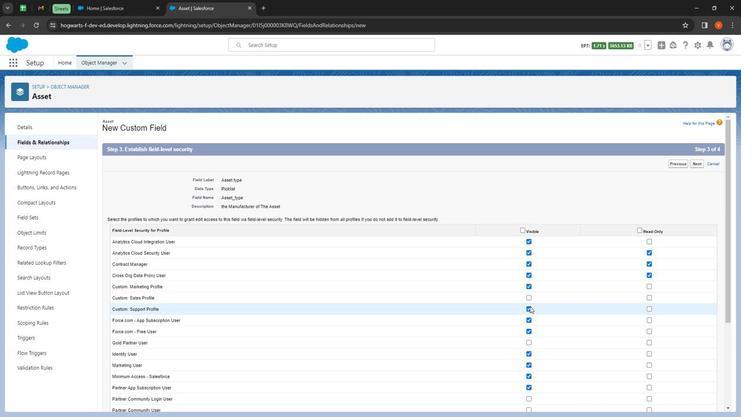 
Action: Mouse pressed left at (528, 306)
Screenshot: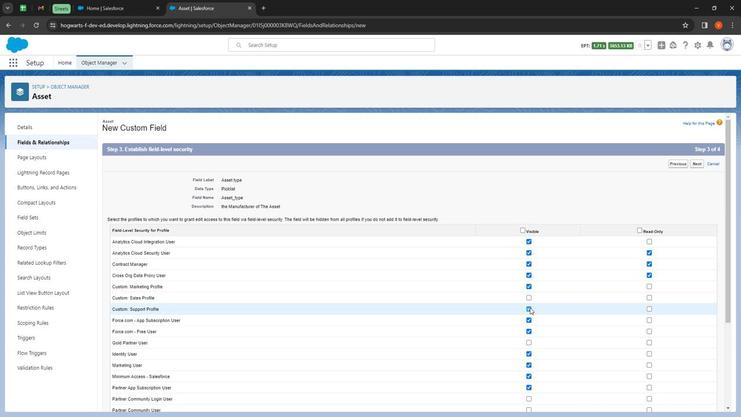 
Action: Mouse moved to (526, 331)
Screenshot: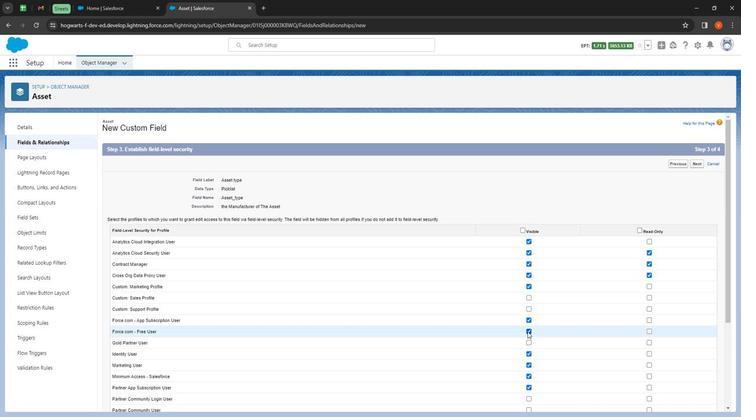 
Action: Mouse pressed left at (526, 331)
Screenshot: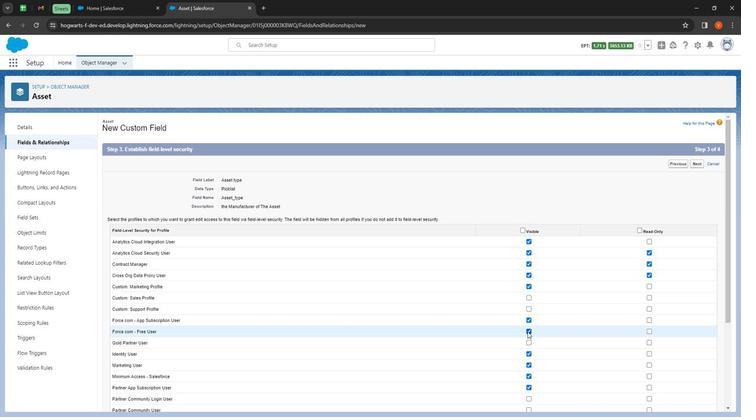 
Action: Mouse moved to (621, 317)
Screenshot: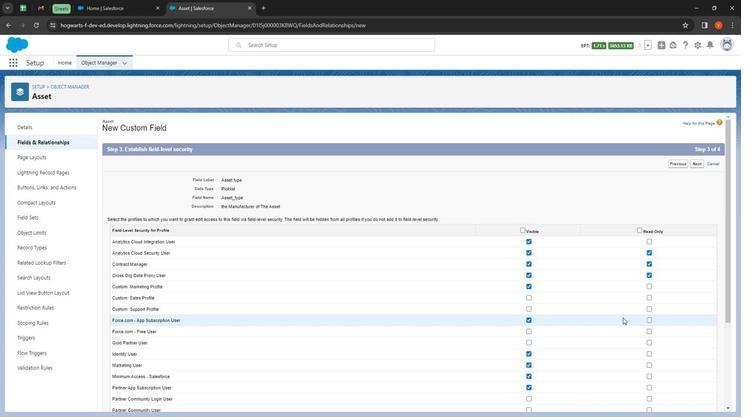 
Action: Mouse scrolled (621, 317) with delta (0, 0)
Screenshot: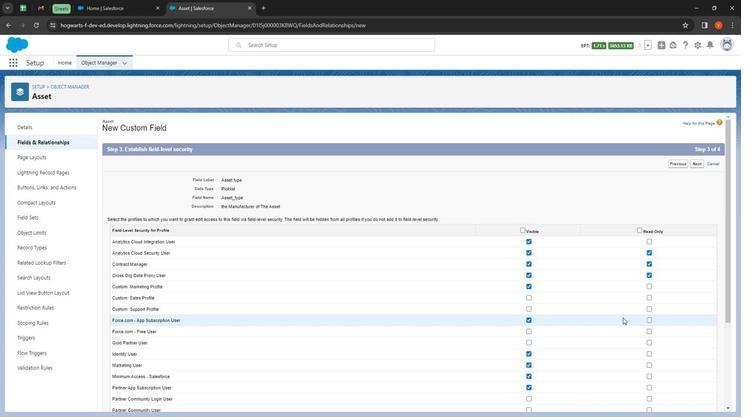 
Action: Mouse moved to (622, 319)
Screenshot: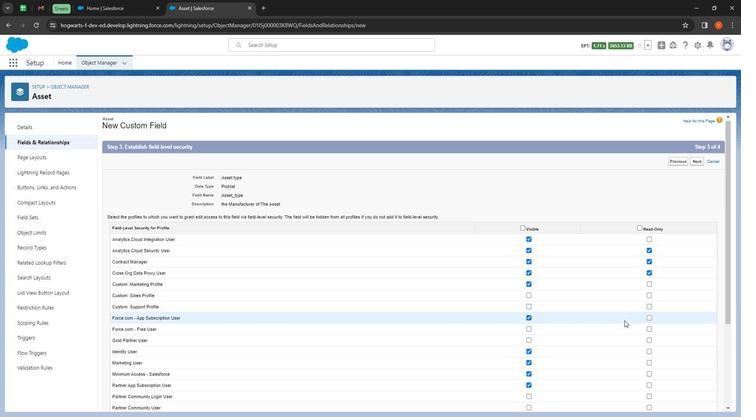 
Action: Mouse scrolled (622, 319) with delta (0, 0)
Screenshot: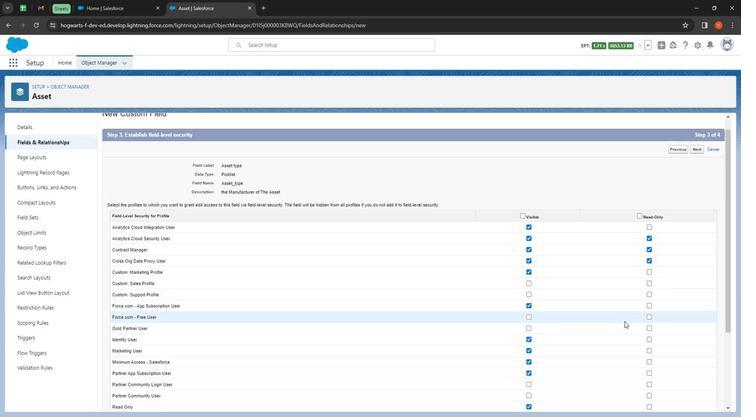 
Action: Mouse moved to (623, 321)
Screenshot: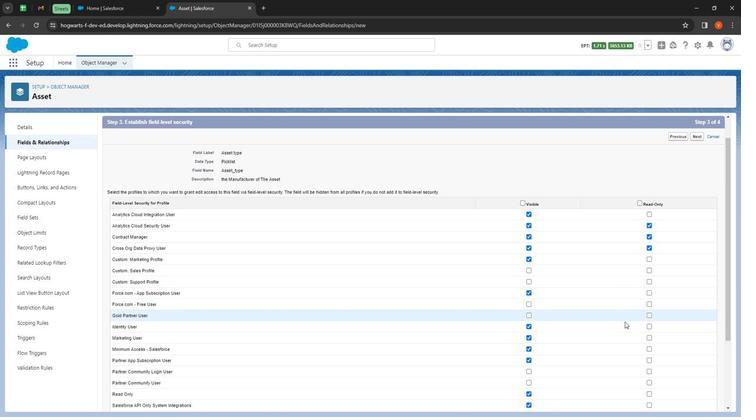 
Action: Mouse scrolled (623, 320) with delta (0, 0)
Screenshot: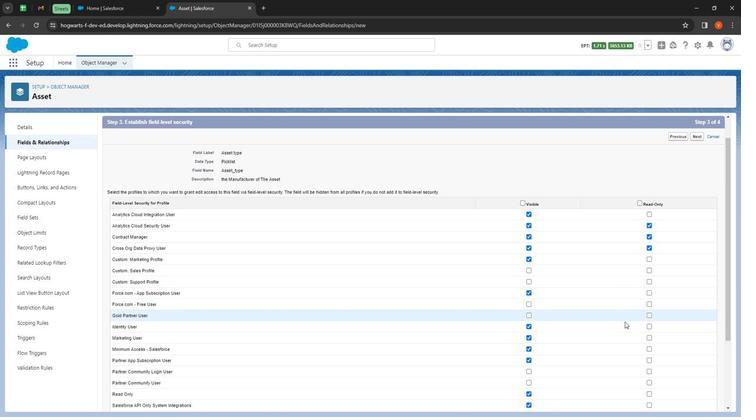 
Action: Mouse scrolled (623, 320) with delta (0, 0)
Screenshot: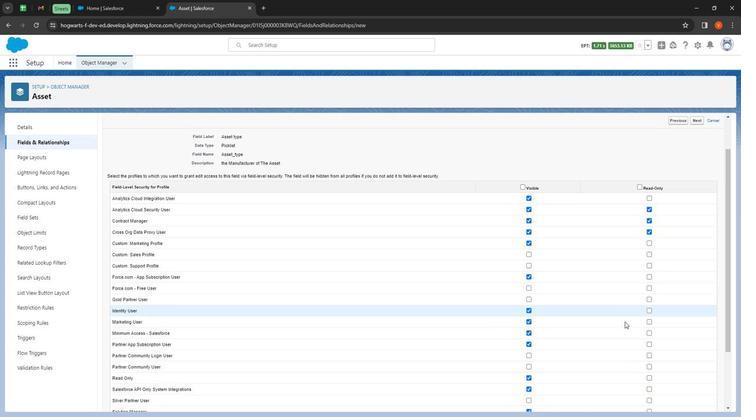 
Action: Mouse moved to (528, 252)
Screenshot: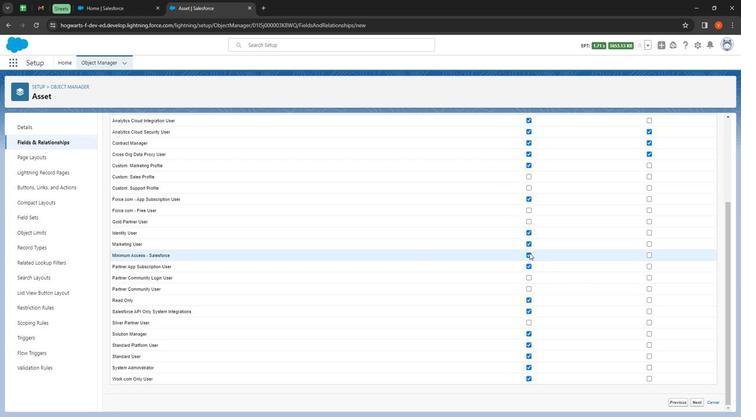 
Action: Mouse pressed left at (528, 252)
Screenshot: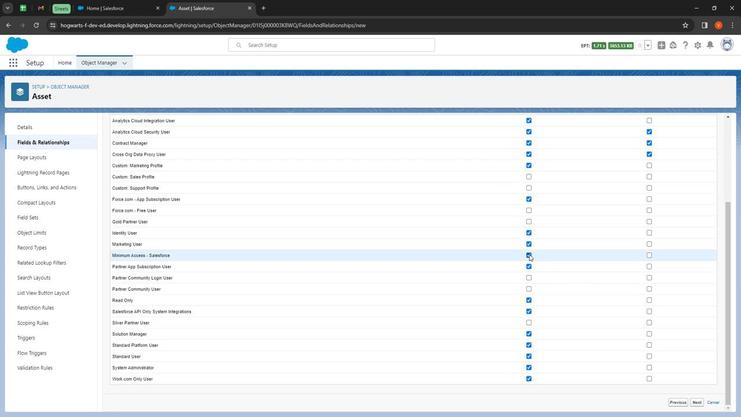 
Action: Mouse moved to (649, 240)
Screenshot: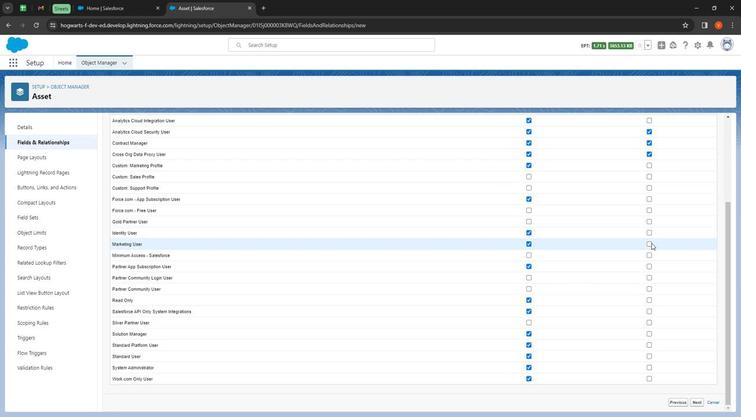 
Action: Mouse pressed left at (649, 240)
Screenshot: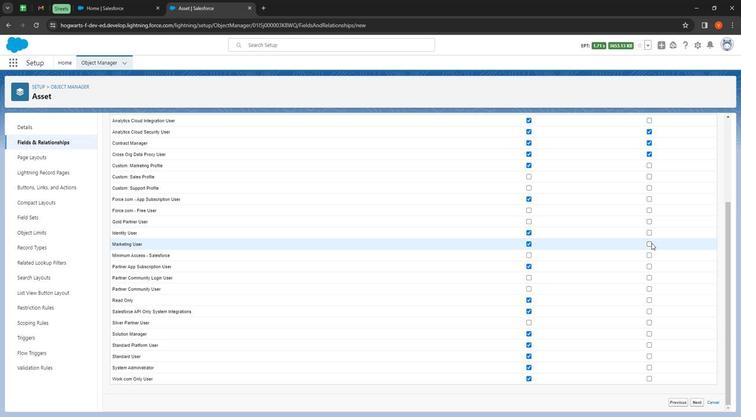 
Action: Mouse moved to (647, 299)
Screenshot: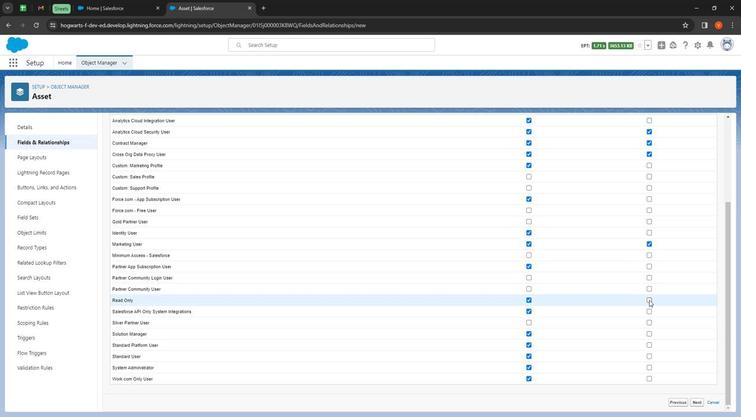 
Action: Mouse pressed left at (647, 299)
Screenshot: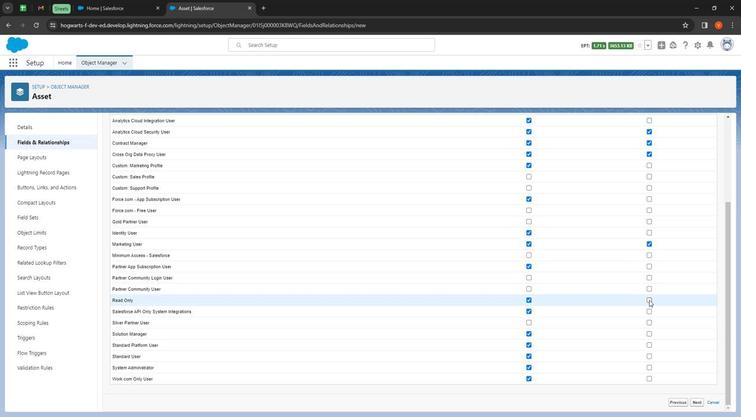 
Action: Mouse moved to (527, 309)
Screenshot: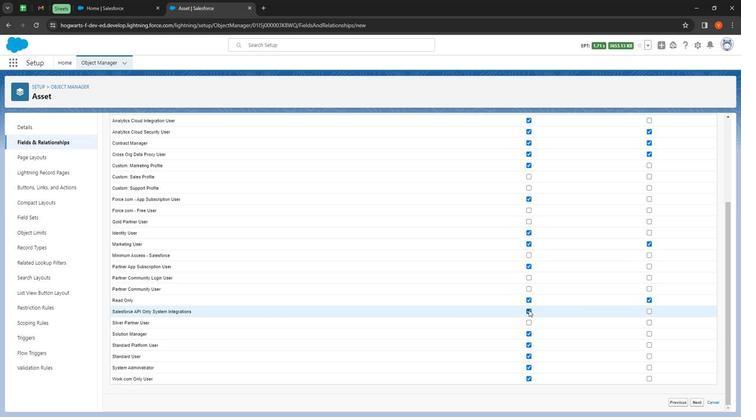 
Action: Mouse pressed left at (527, 309)
Screenshot: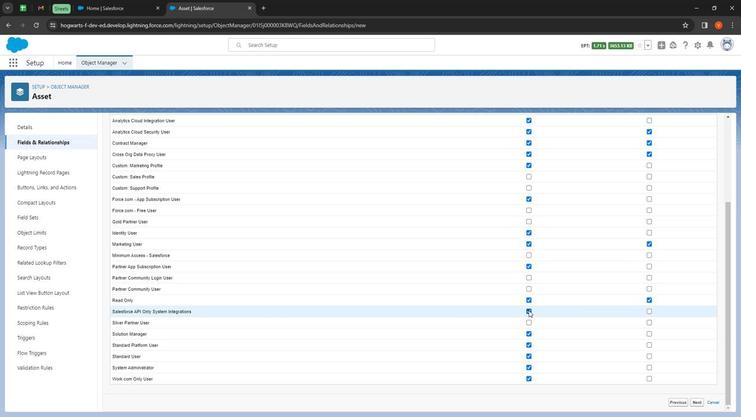 
Action: Mouse moved to (528, 344)
Screenshot: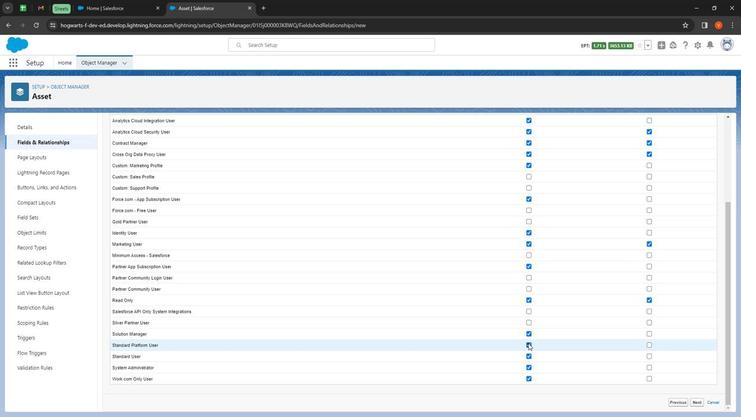 
Action: Mouse pressed left at (528, 344)
Screenshot: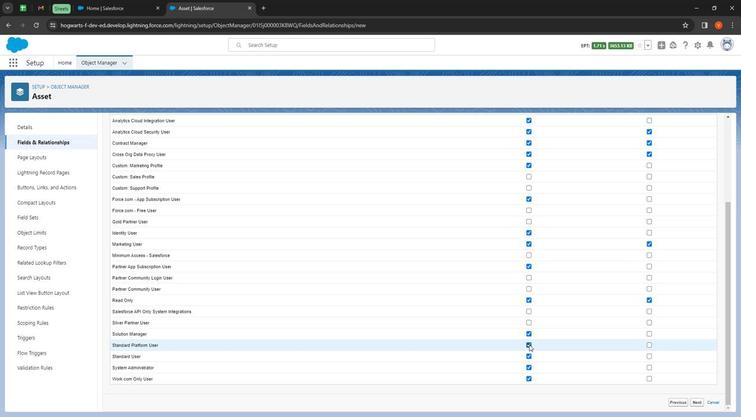 
Action: Mouse moved to (529, 352)
Screenshot: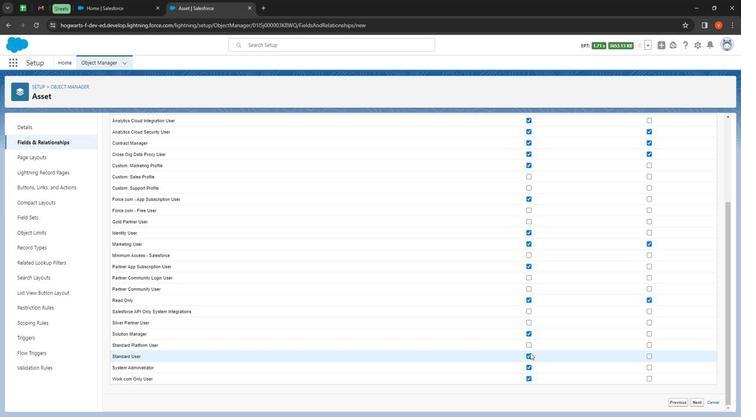 
Action: Mouse pressed left at (529, 352)
Screenshot: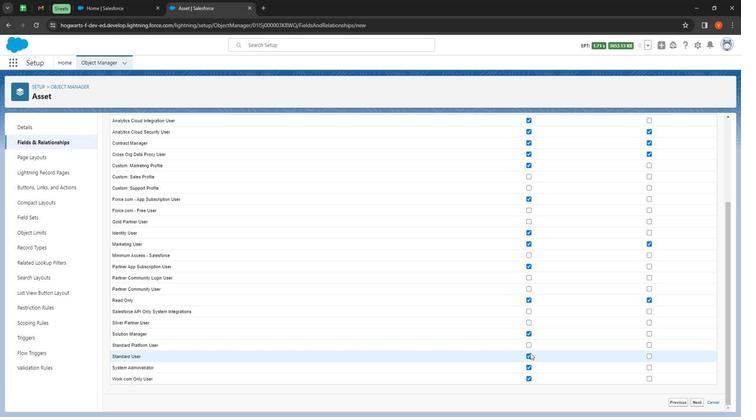 
Action: Mouse moved to (527, 355)
Screenshot: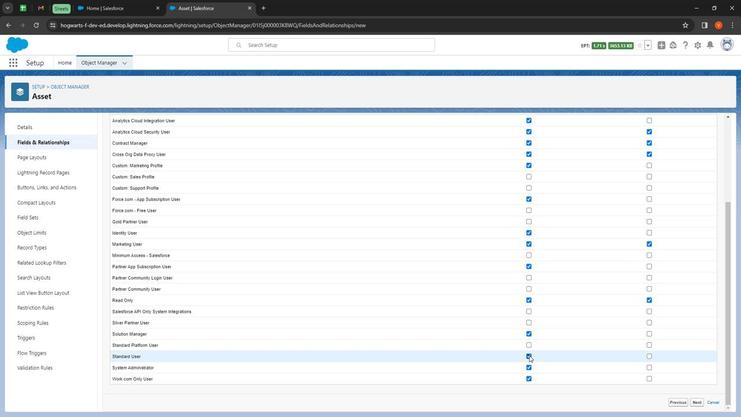 
Action: Mouse pressed left at (527, 355)
Screenshot: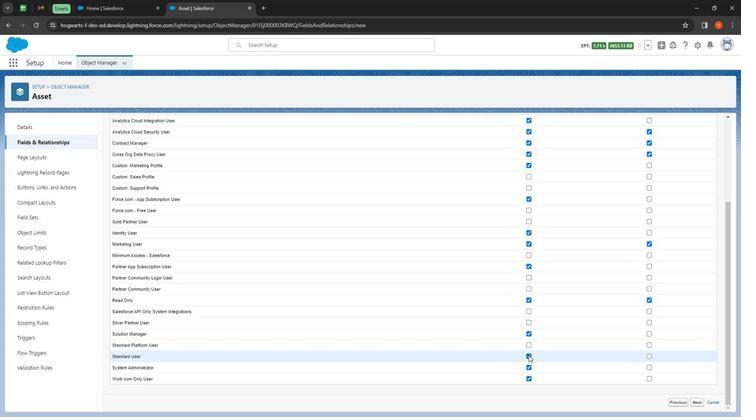 
Action: Mouse moved to (646, 379)
Screenshot: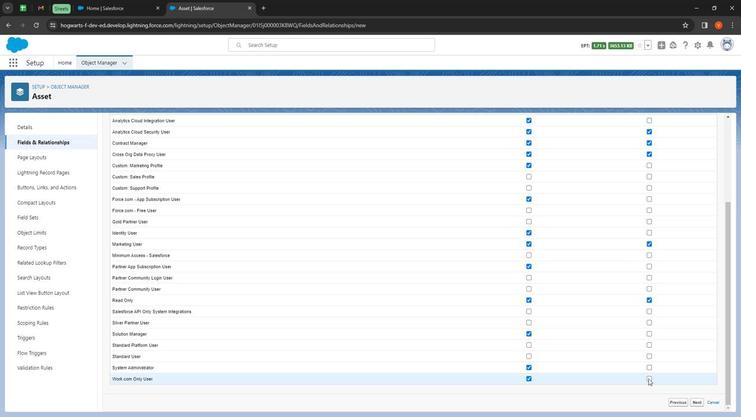 
Action: Mouse pressed left at (646, 379)
Screenshot: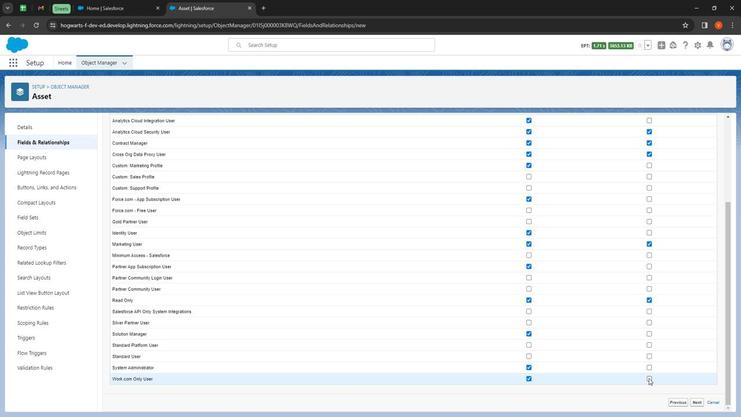 
Action: Mouse moved to (688, 403)
Screenshot: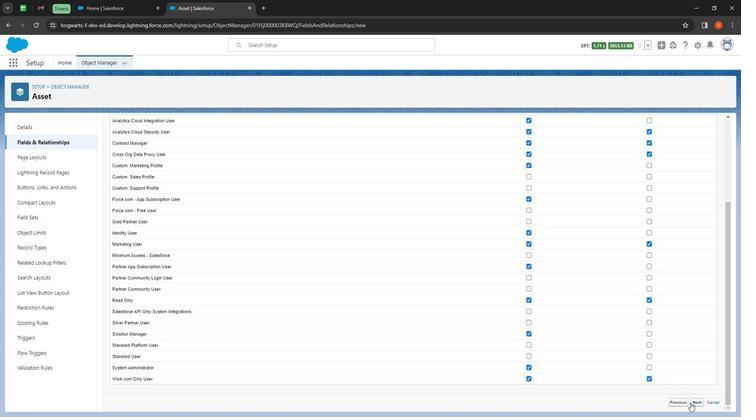 
Action: Mouse pressed left at (688, 403)
Screenshot: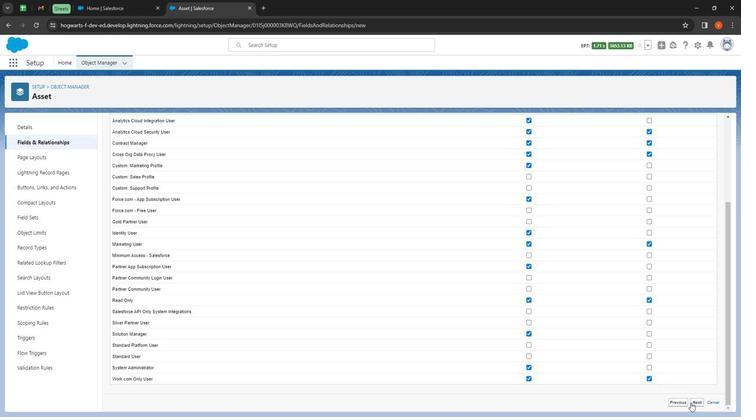 
Action: Mouse moved to (696, 276)
Screenshot: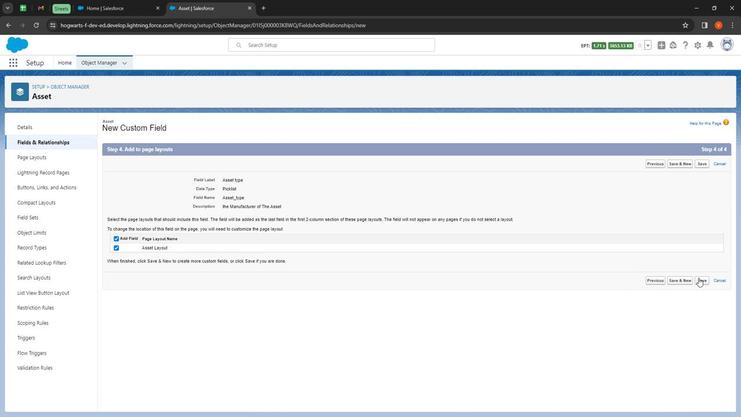 
Action: Mouse pressed left at (696, 276)
Screenshot: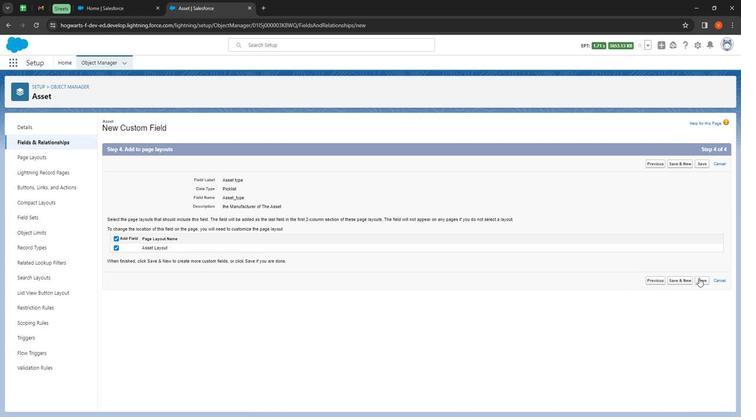 
Action: Mouse moved to (569, 122)
Screenshot: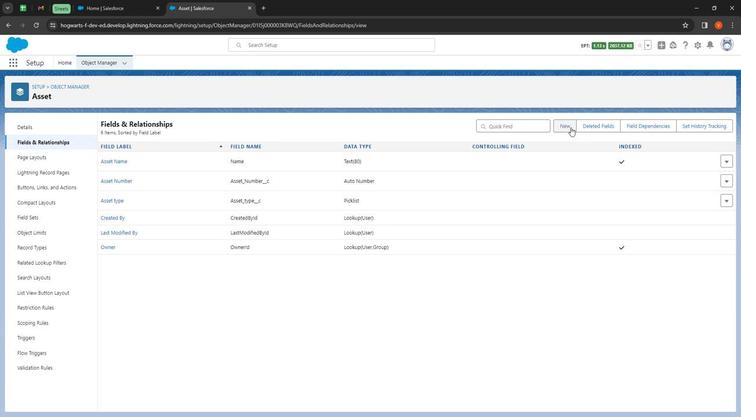 
Action: Mouse pressed left at (569, 122)
Screenshot: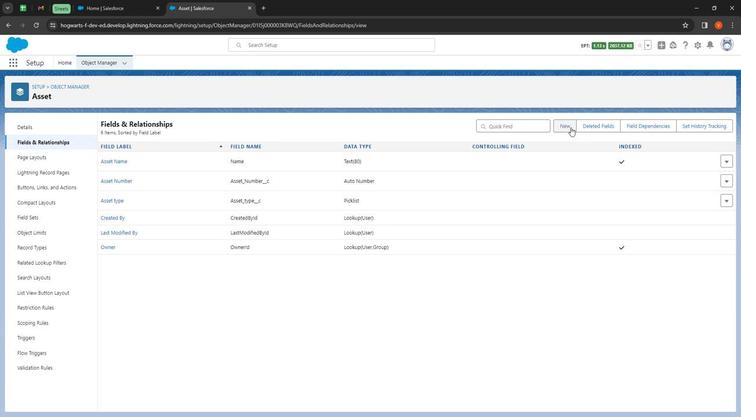 
Action: Mouse moved to (143, 317)
Screenshot: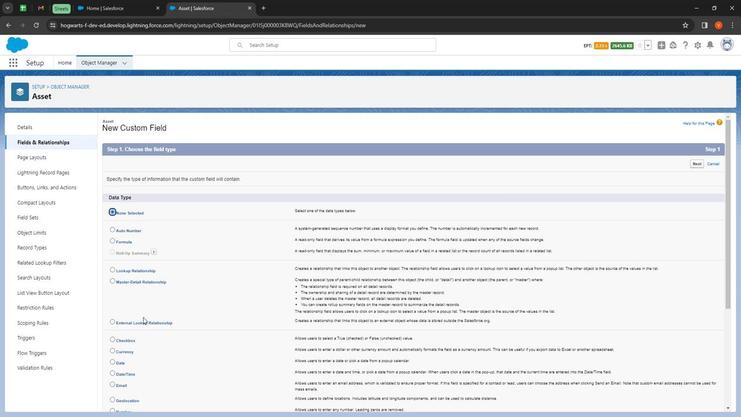 
Action: Mouse scrolled (143, 316) with delta (0, 0)
Screenshot: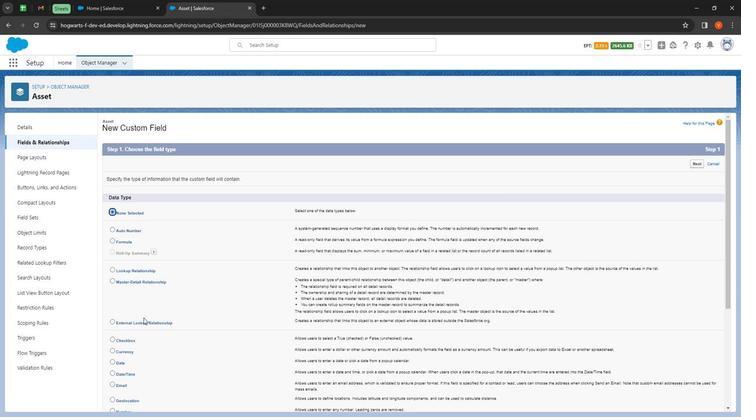 
Action: Mouse moved to (124, 405)
Screenshot: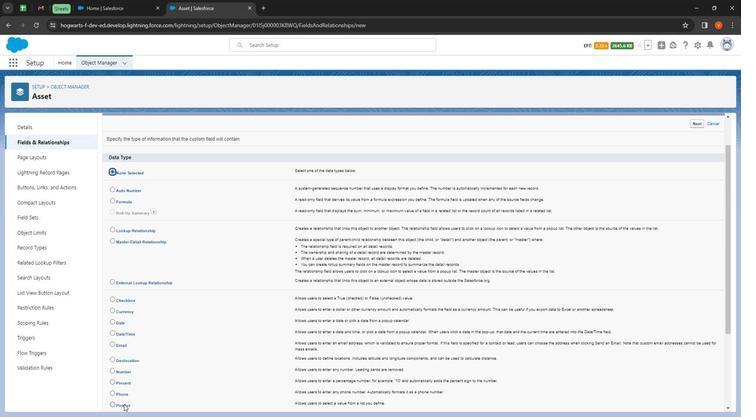 
Action: Mouse pressed left at (124, 405)
Screenshot: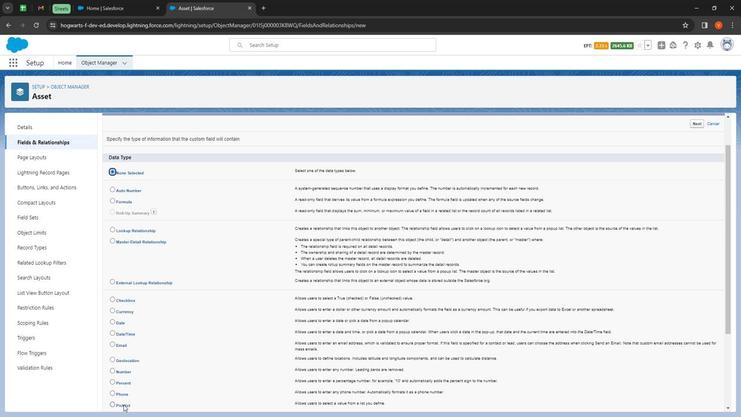 
Action: Mouse moved to (528, 373)
Screenshot: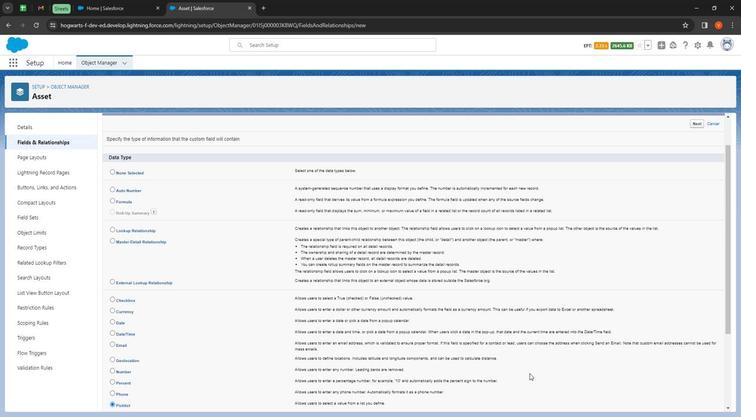 
Action: Mouse scrolled (528, 373) with delta (0, 0)
Screenshot: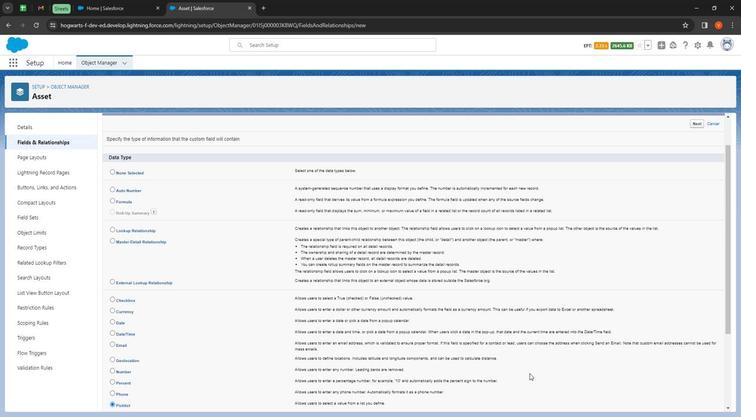 
Action: Mouse moved to (532, 375)
Screenshot: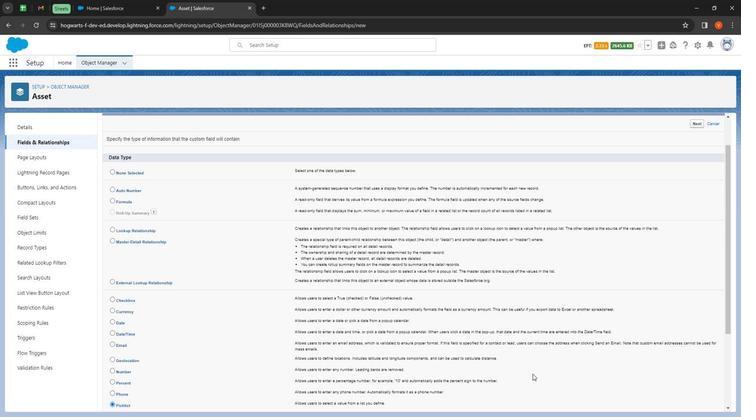 
Action: Mouse scrolled (532, 375) with delta (0, 0)
Screenshot: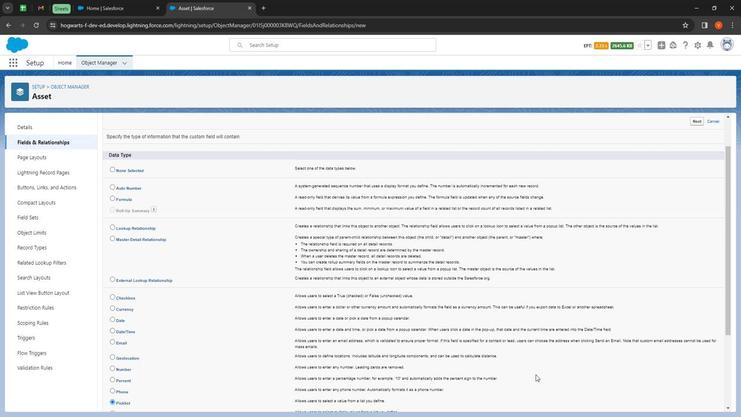
Action: Mouse moved to (534, 375)
Screenshot: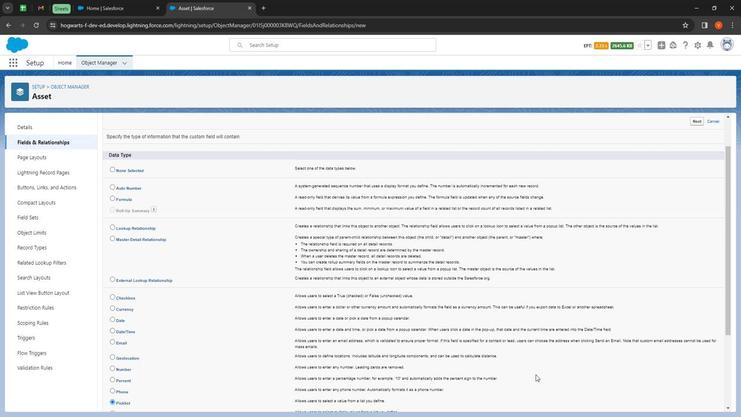 
Action: Mouse scrolled (534, 375) with delta (0, 0)
